 Task: Search one way flight ticket for 3 adults, 3 children in premium economy from Utqiagvik(barrow): Wiley Postwill Rogers Memorial Airport to Springfield: Abraham Lincoln Capital Airport on 5-2-2023. Choice of flights is Spirit. Number of bags: 9 checked bags. Price is upto 79000. Outbound departure time preference is 11:00.
Action: Mouse moved to (224, 262)
Screenshot: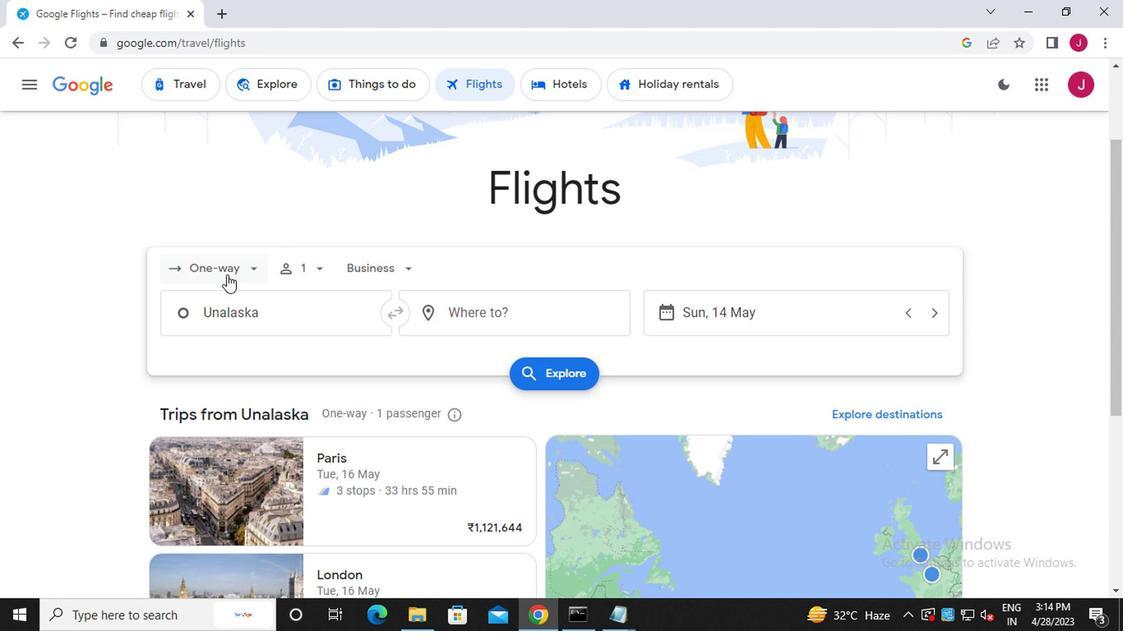 
Action: Mouse pressed left at (224, 262)
Screenshot: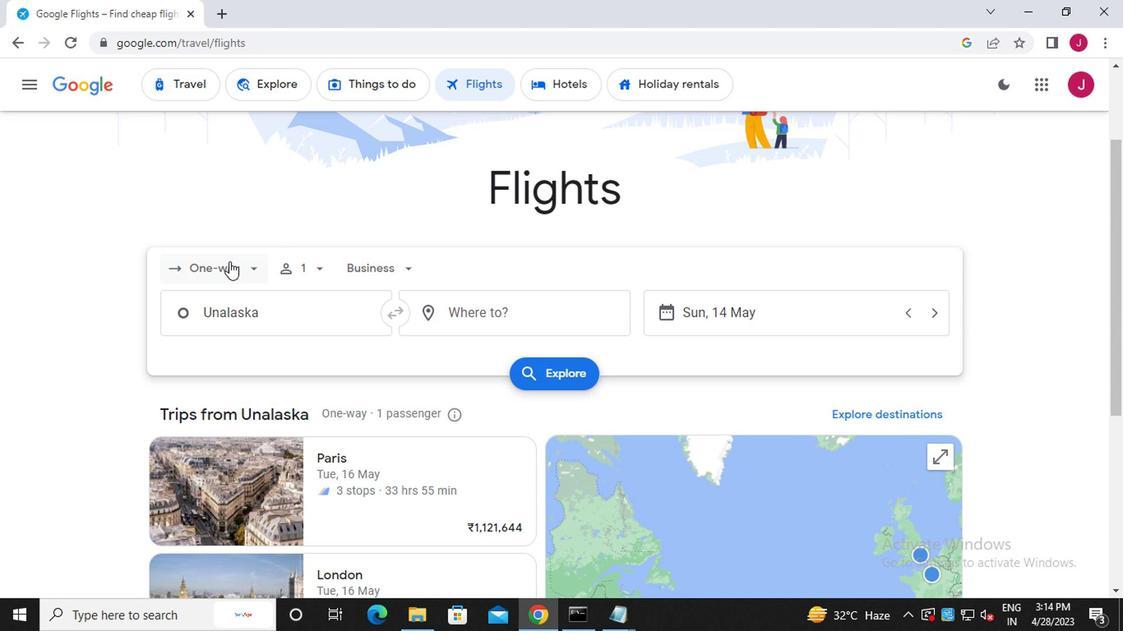 
Action: Mouse moved to (238, 344)
Screenshot: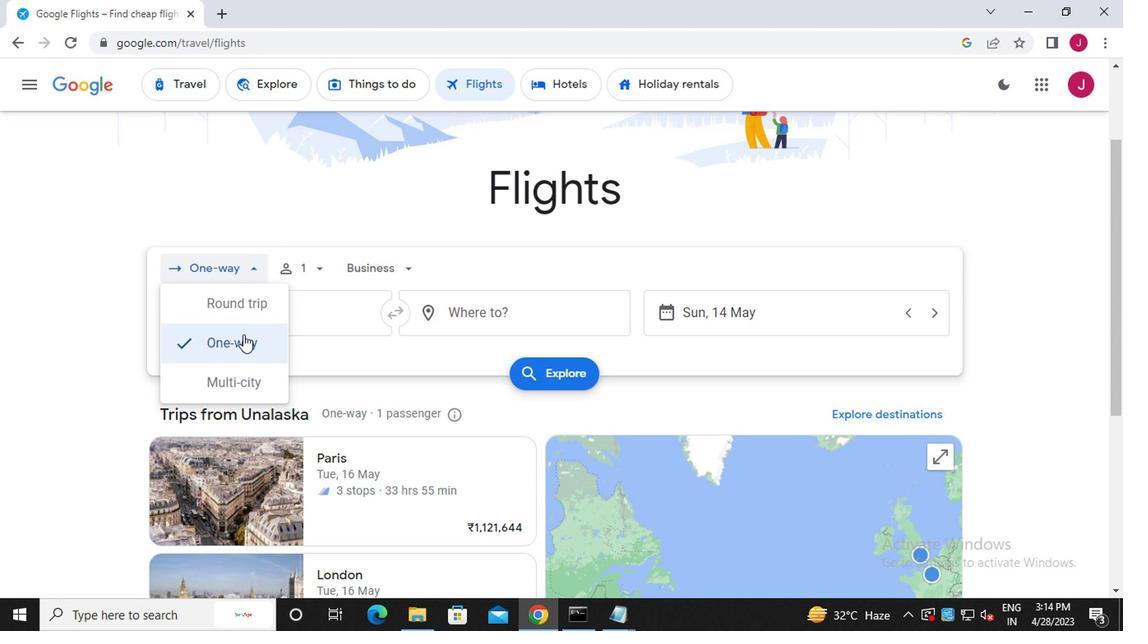
Action: Mouse pressed left at (238, 344)
Screenshot: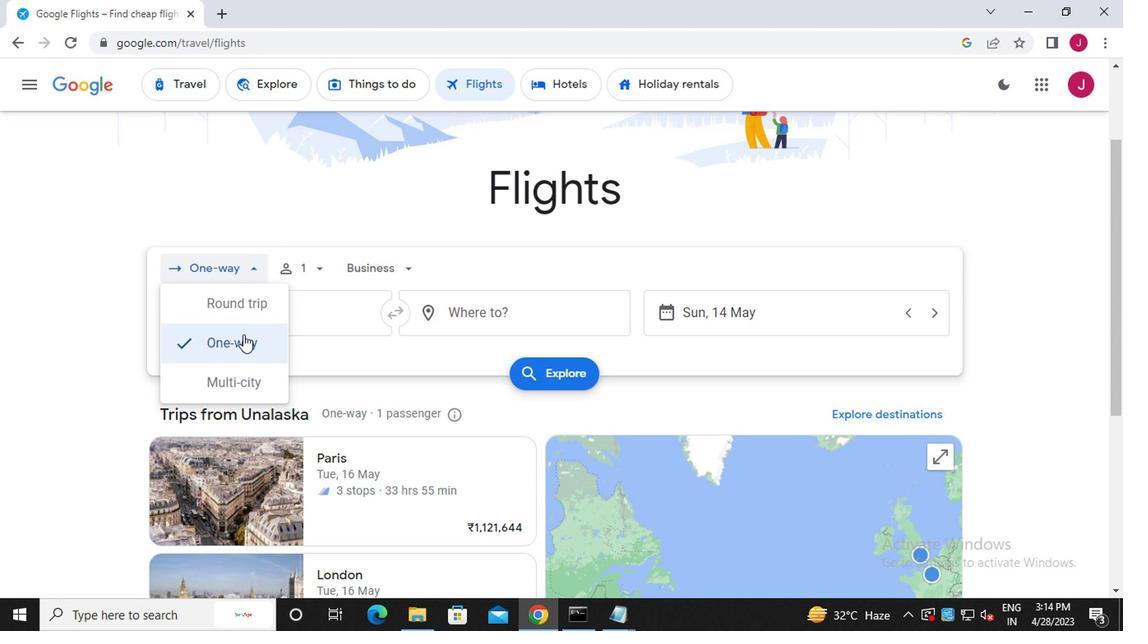 
Action: Mouse moved to (320, 270)
Screenshot: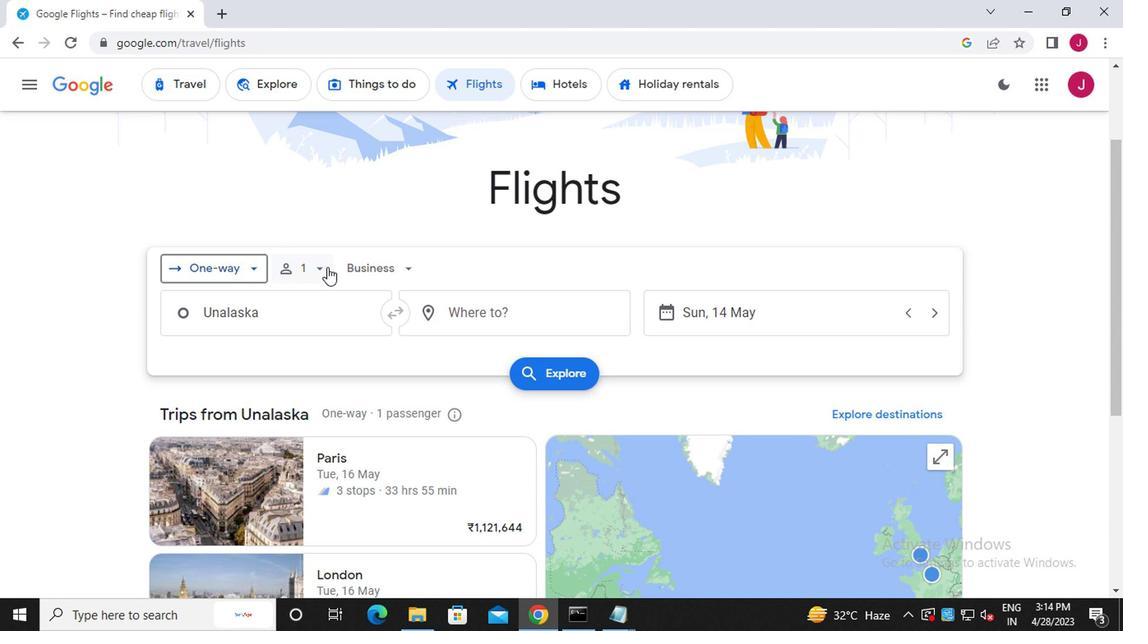 
Action: Mouse pressed left at (320, 270)
Screenshot: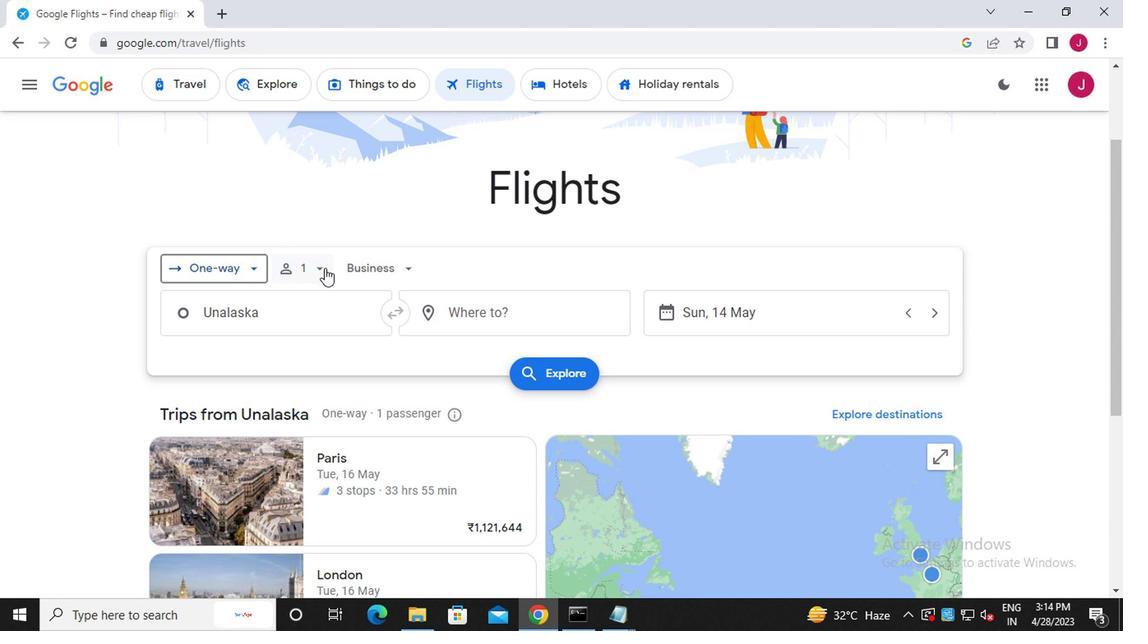 
Action: Mouse moved to (445, 315)
Screenshot: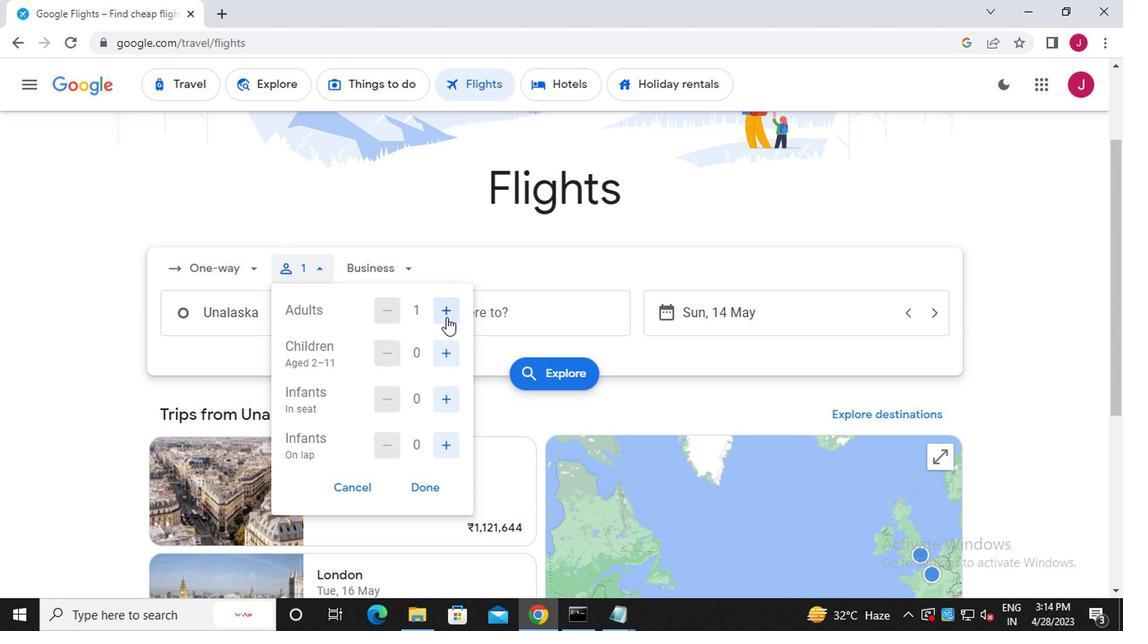 
Action: Mouse pressed left at (445, 315)
Screenshot: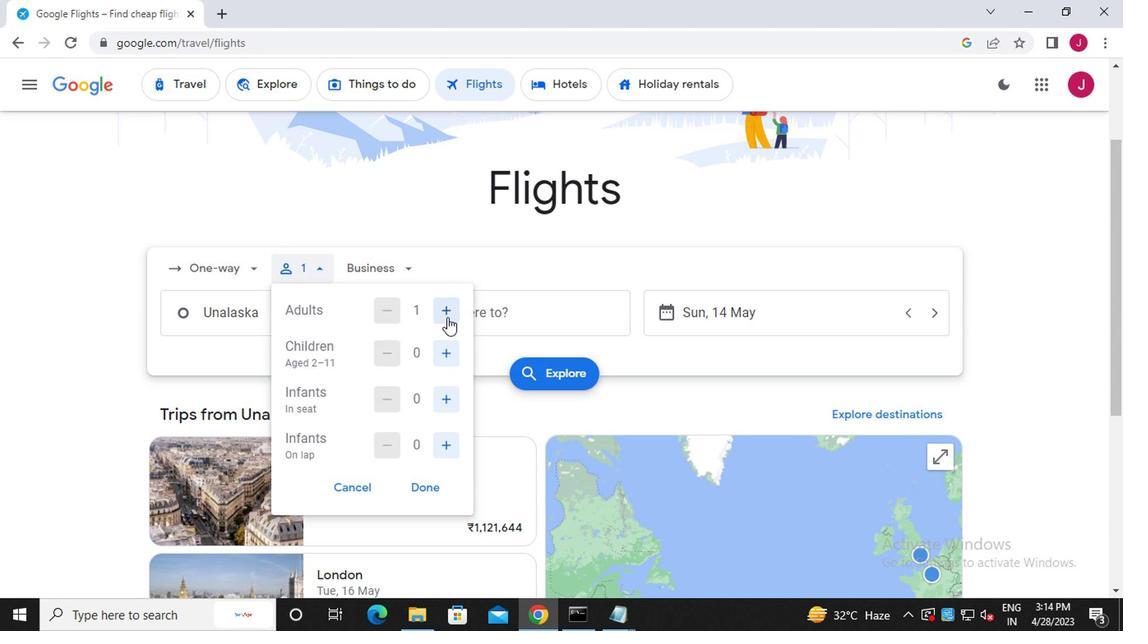 
Action: Mouse pressed left at (445, 315)
Screenshot: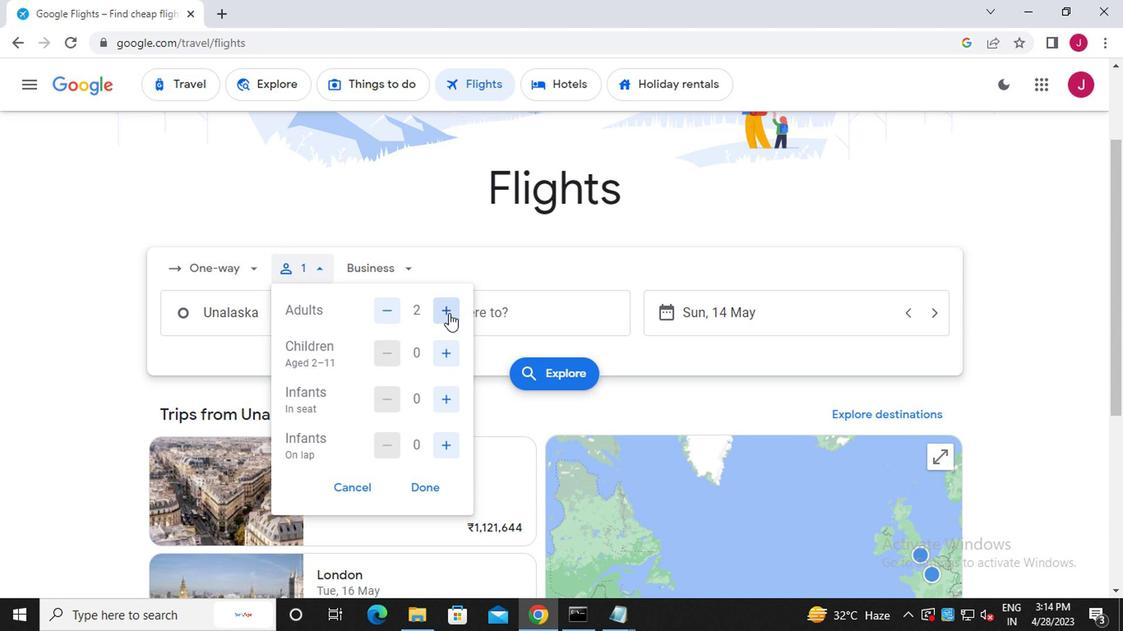 
Action: Mouse moved to (450, 352)
Screenshot: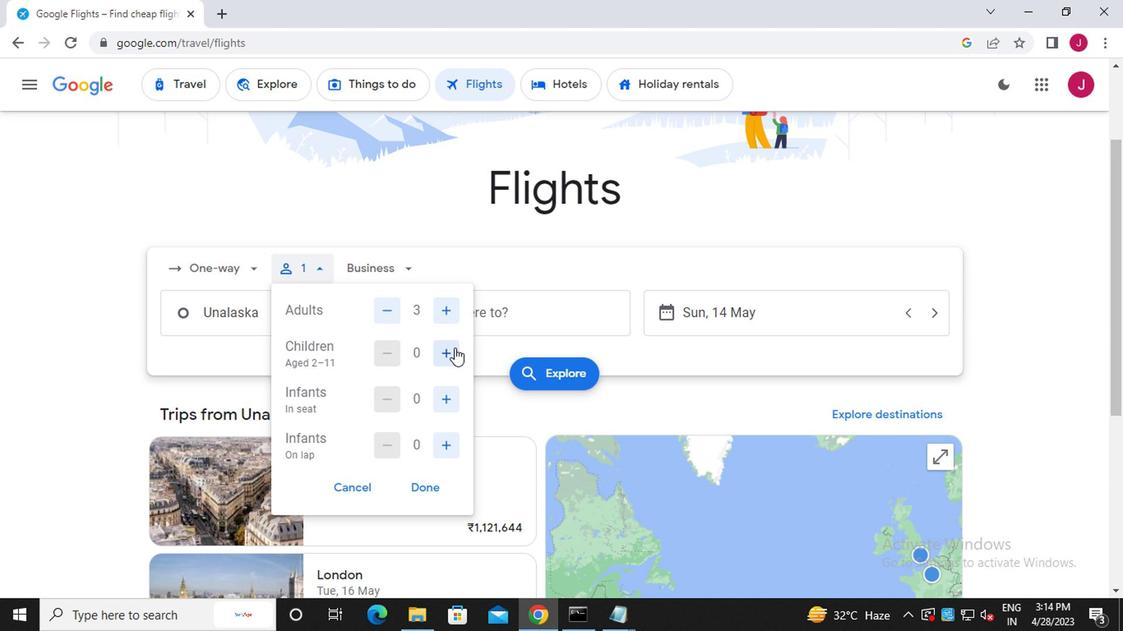
Action: Mouse pressed left at (450, 352)
Screenshot: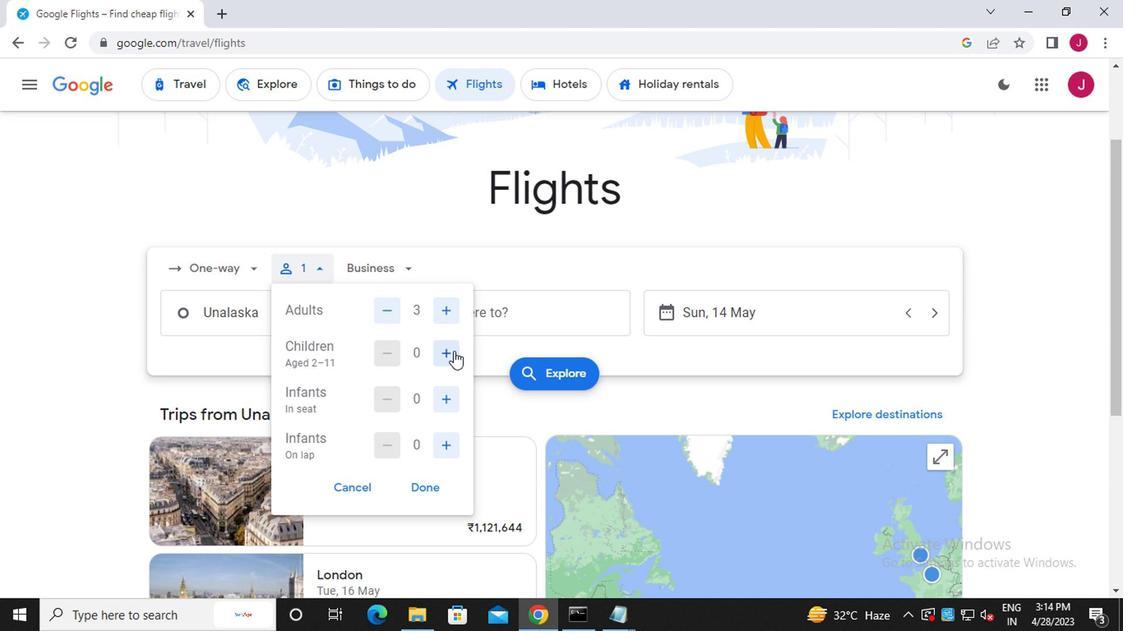 
Action: Mouse pressed left at (450, 352)
Screenshot: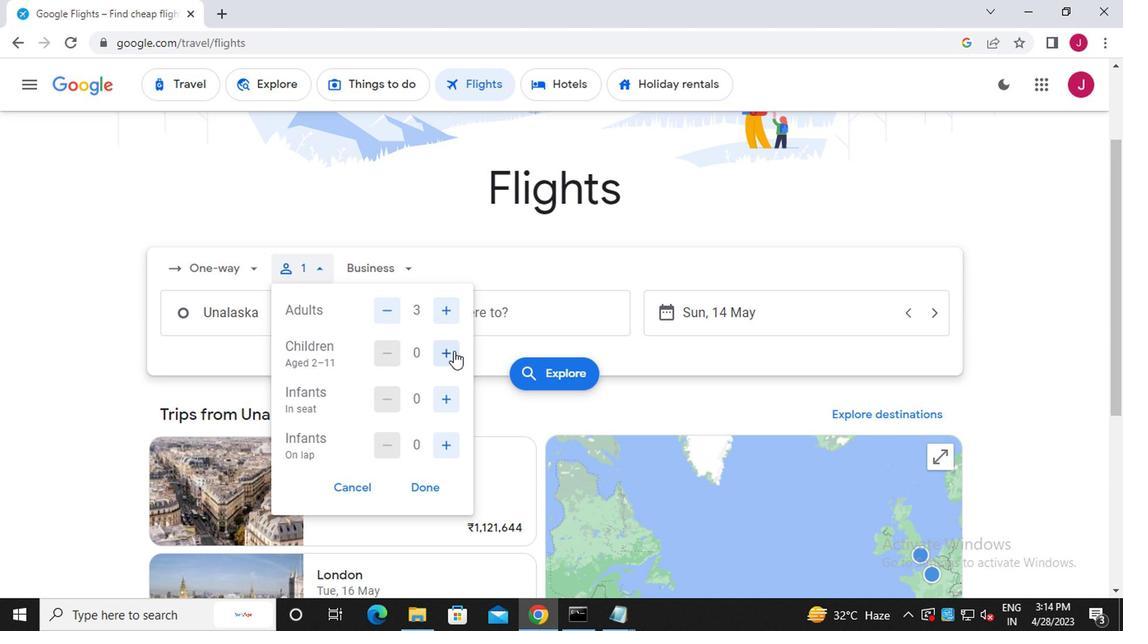 
Action: Mouse pressed left at (450, 352)
Screenshot: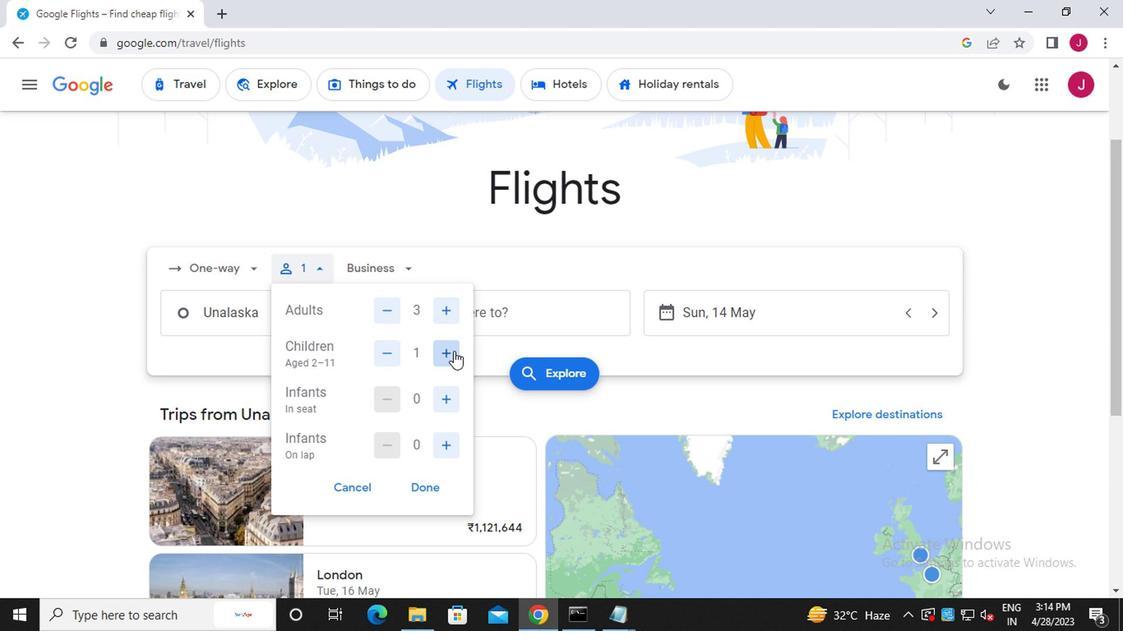 
Action: Mouse moved to (420, 487)
Screenshot: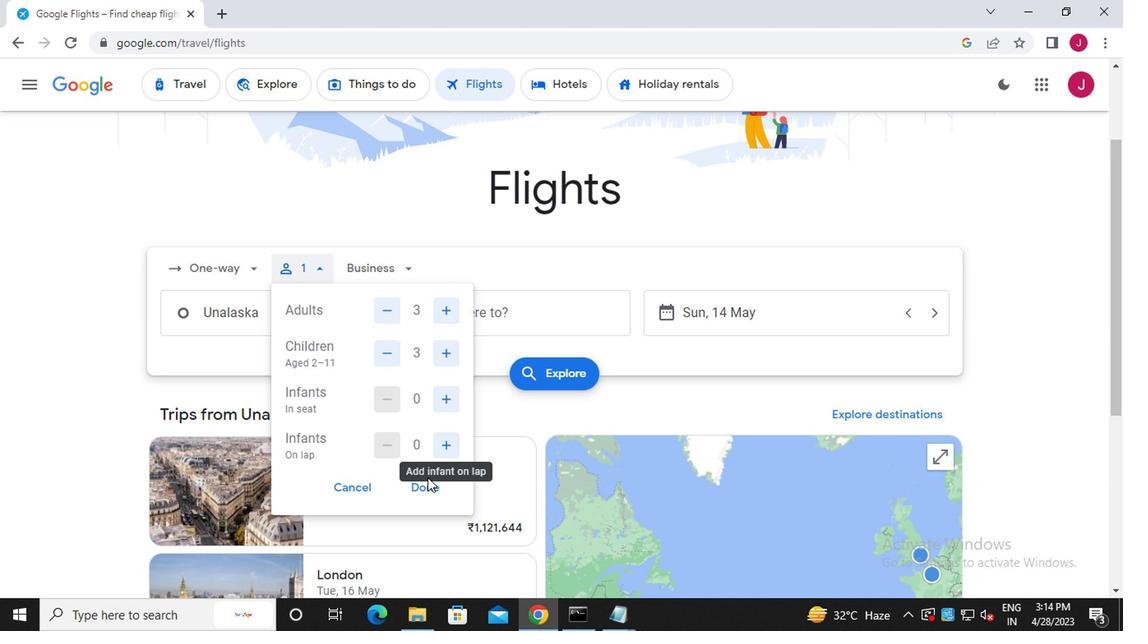
Action: Mouse pressed left at (420, 487)
Screenshot: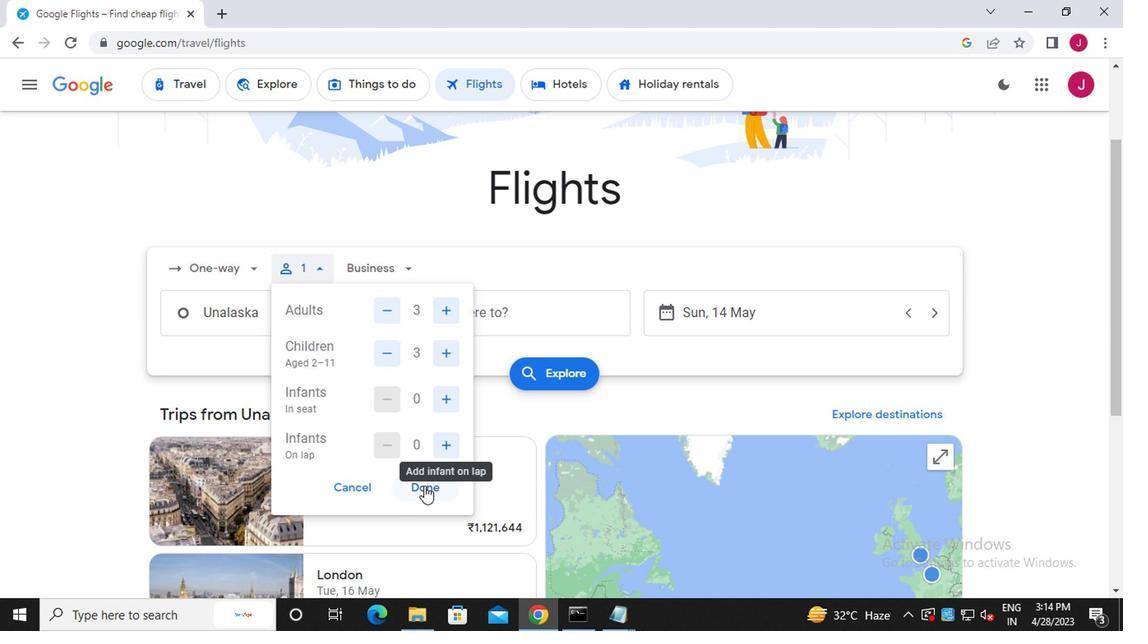 
Action: Mouse moved to (401, 277)
Screenshot: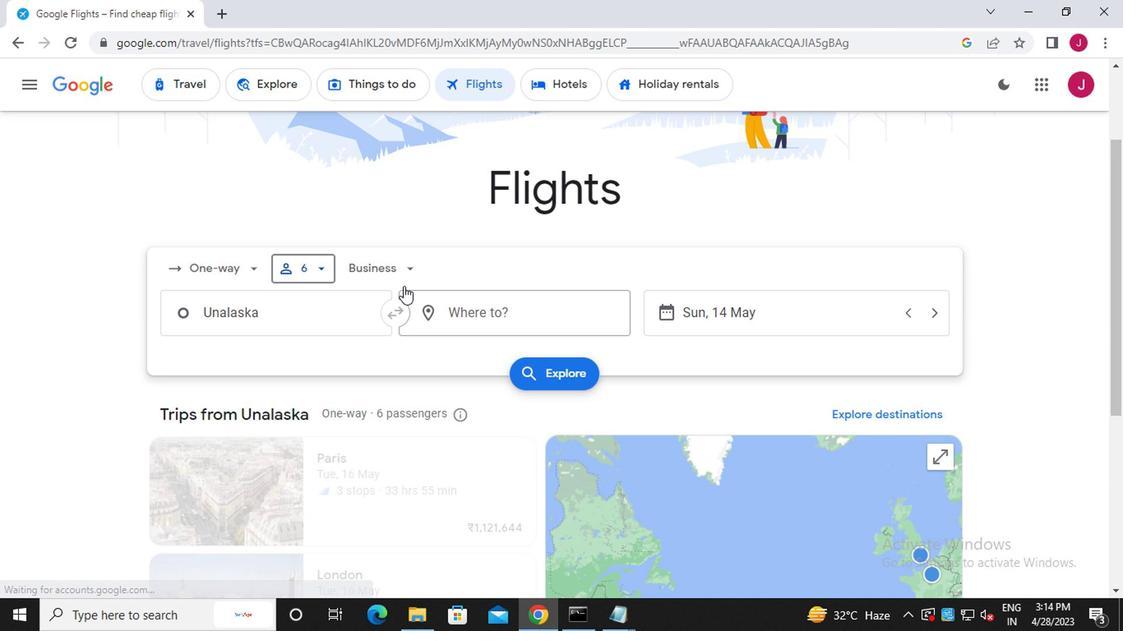 
Action: Mouse pressed left at (401, 277)
Screenshot: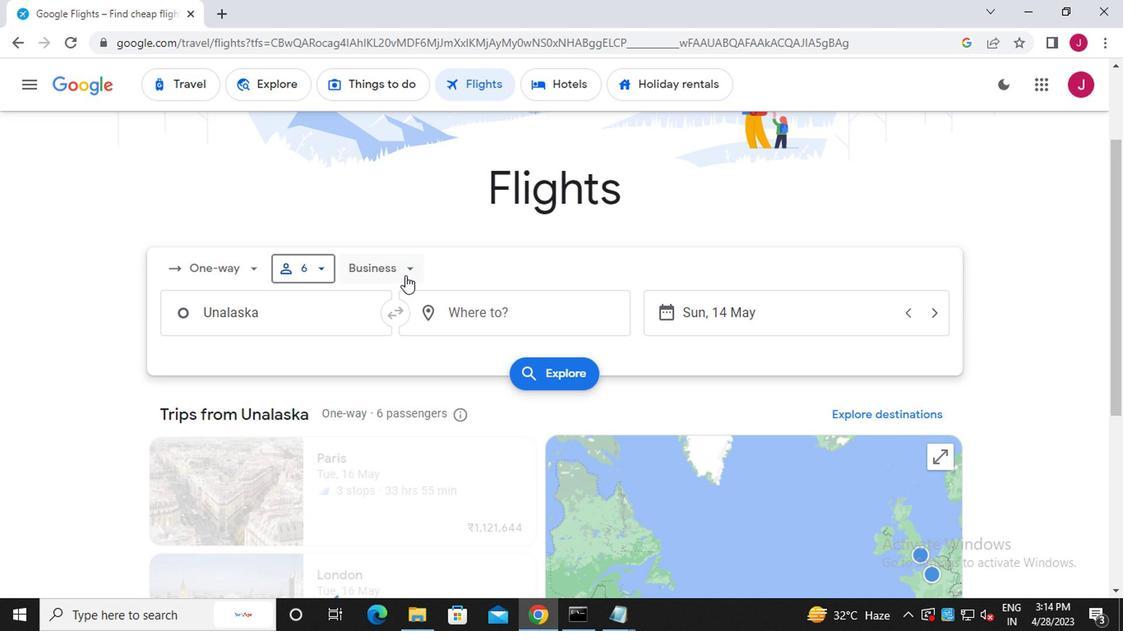 
Action: Mouse moved to (455, 349)
Screenshot: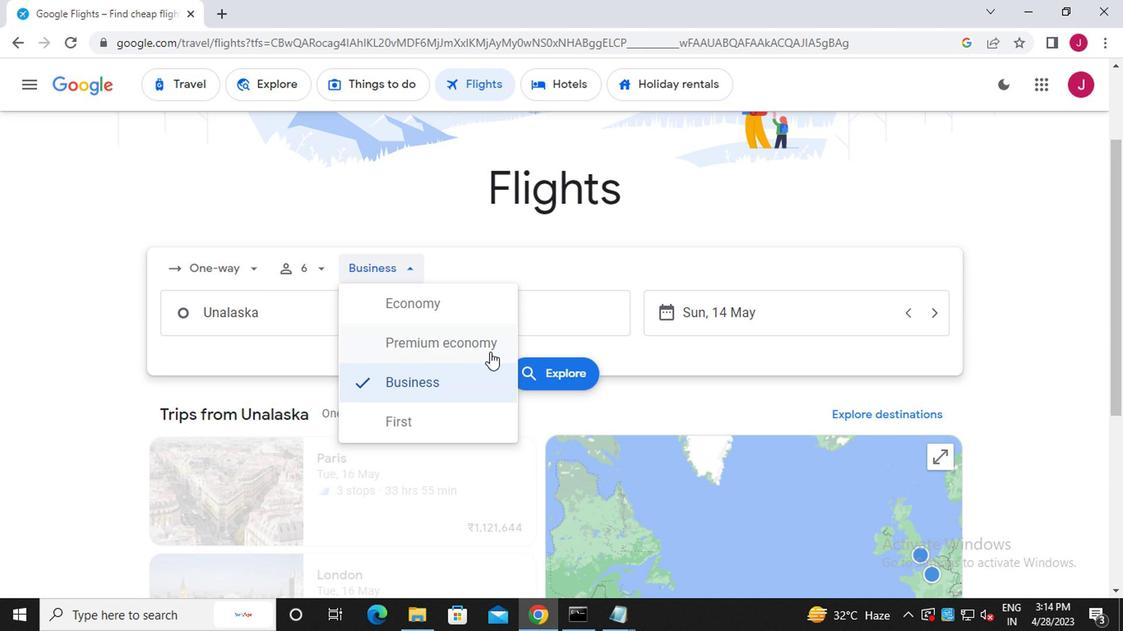 
Action: Mouse pressed left at (455, 349)
Screenshot: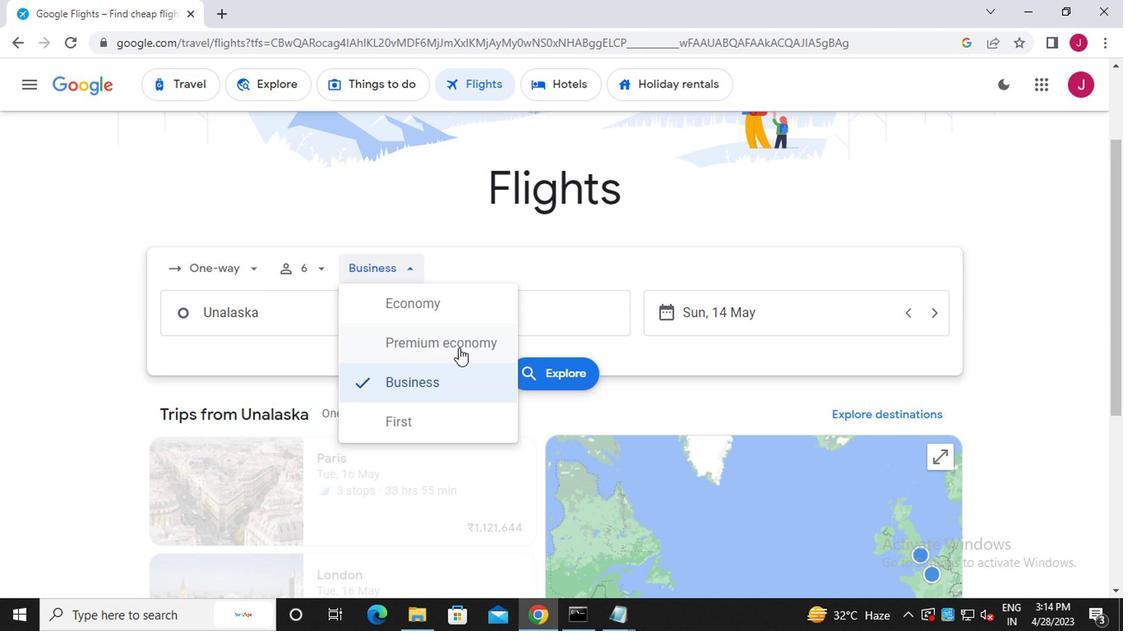 
Action: Mouse moved to (299, 325)
Screenshot: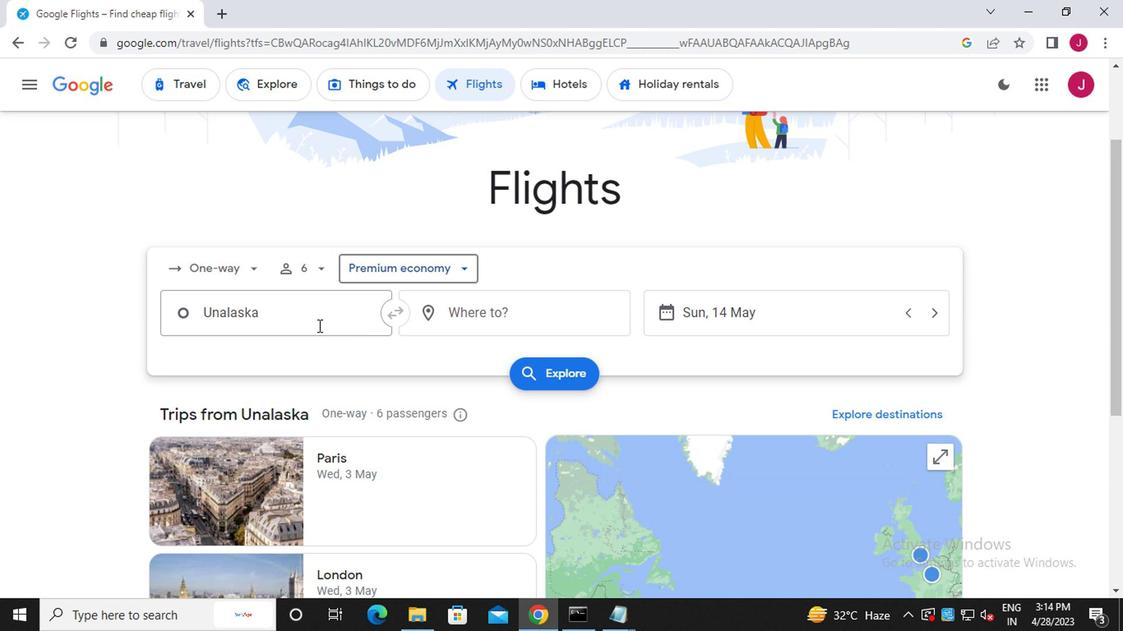 
Action: Mouse pressed left at (299, 325)
Screenshot: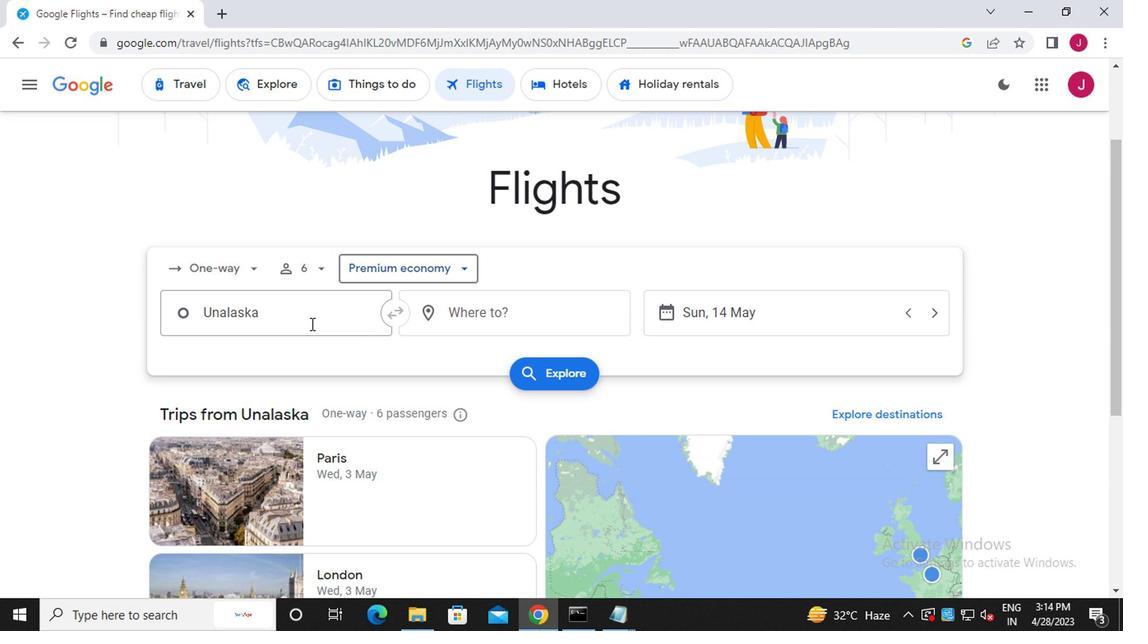 
Action: Mouse moved to (299, 325)
Screenshot: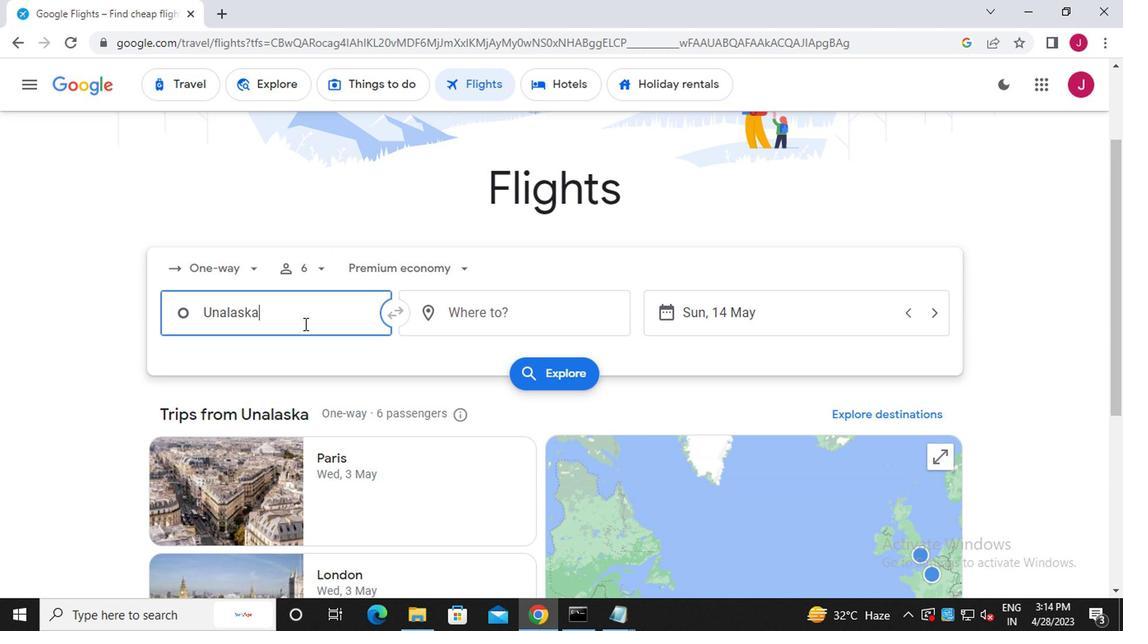 
Action: Key pressed <Key.backspace>utqiagvik<Key.backspace><Key.backspace><Key.backspace><Key.backspace><Key.backspace><Key.backspace><Key.backspace><Key.backspace><Key.backspace><Key.backspace><Key.backspace><Key.backspace><Key.backspace><Key.backspace><Key.backspace><Key.backspace><Key.backspace><Key.backspace><Key.backspace><Key.backspace><Key.backspace><Key.backspace>wiley
Screenshot: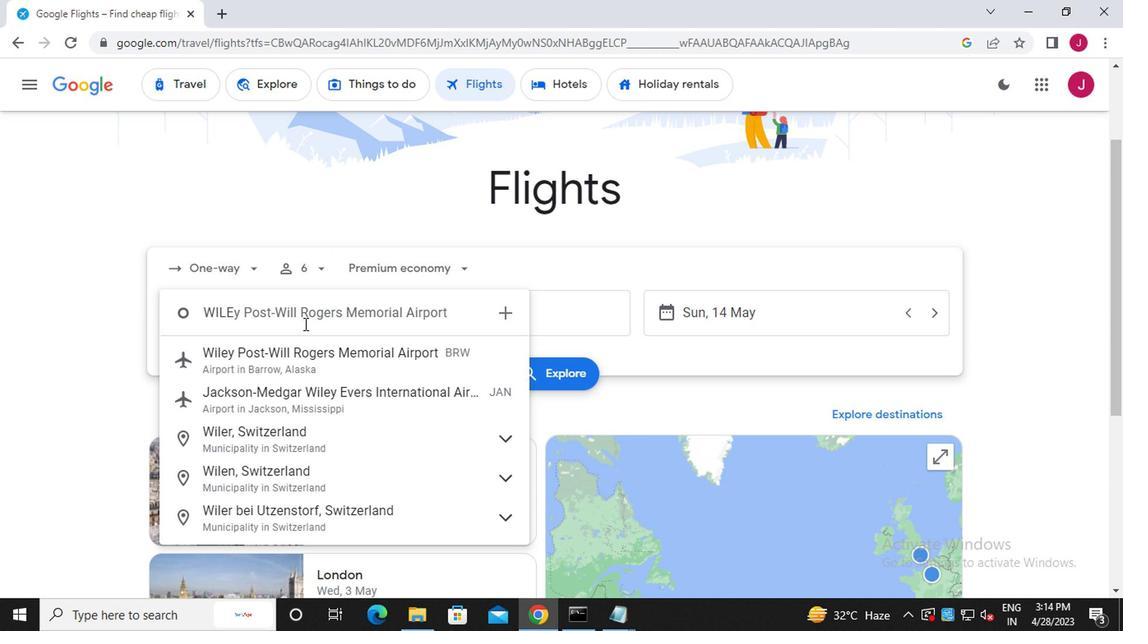 
Action: Mouse moved to (362, 363)
Screenshot: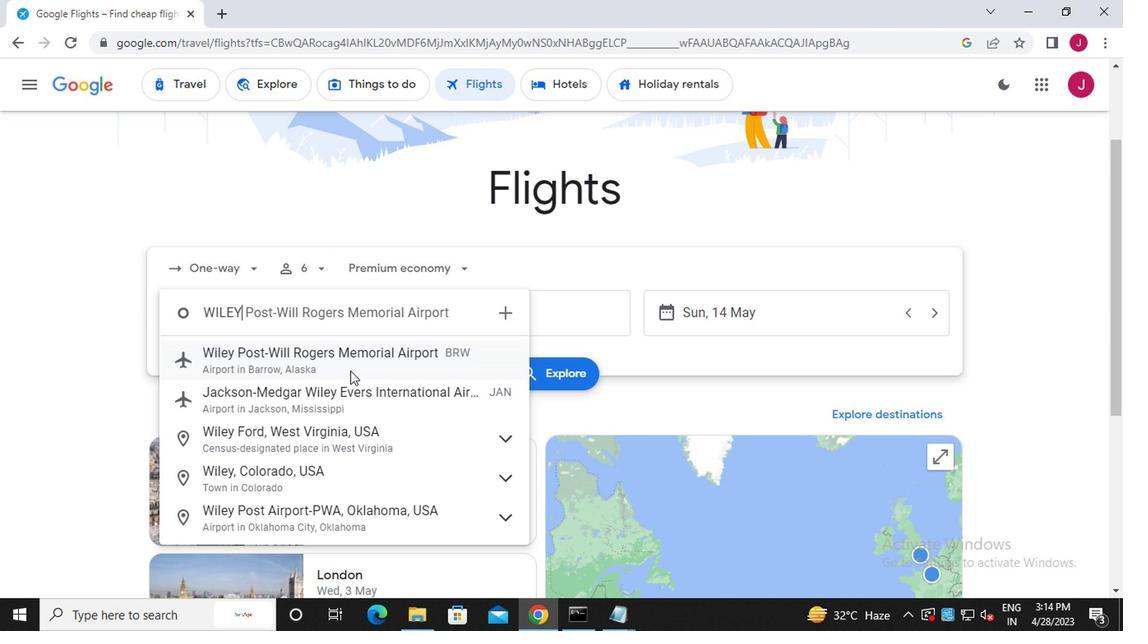 
Action: Mouse pressed left at (362, 363)
Screenshot: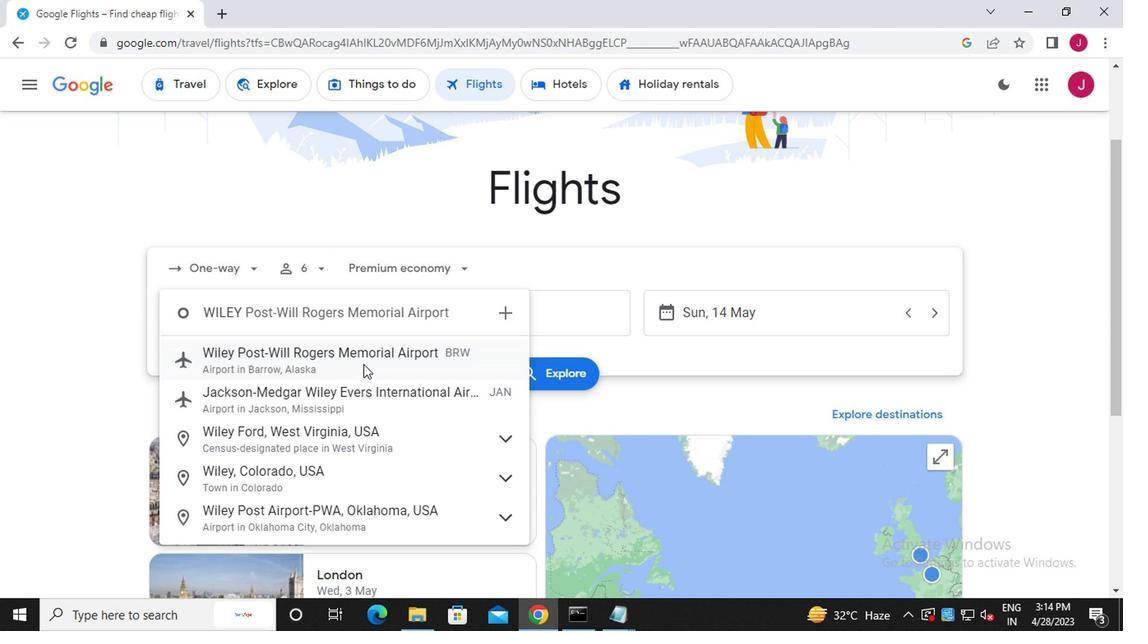 
Action: Mouse moved to (496, 319)
Screenshot: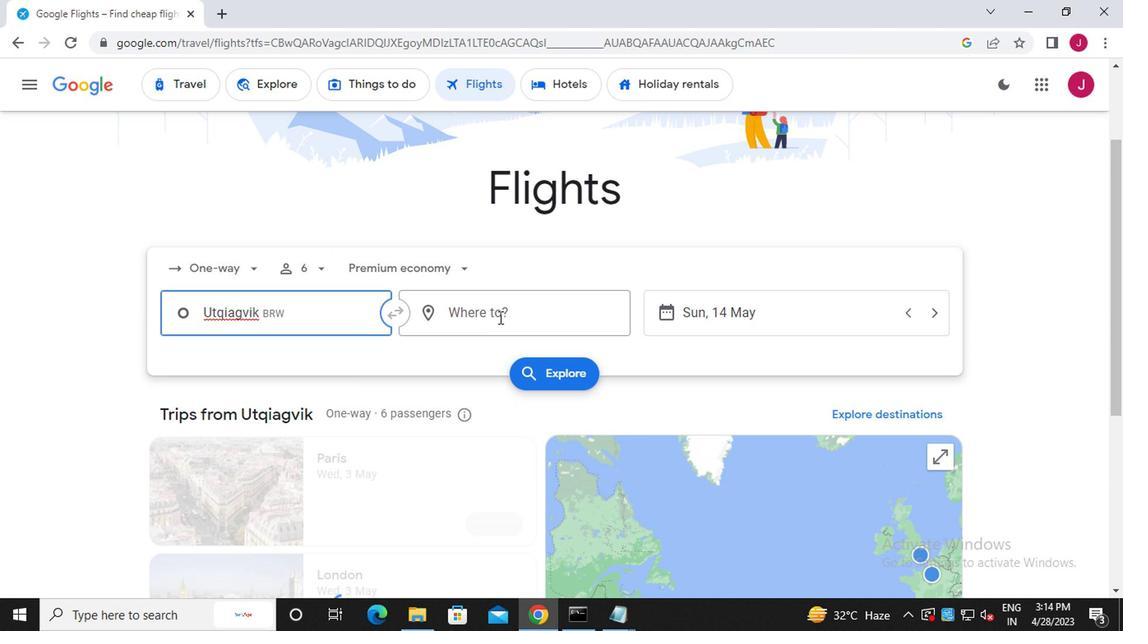
Action: Mouse pressed left at (496, 319)
Screenshot: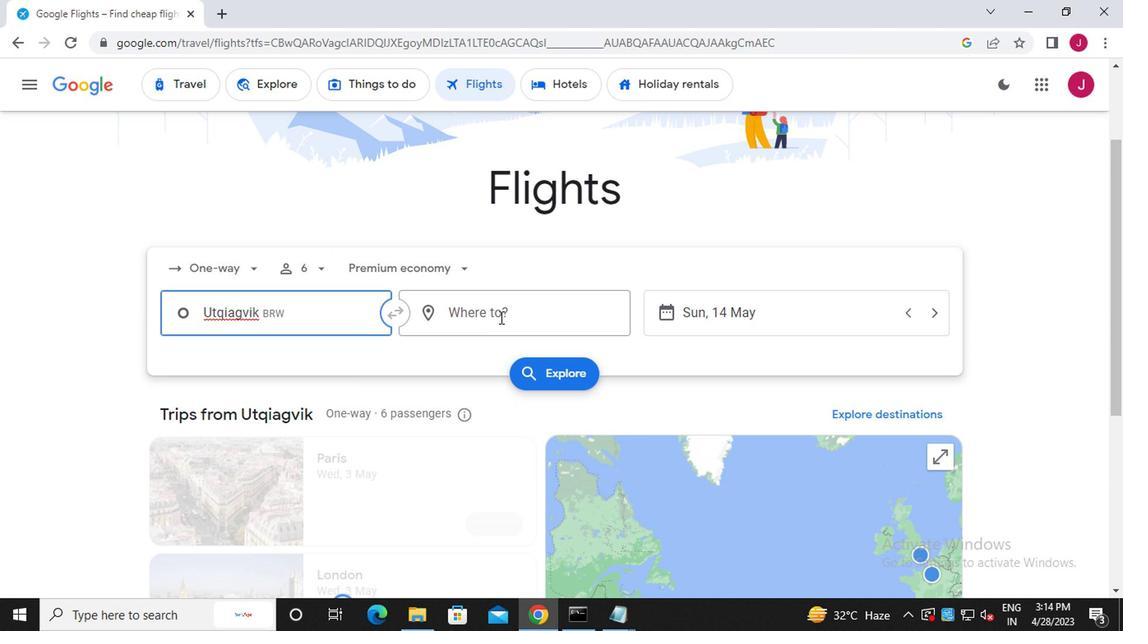 
Action: Key pressed springfield<Key.space>
Screenshot: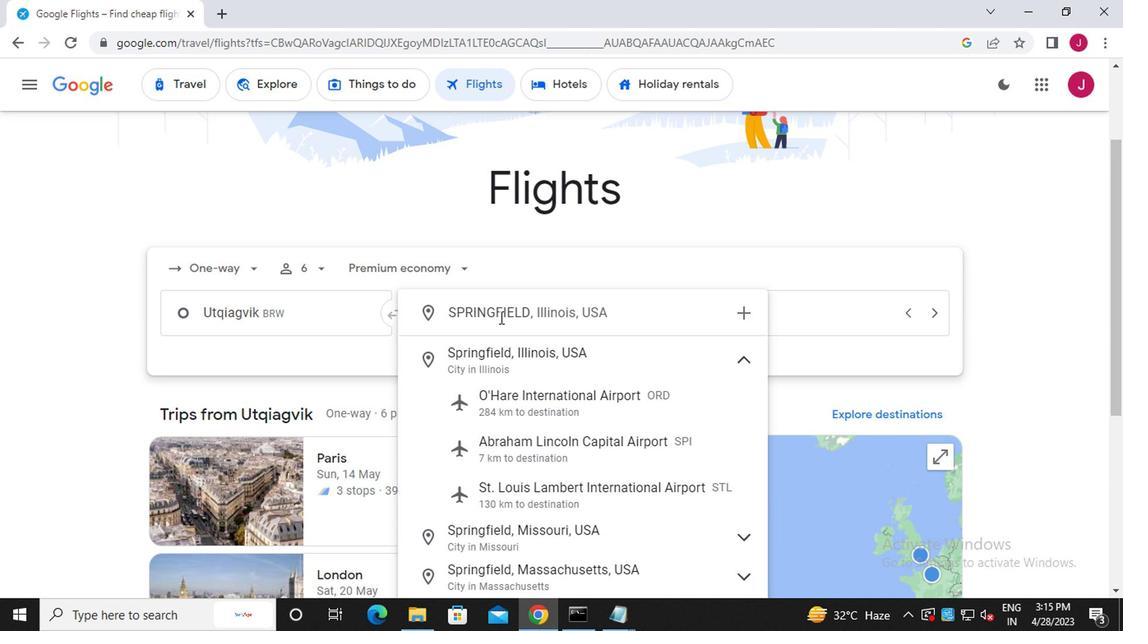 
Action: Mouse moved to (574, 447)
Screenshot: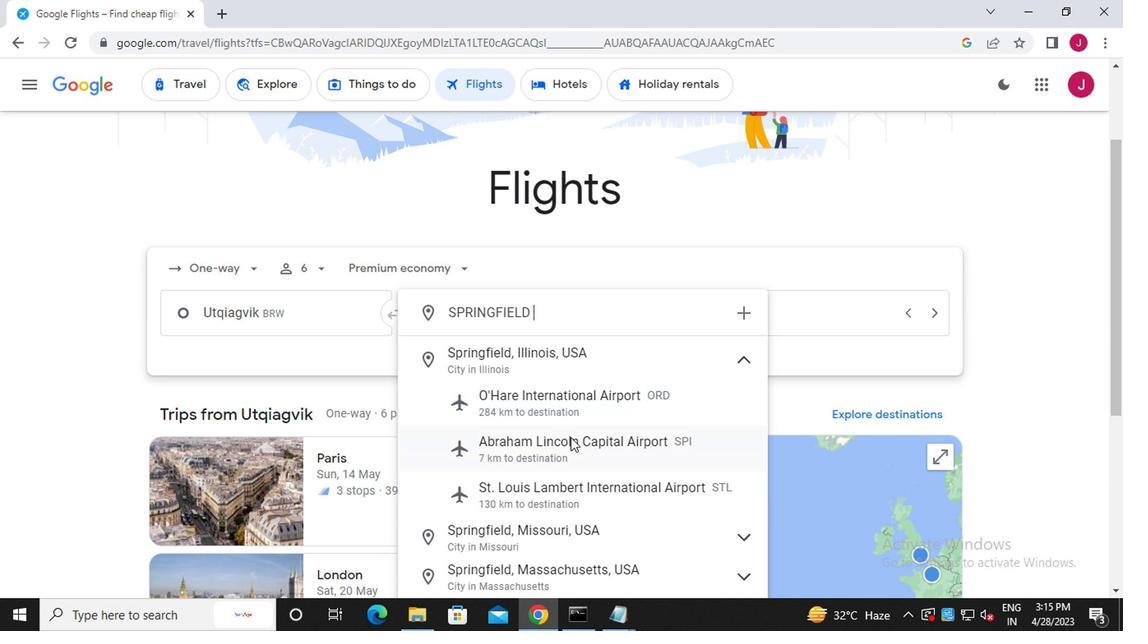 
Action: Mouse pressed left at (574, 447)
Screenshot: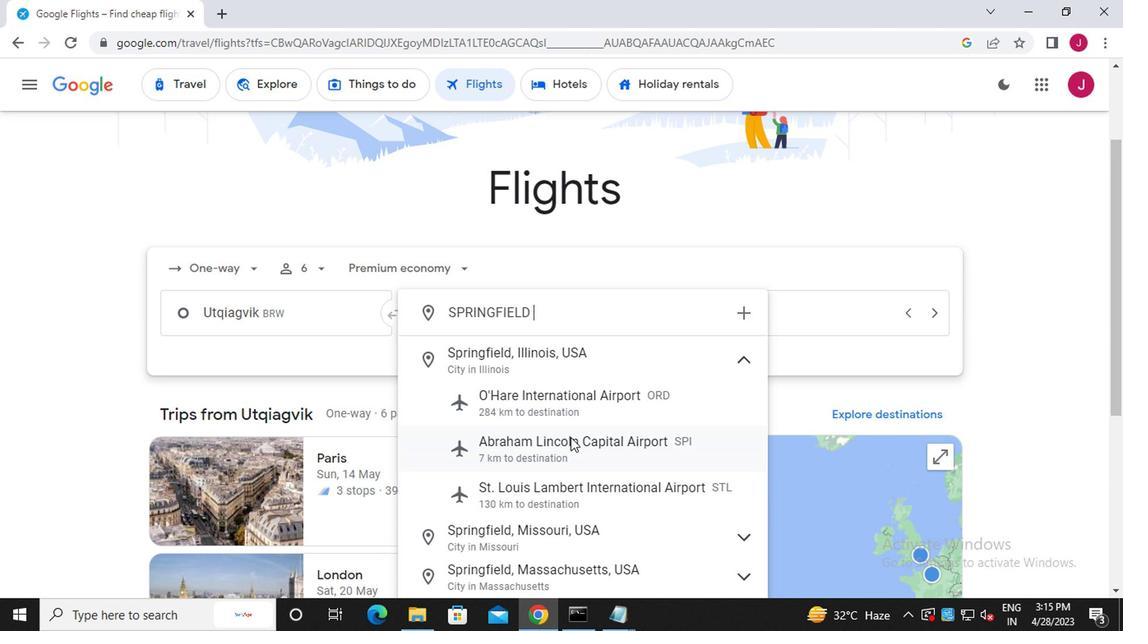 
Action: Mouse moved to (758, 318)
Screenshot: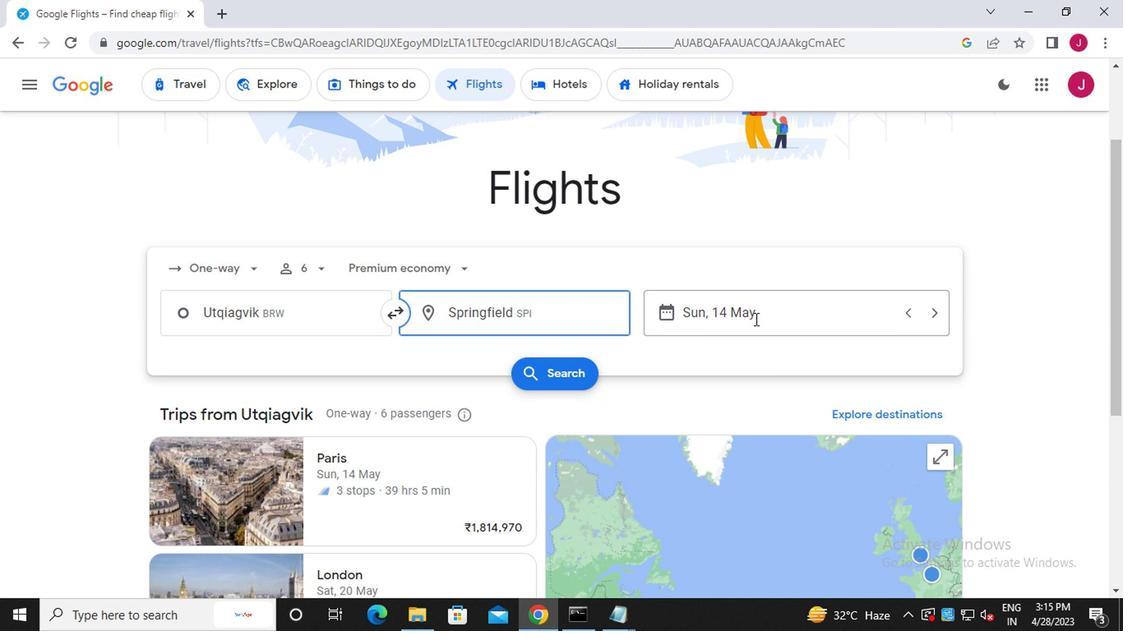 
Action: Mouse pressed left at (758, 318)
Screenshot: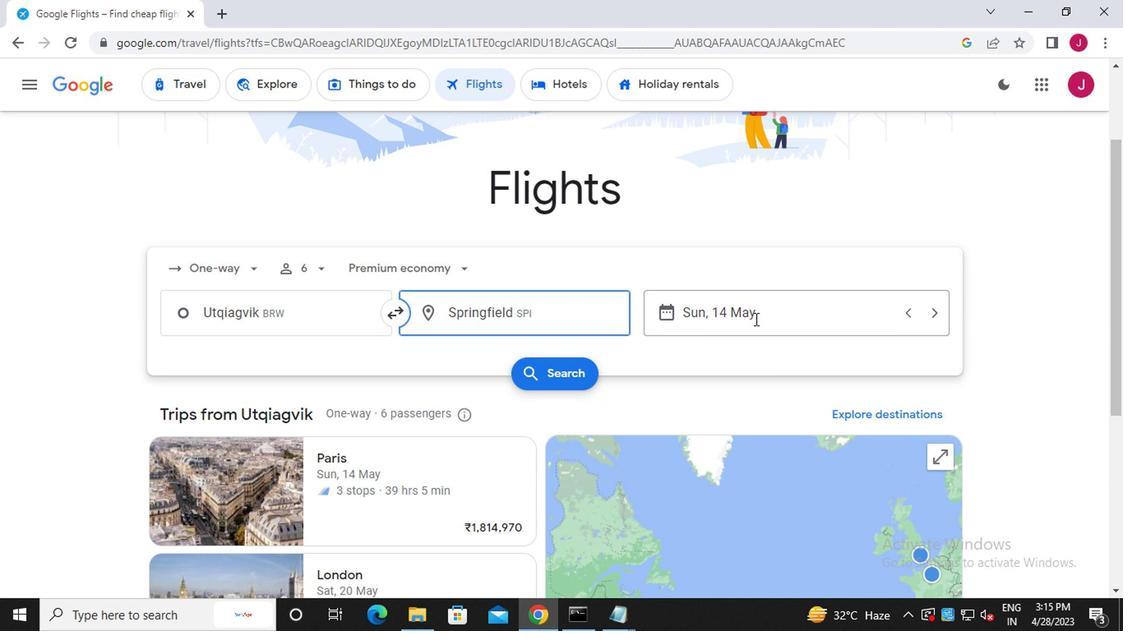 
Action: Mouse moved to (872, 287)
Screenshot: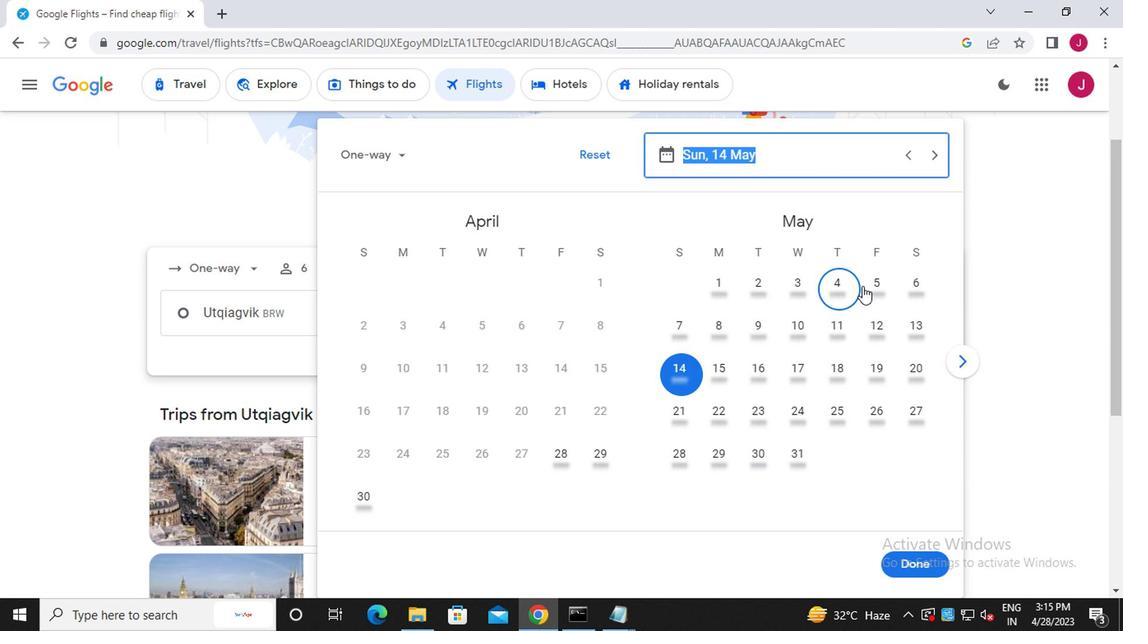 
Action: Mouse pressed left at (872, 287)
Screenshot: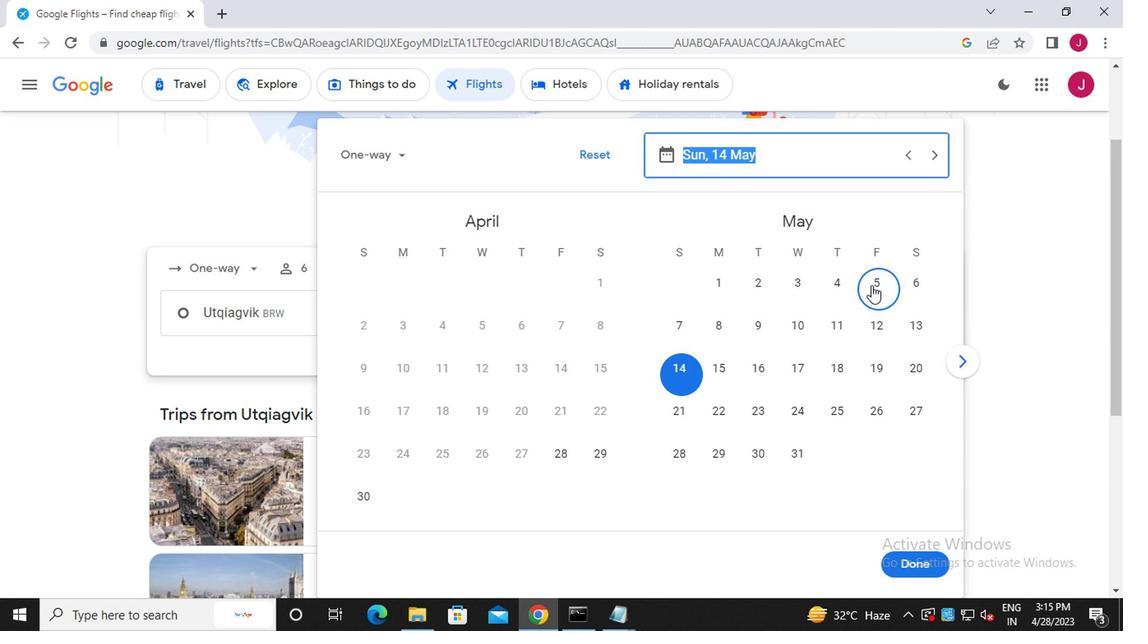
Action: Mouse moved to (765, 285)
Screenshot: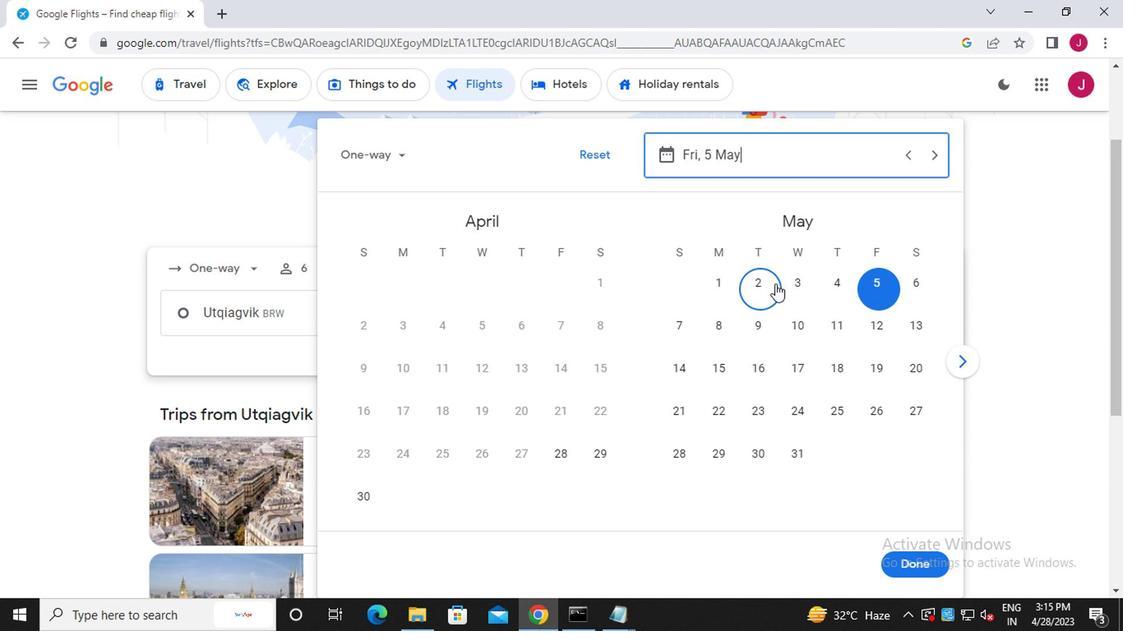 
Action: Mouse pressed left at (765, 285)
Screenshot: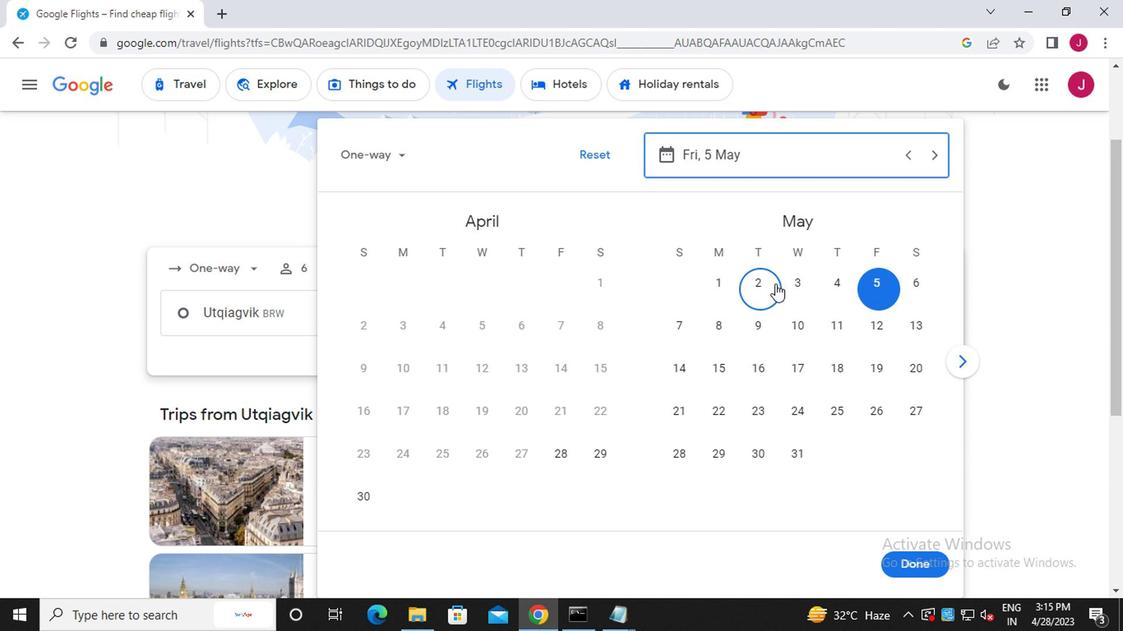 
Action: Mouse moved to (911, 567)
Screenshot: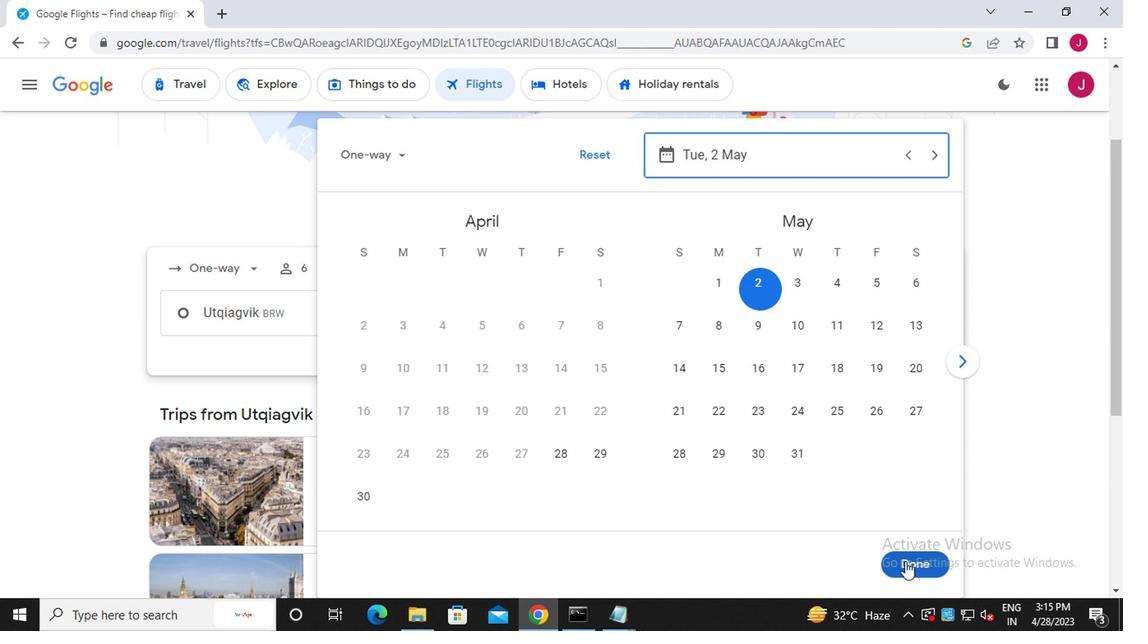 
Action: Mouse pressed left at (911, 567)
Screenshot: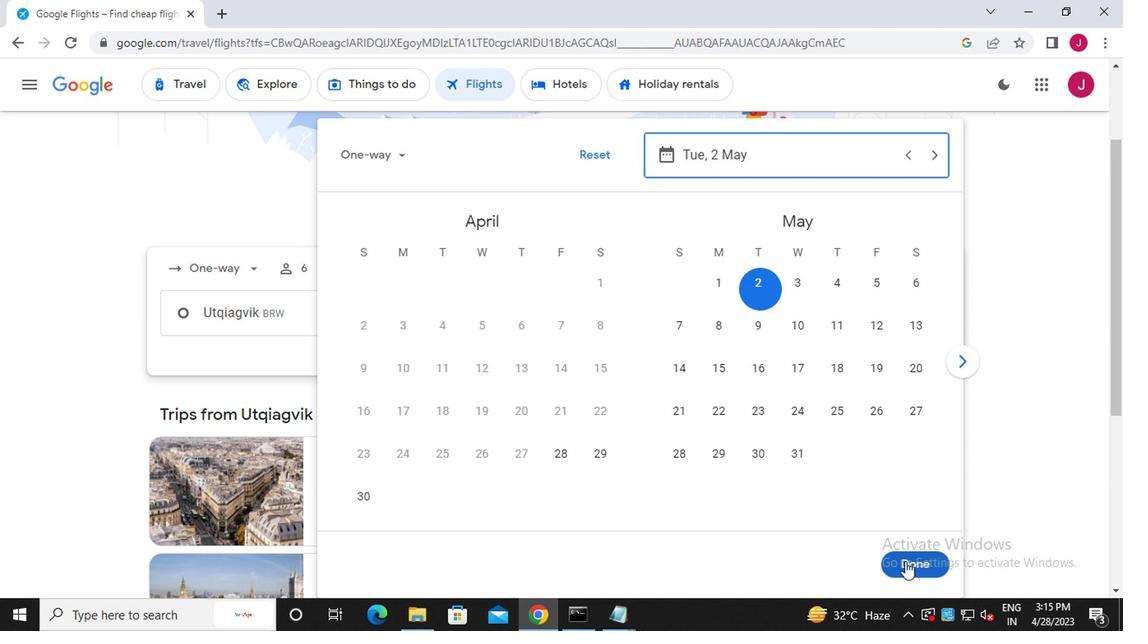 
Action: Mouse moved to (563, 373)
Screenshot: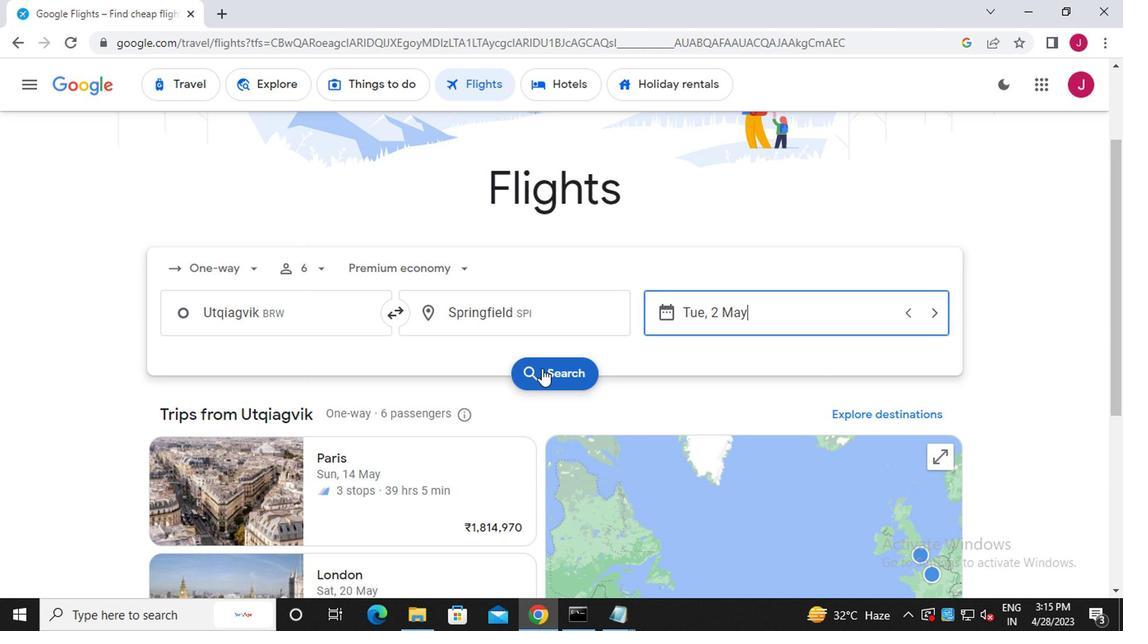 
Action: Mouse scrolled (563, 372) with delta (0, 0)
Screenshot: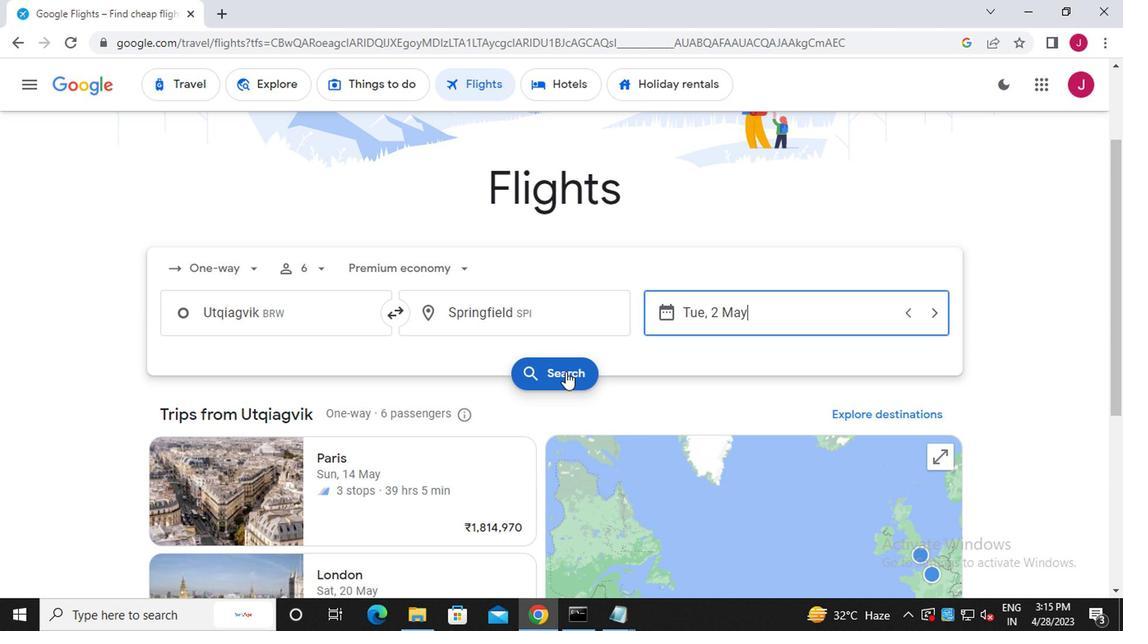 
Action: Mouse moved to (558, 297)
Screenshot: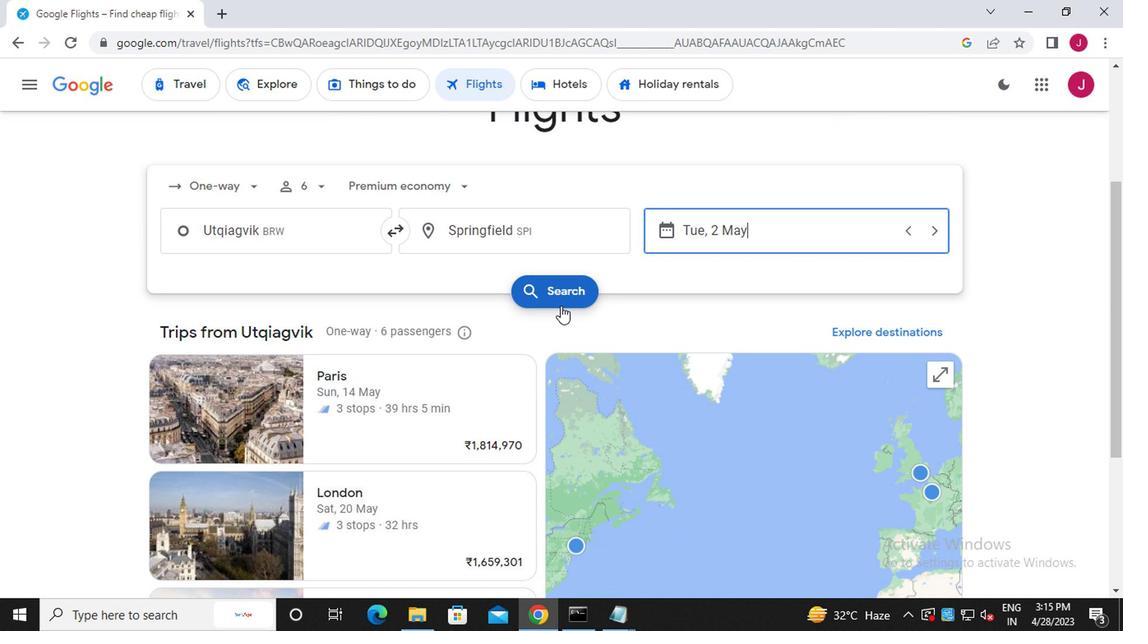 
Action: Mouse pressed left at (558, 297)
Screenshot: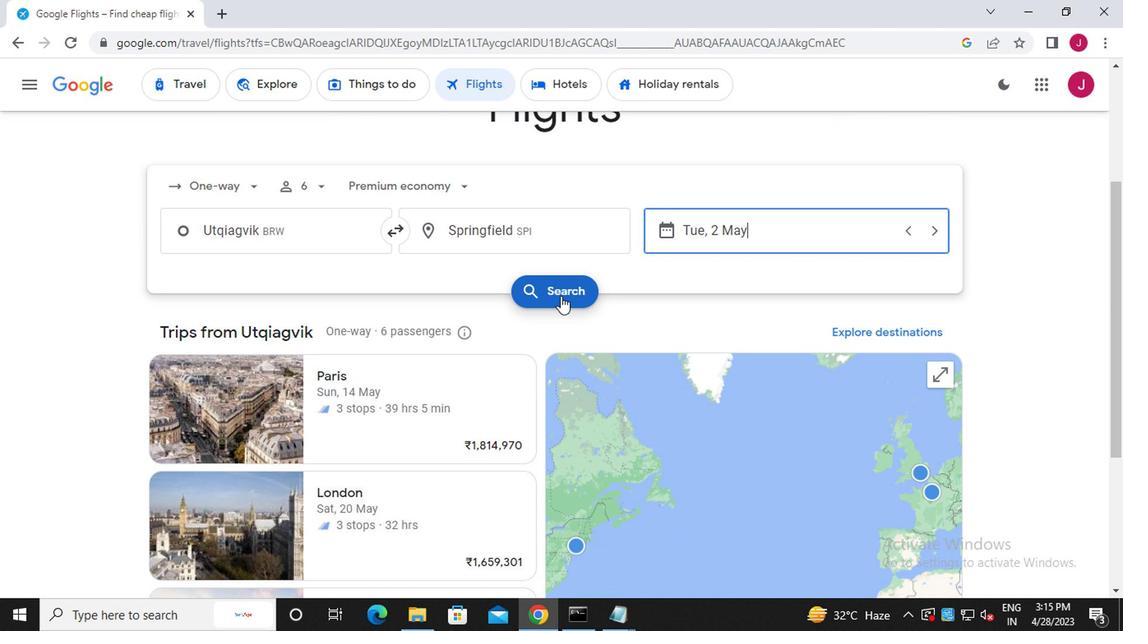
Action: Mouse moved to (194, 235)
Screenshot: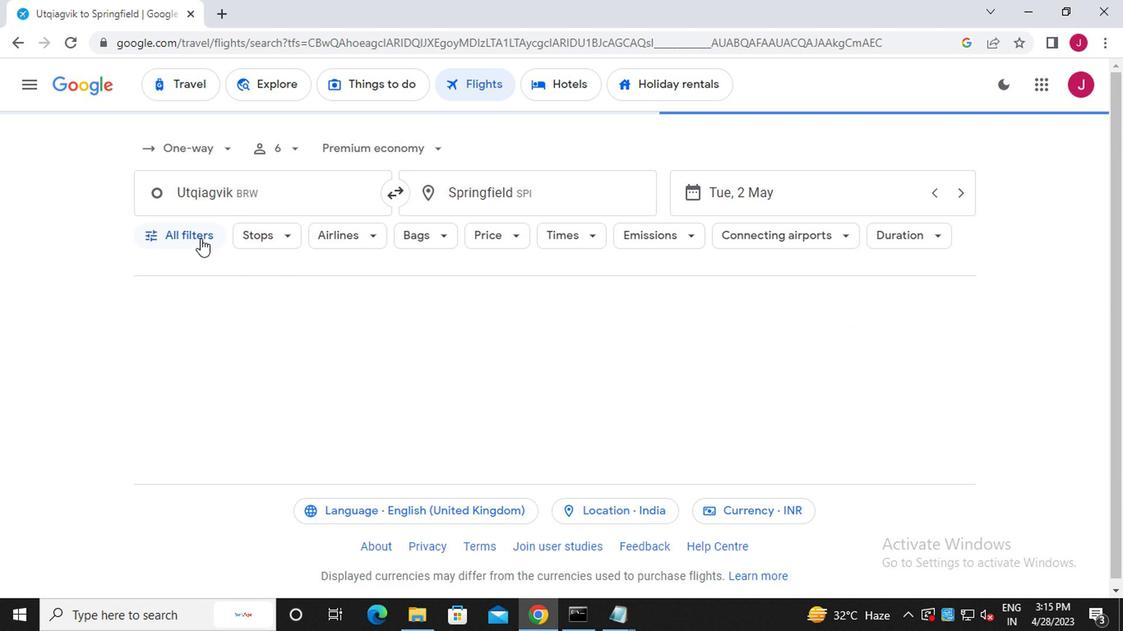
Action: Mouse pressed left at (194, 235)
Screenshot: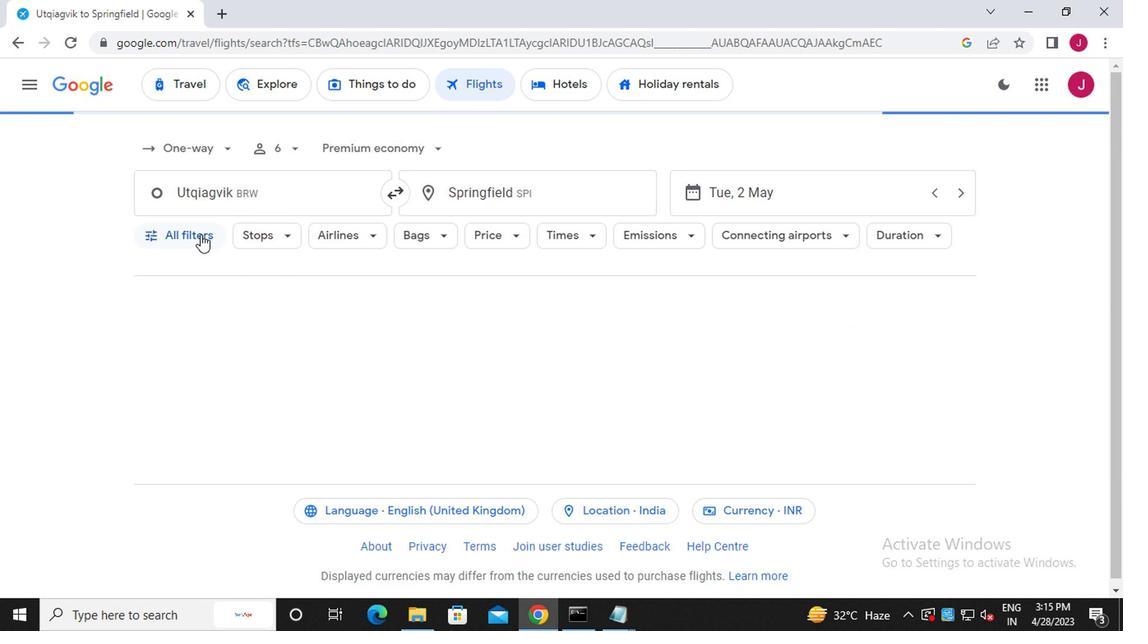 
Action: Mouse moved to (248, 362)
Screenshot: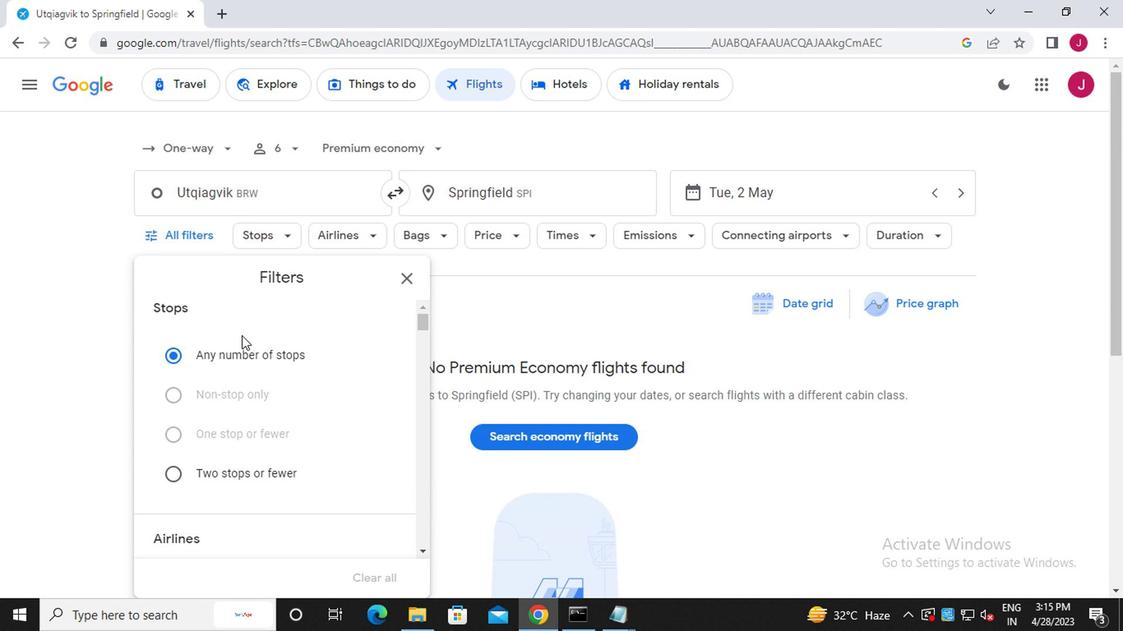 
Action: Mouse scrolled (248, 361) with delta (0, -1)
Screenshot: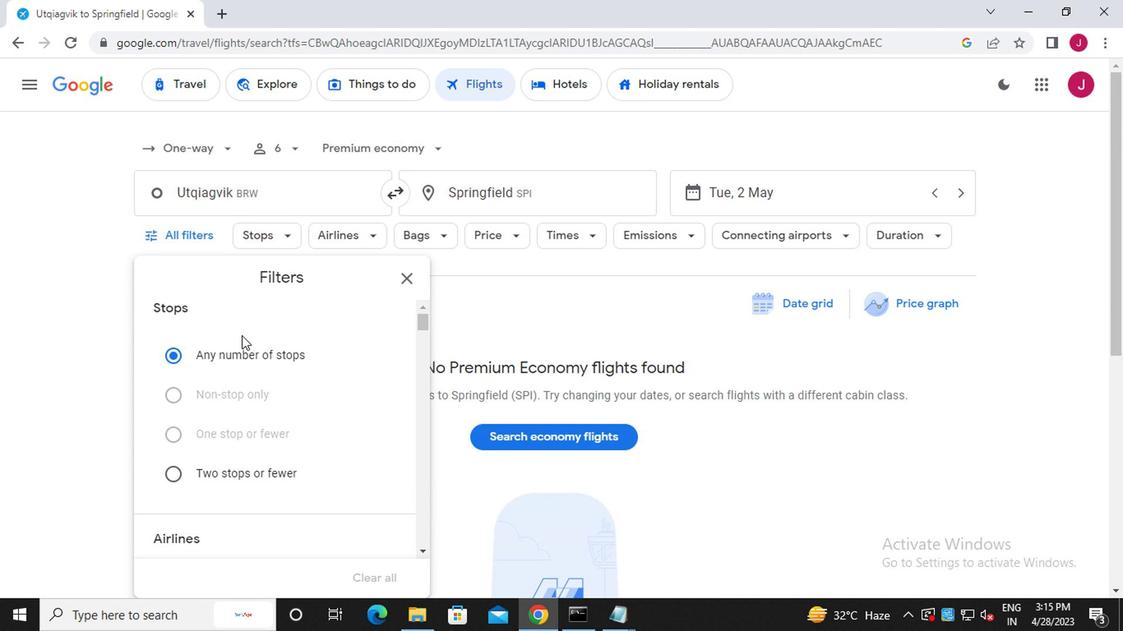 
Action: Mouse scrolled (248, 361) with delta (0, -1)
Screenshot: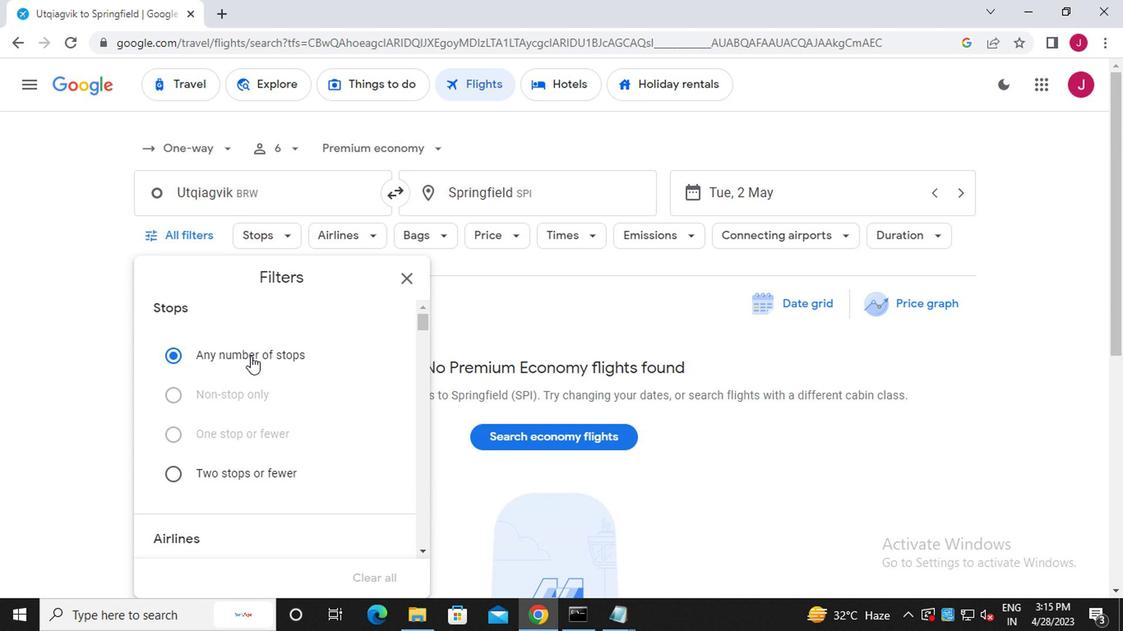 
Action: Mouse scrolled (248, 361) with delta (0, -1)
Screenshot: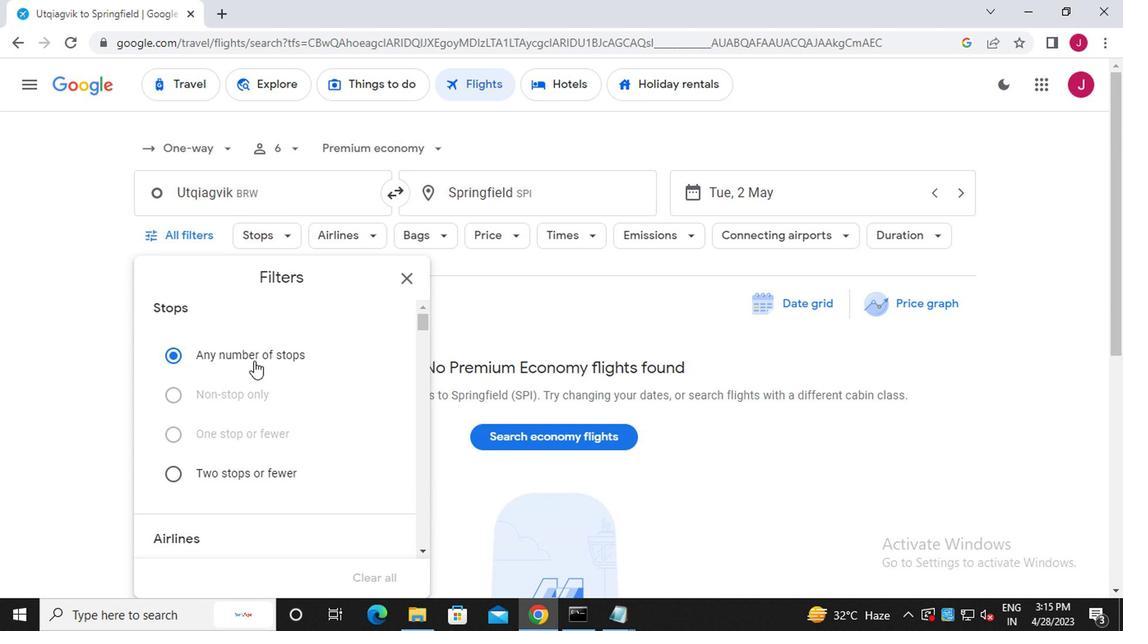 
Action: Mouse moved to (270, 375)
Screenshot: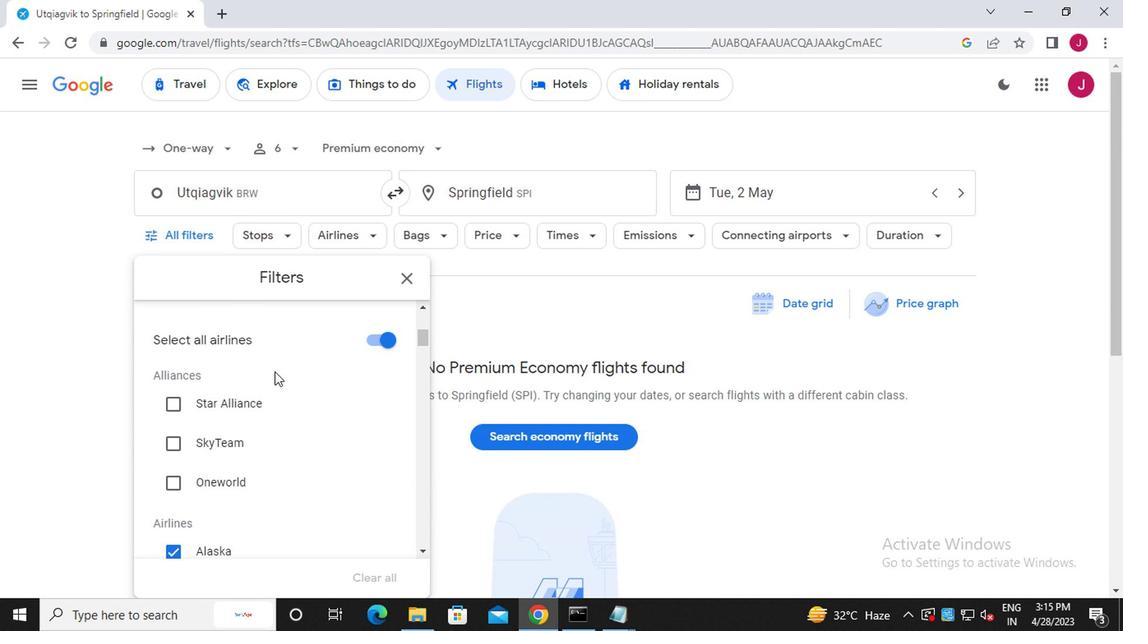 
Action: Mouse scrolled (270, 373) with delta (0, -1)
Screenshot: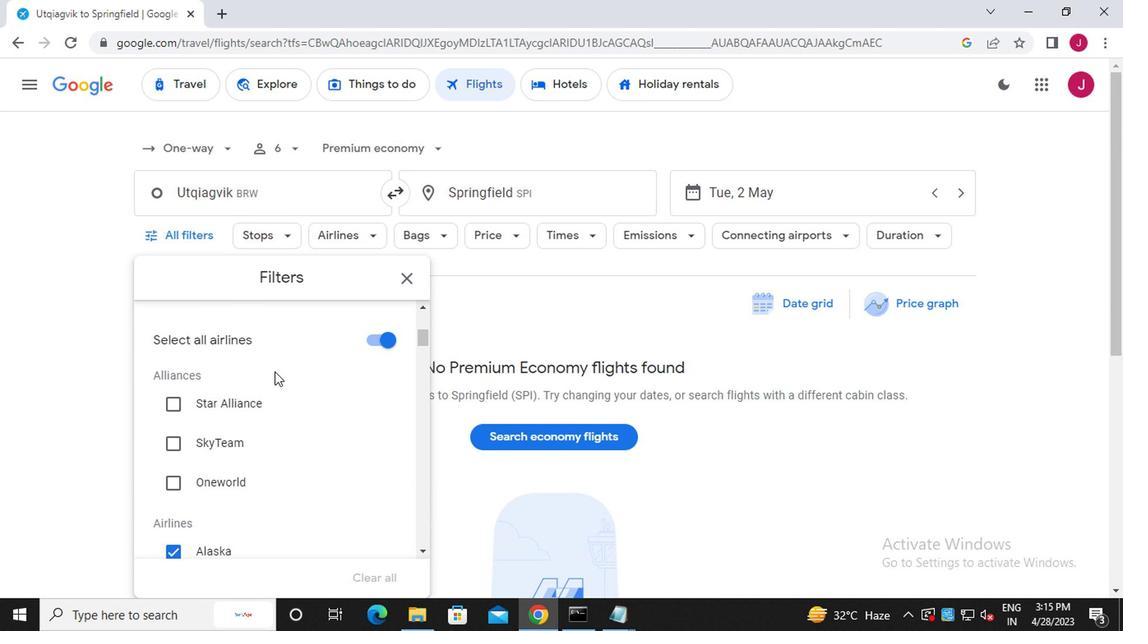 
Action: Mouse scrolled (270, 373) with delta (0, -1)
Screenshot: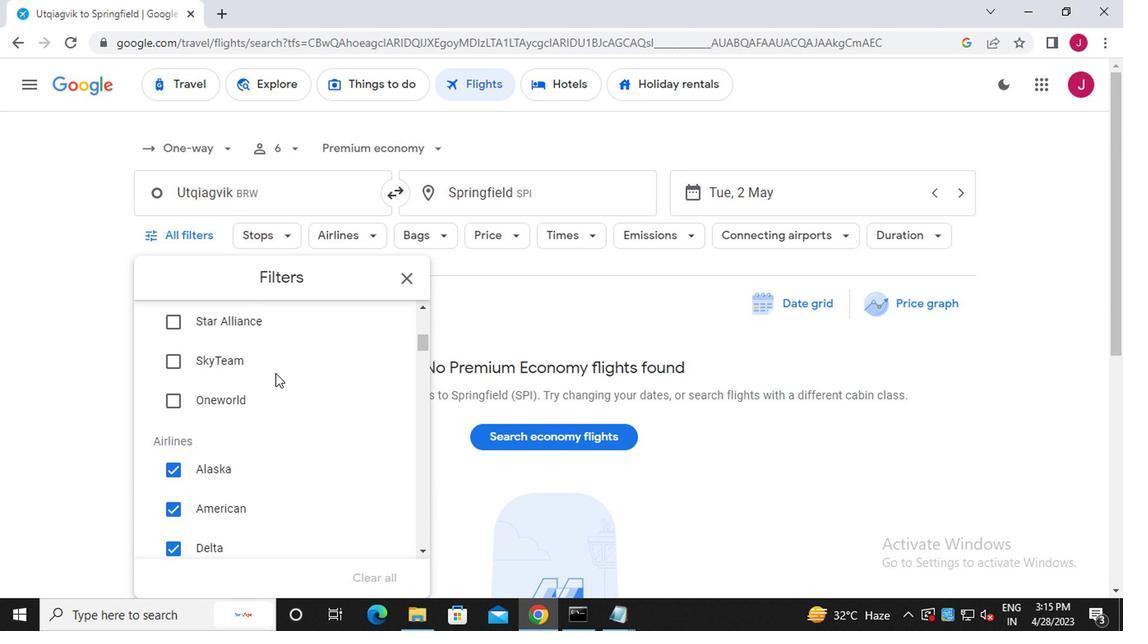 
Action: Mouse moved to (299, 390)
Screenshot: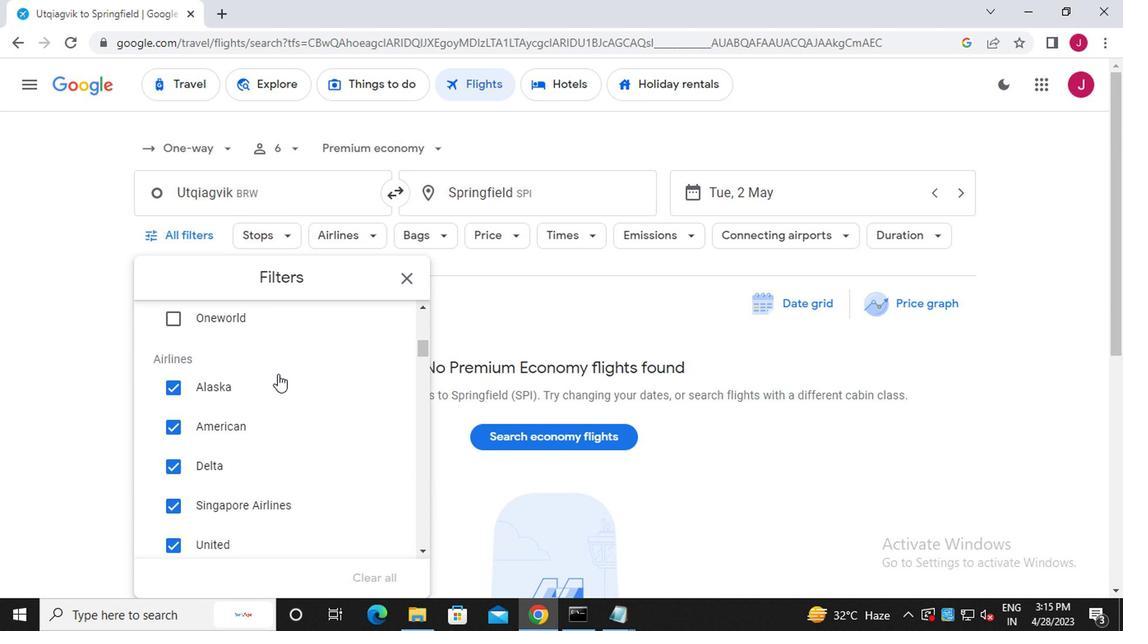 
Action: Mouse scrolled (299, 391) with delta (0, 1)
Screenshot: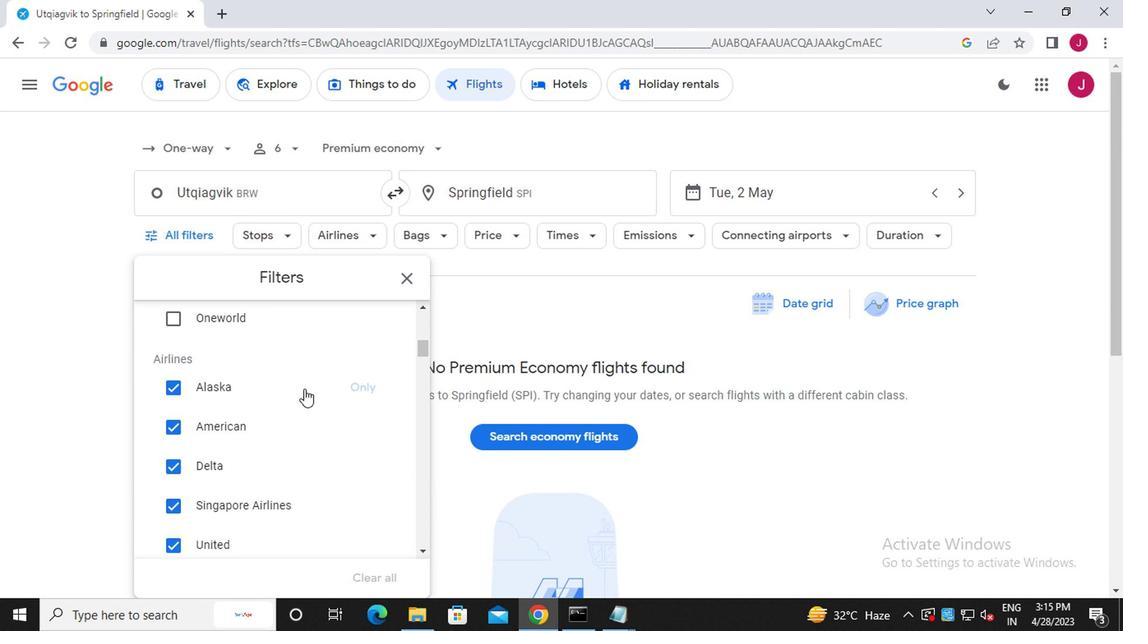 
Action: Mouse moved to (299, 391)
Screenshot: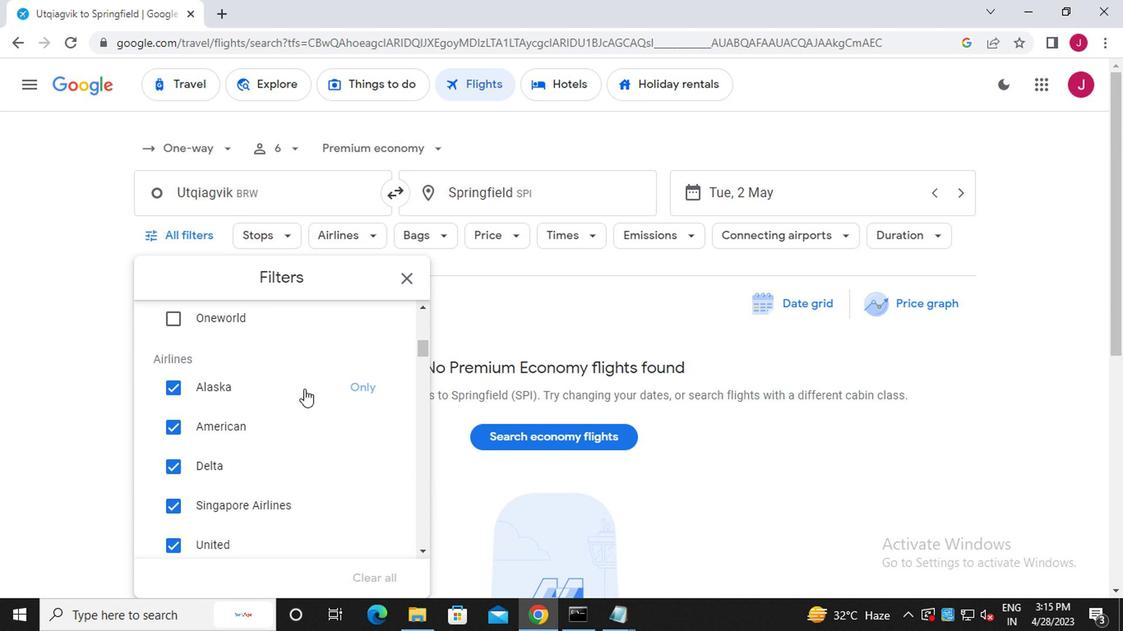 
Action: Mouse scrolled (299, 392) with delta (0, 0)
Screenshot: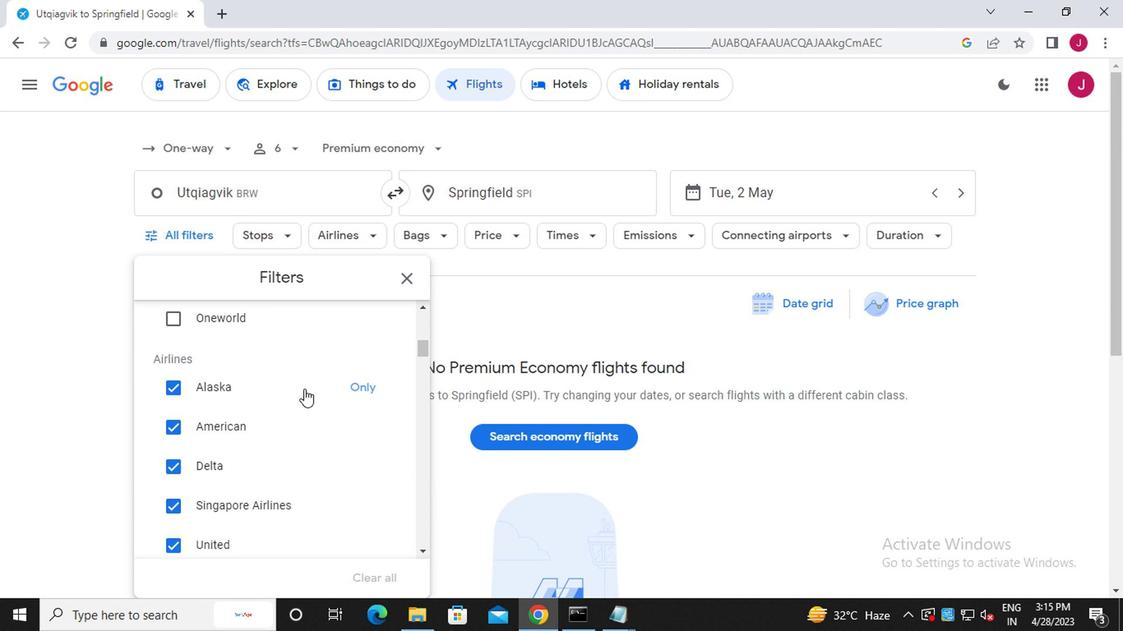 
Action: Mouse moved to (300, 391)
Screenshot: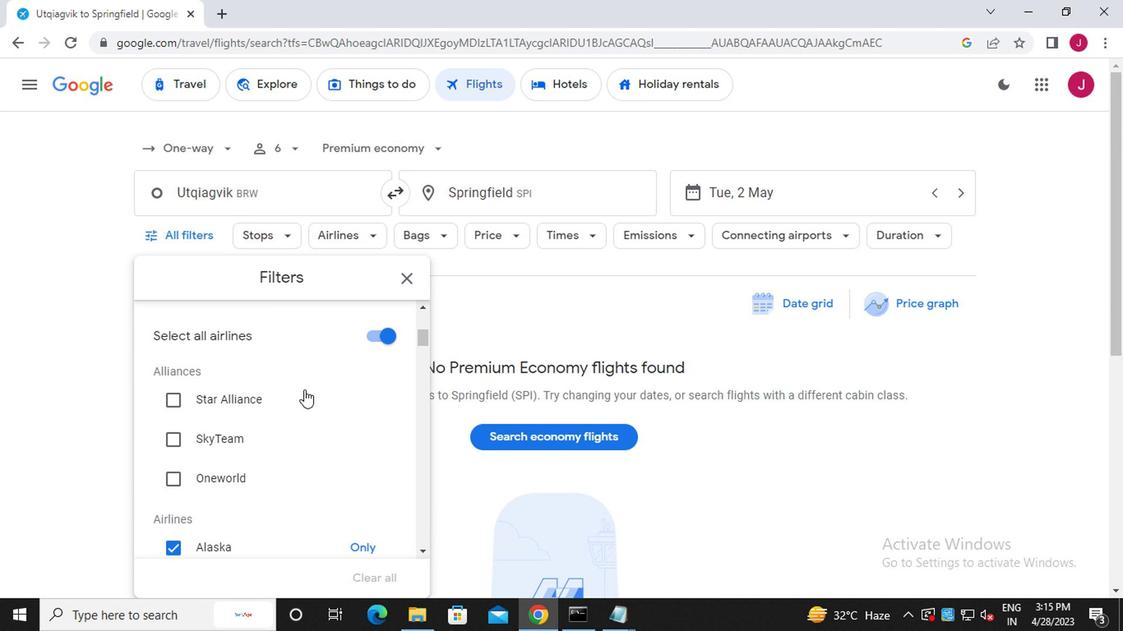 
Action: Mouse scrolled (300, 392) with delta (0, 0)
Screenshot: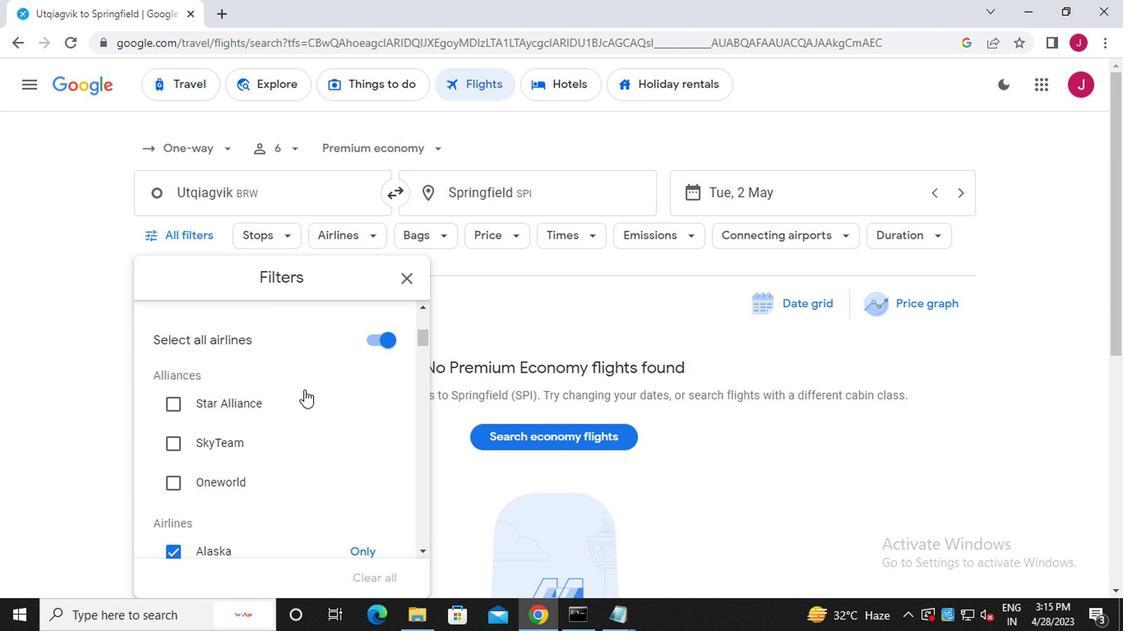 
Action: Mouse moved to (370, 424)
Screenshot: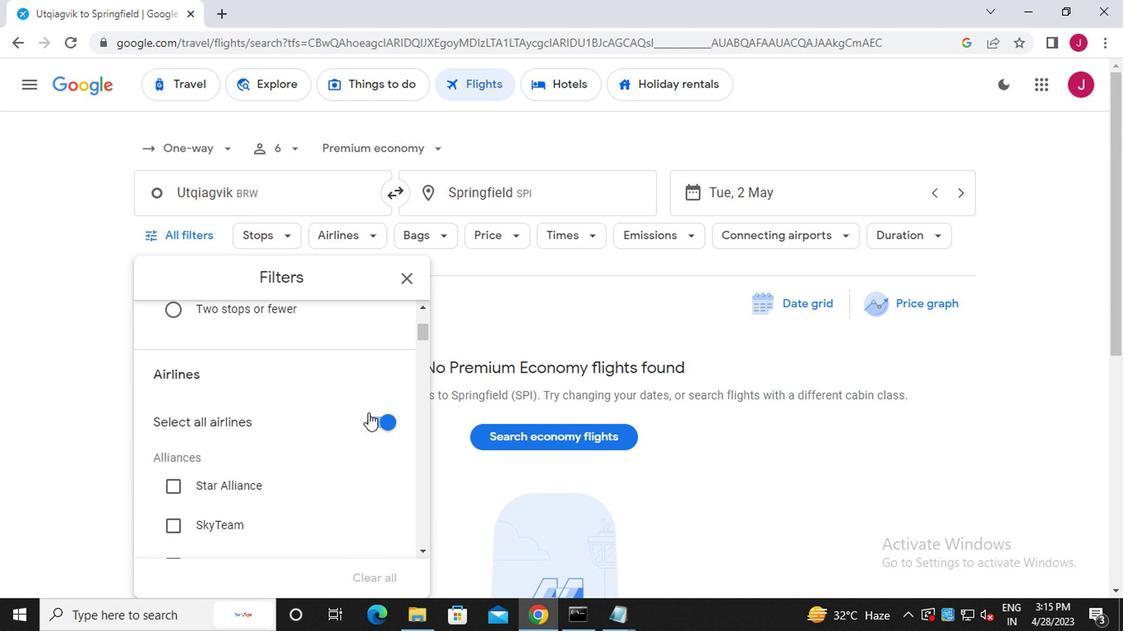 
Action: Mouse pressed left at (370, 424)
Screenshot: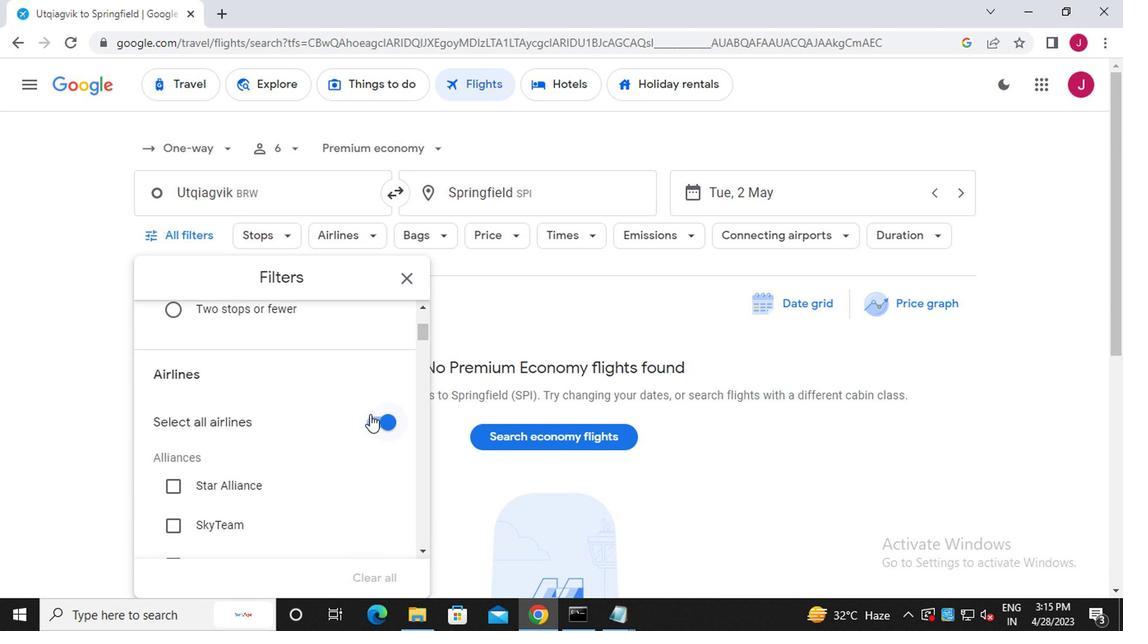 
Action: Mouse moved to (262, 422)
Screenshot: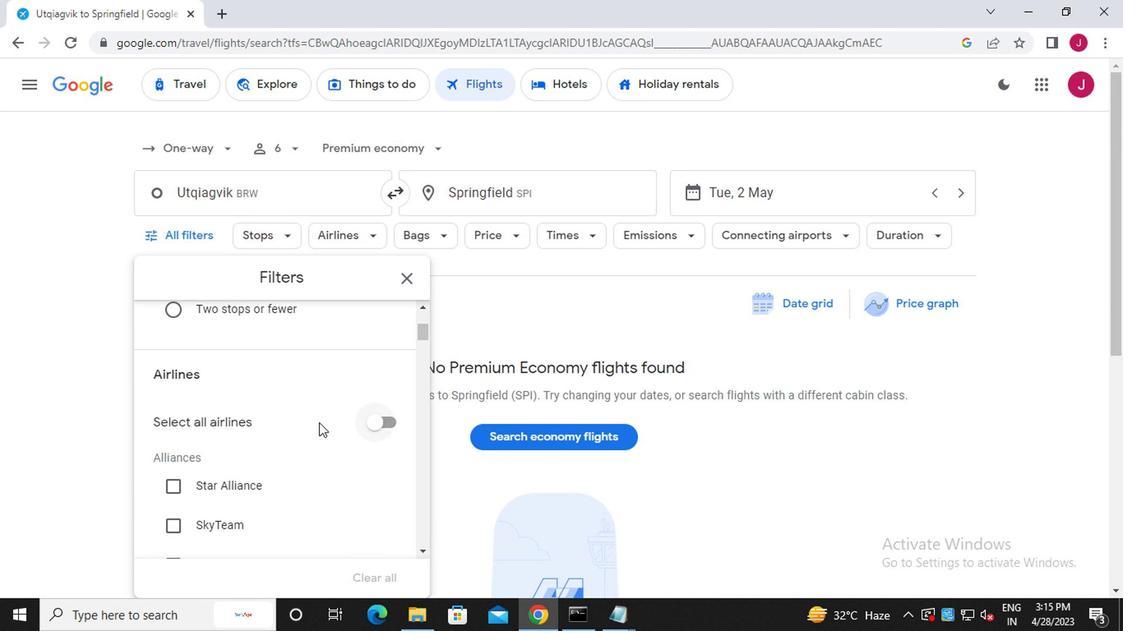 
Action: Mouse scrolled (262, 421) with delta (0, 0)
Screenshot: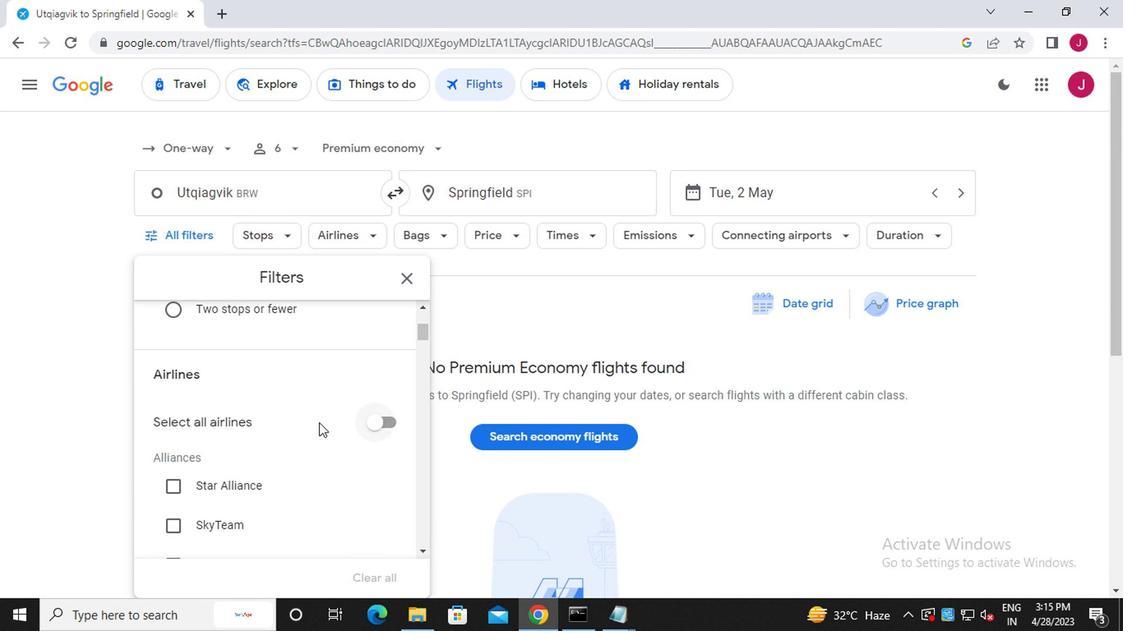 
Action: Mouse scrolled (262, 421) with delta (0, 0)
Screenshot: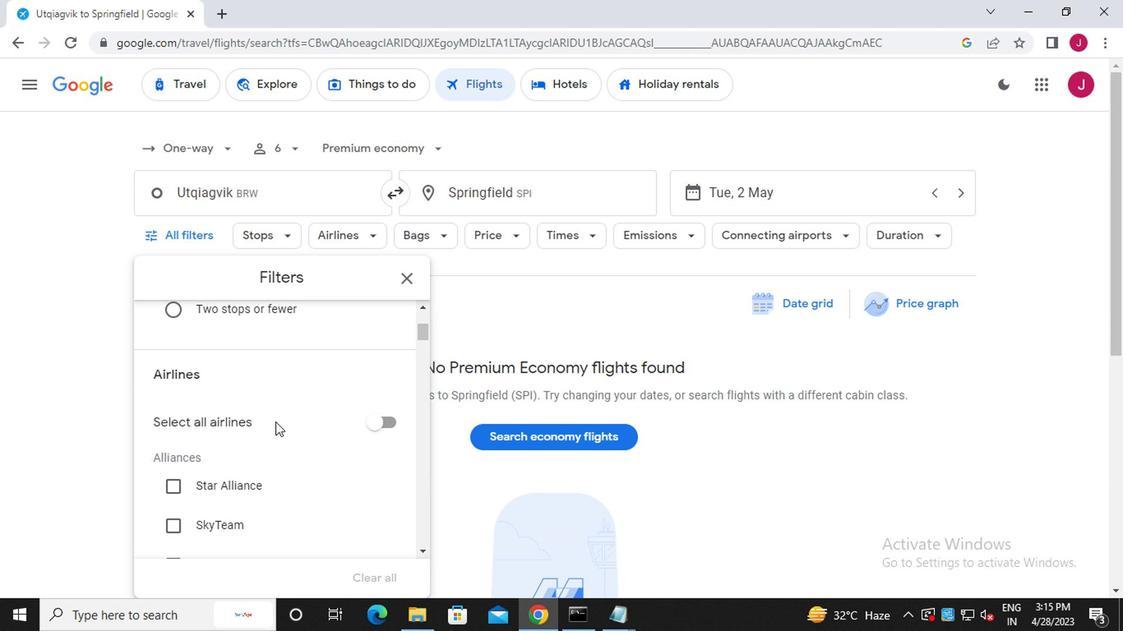 
Action: Mouse moved to (261, 422)
Screenshot: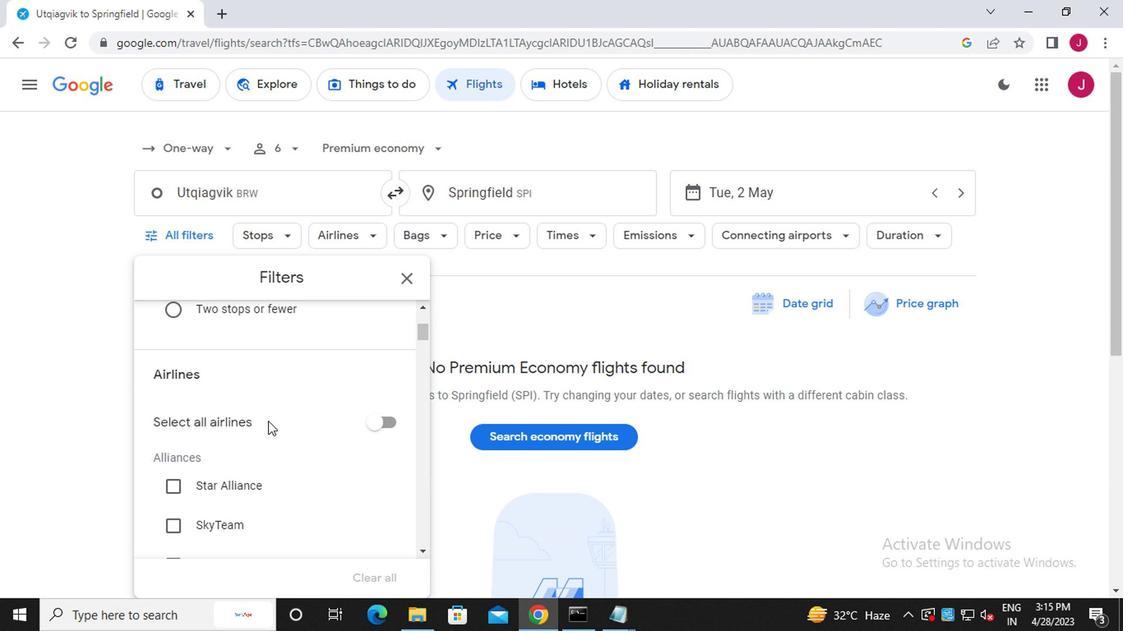 
Action: Mouse scrolled (261, 421) with delta (0, 0)
Screenshot: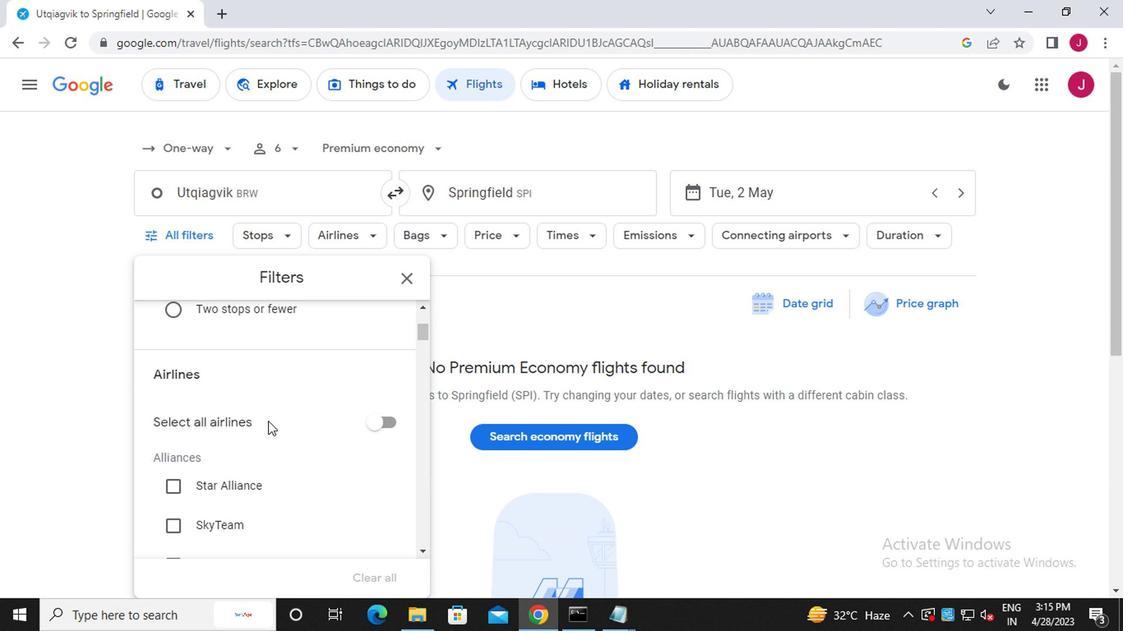 
Action: Mouse moved to (260, 420)
Screenshot: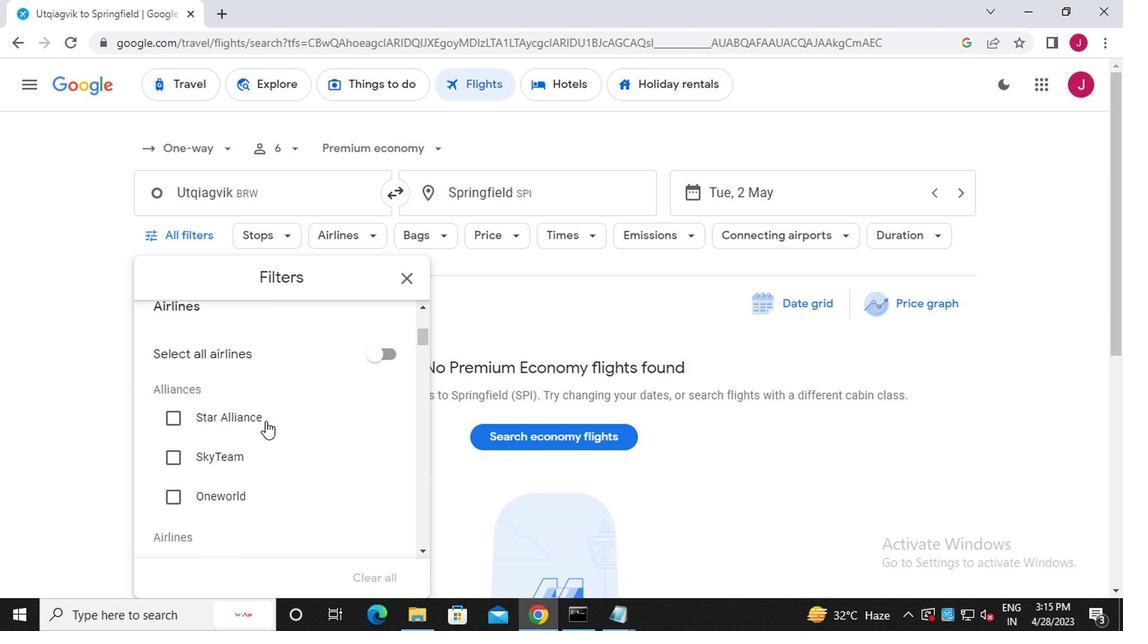 
Action: Mouse scrolled (260, 420) with delta (0, 0)
Screenshot: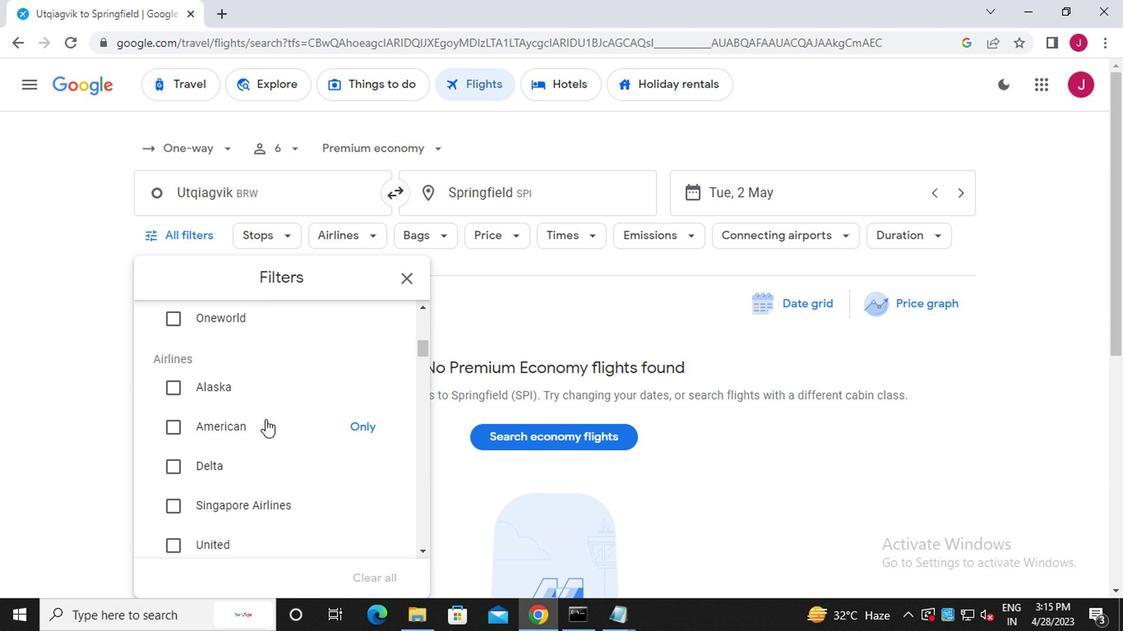 
Action: Mouse scrolled (260, 420) with delta (0, 0)
Screenshot: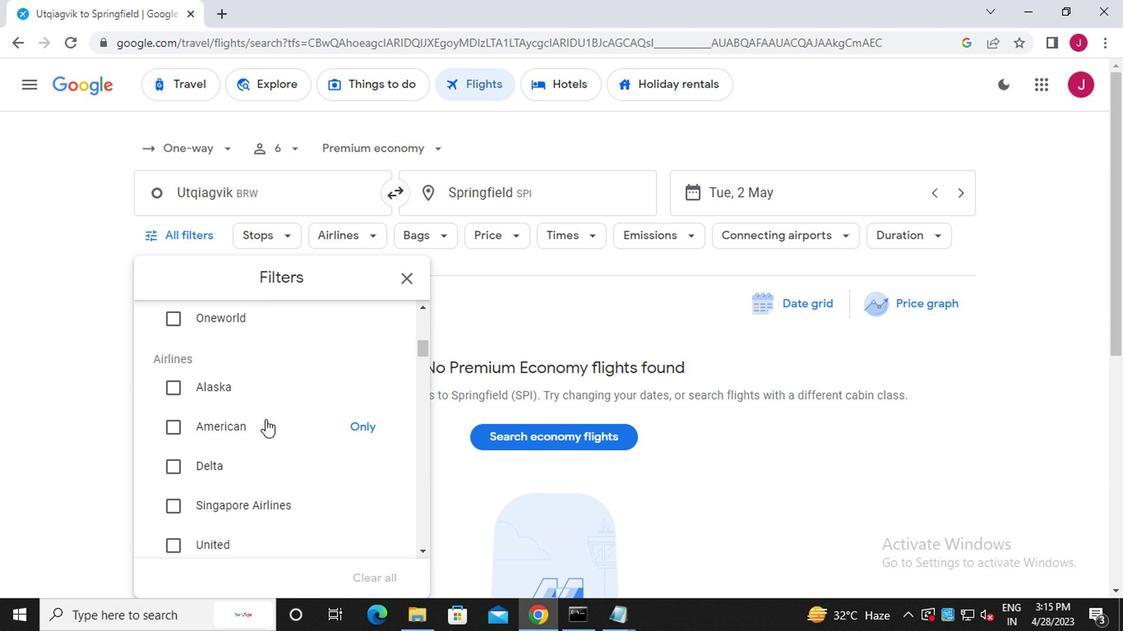 
Action: Mouse scrolled (260, 421) with delta (0, 1)
Screenshot: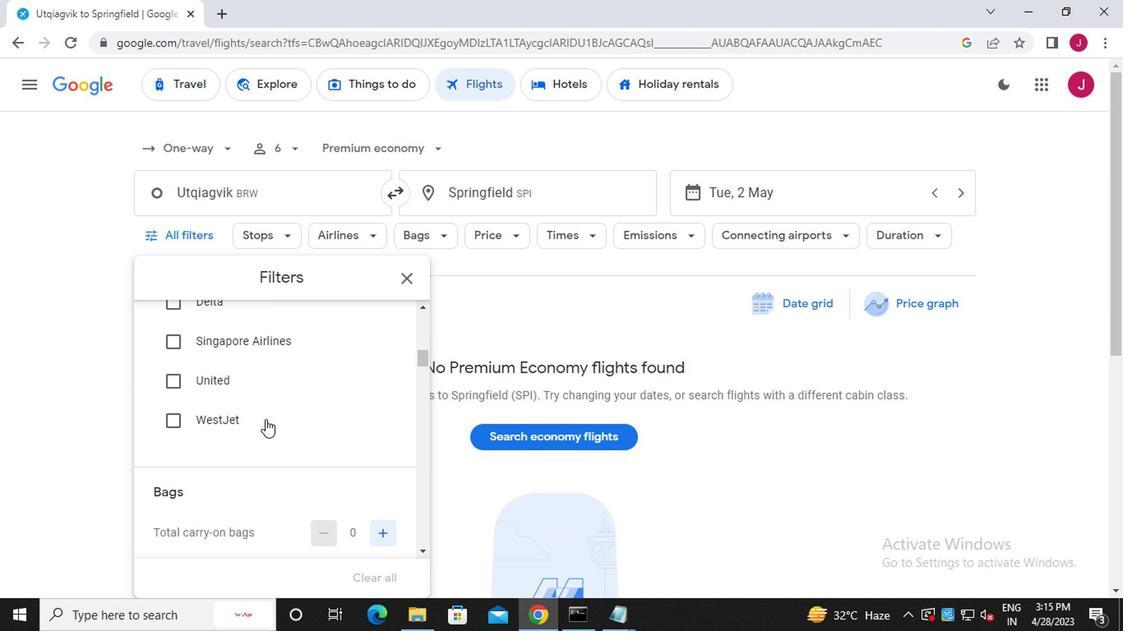 
Action: Mouse scrolled (260, 421) with delta (0, 1)
Screenshot: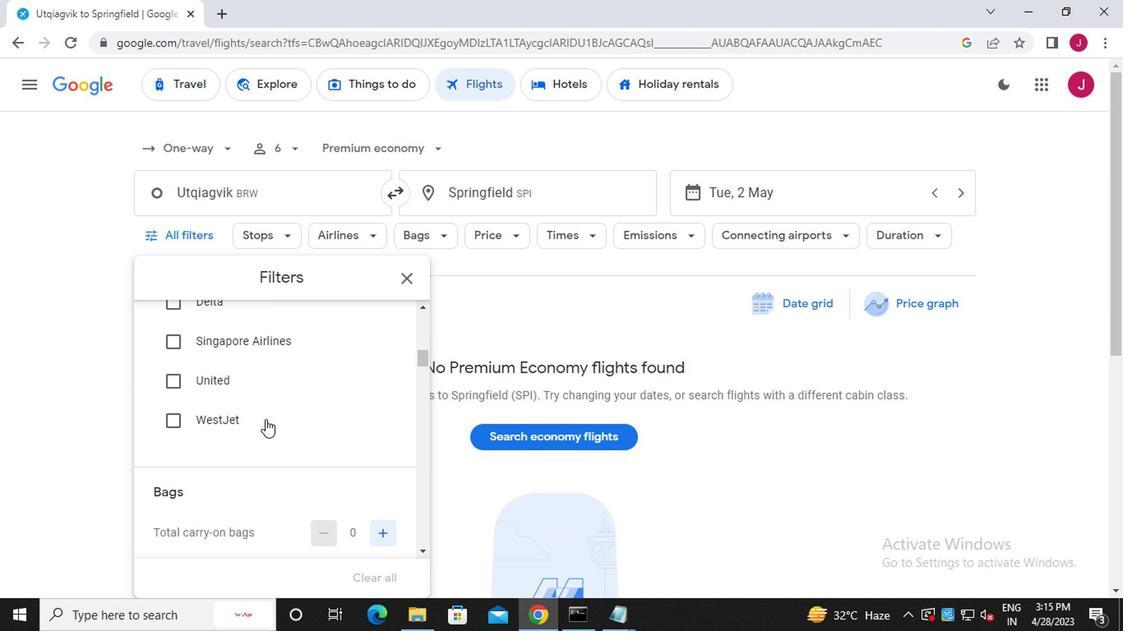 
Action: Mouse scrolled (260, 421) with delta (0, 1)
Screenshot: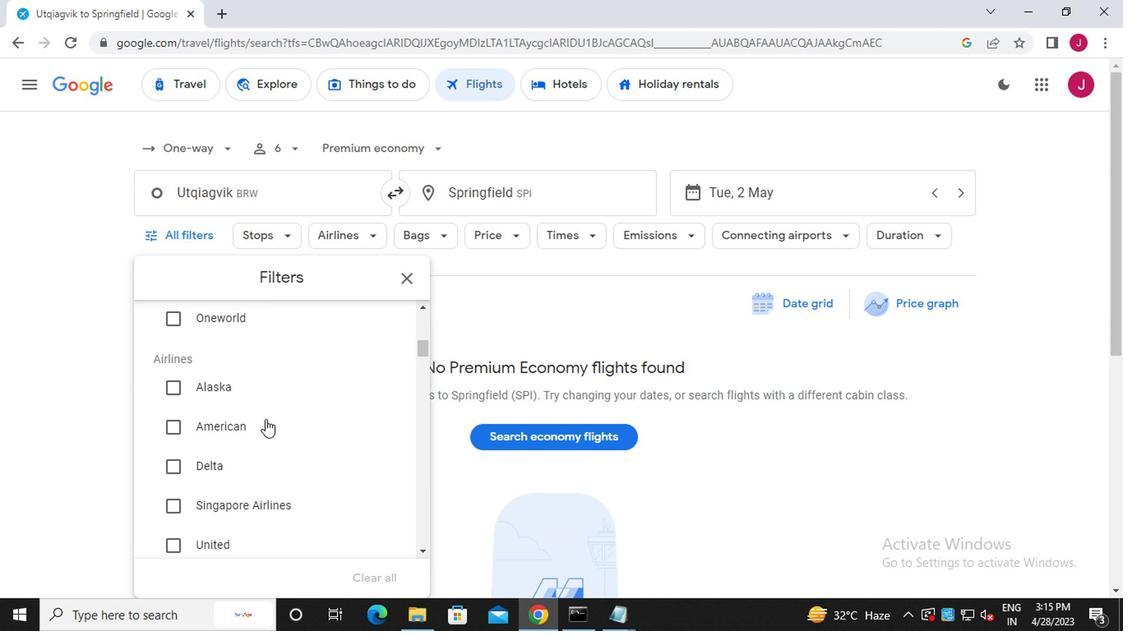 
Action: Mouse scrolled (260, 421) with delta (0, 1)
Screenshot: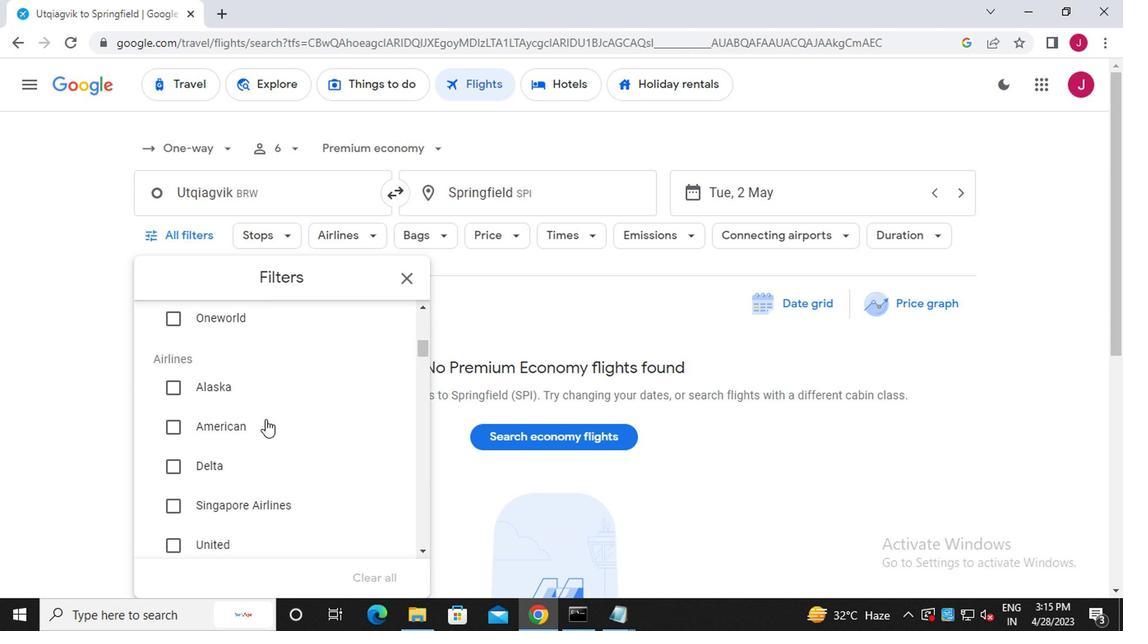 
Action: Mouse scrolled (260, 420) with delta (0, 0)
Screenshot: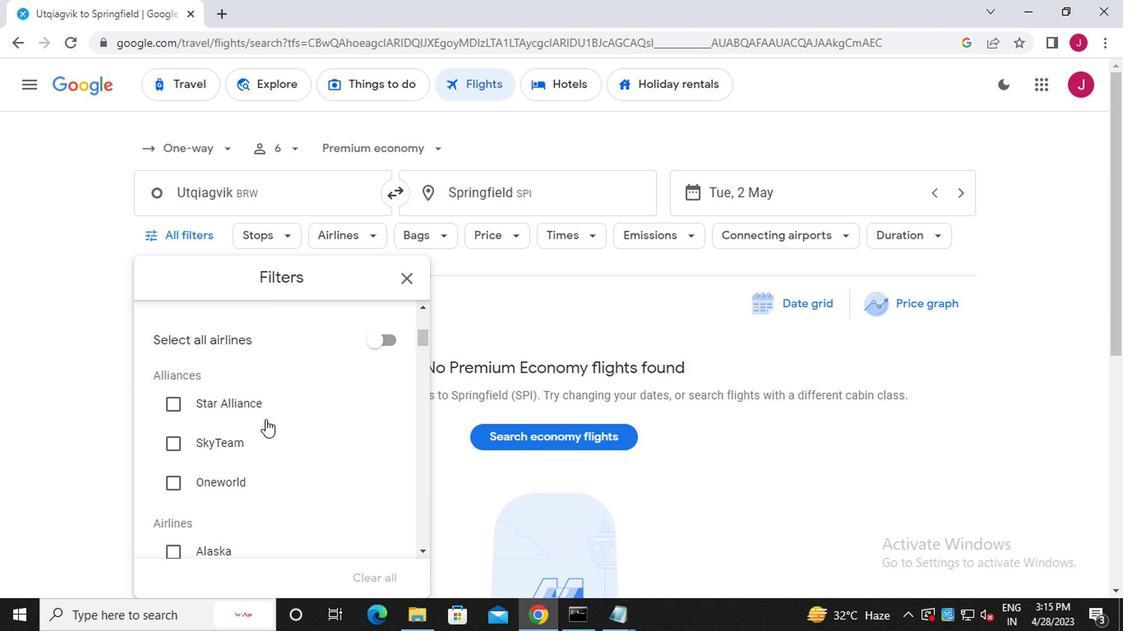
Action: Mouse scrolled (260, 420) with delta (0, 0)
Screenshot: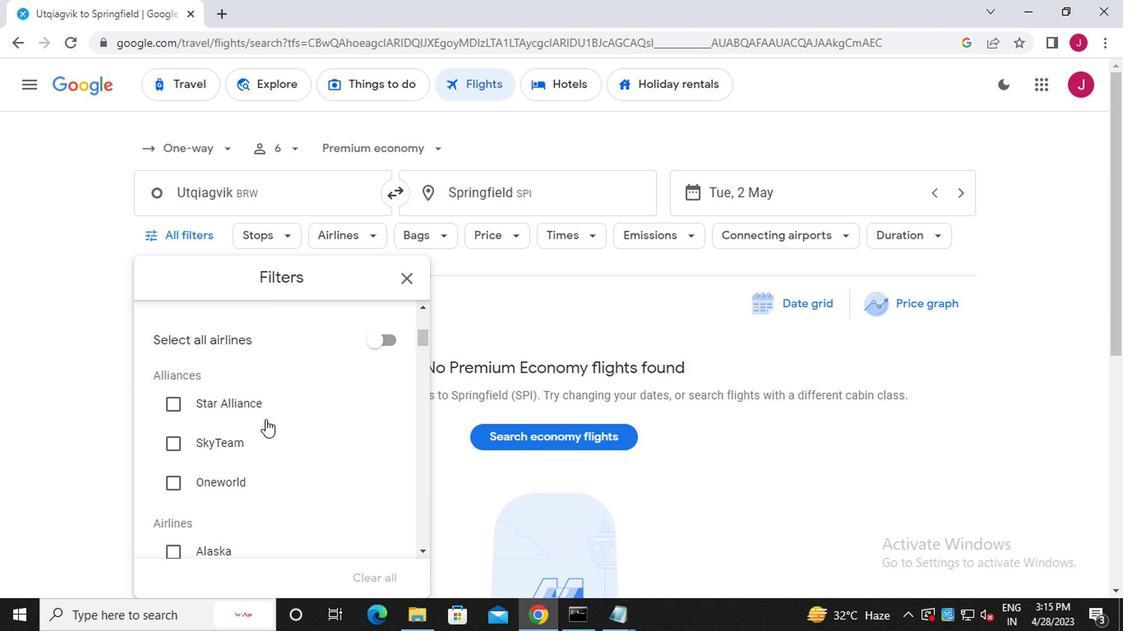 
Action: Mouse scrolled (260, 420) with delta (0, 0)
Screenshot: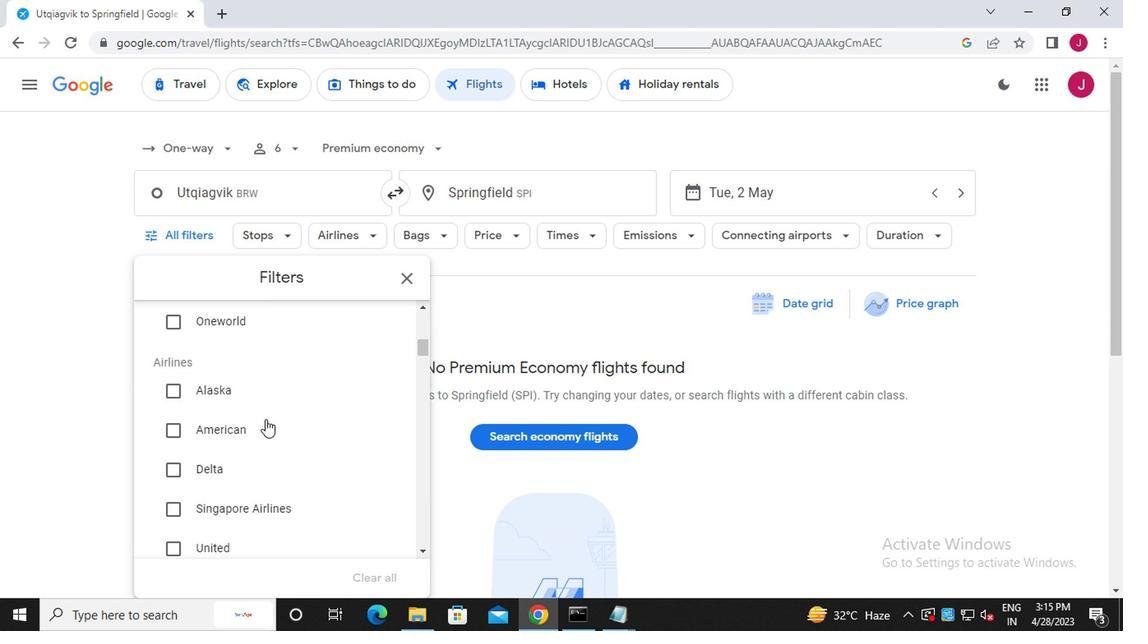 
Action: Mouse scrolled (260, 420) with delta (0, 0)
Screenshot: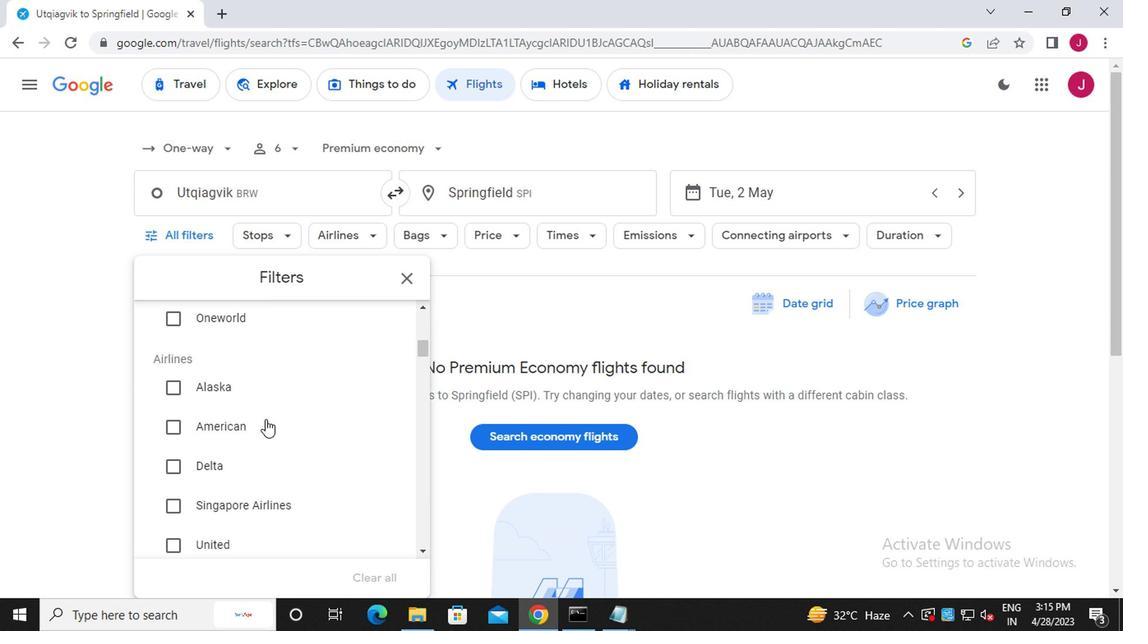 
Action: Mouse scrolled (260, 420) with delta (0, 0)
Screenshot: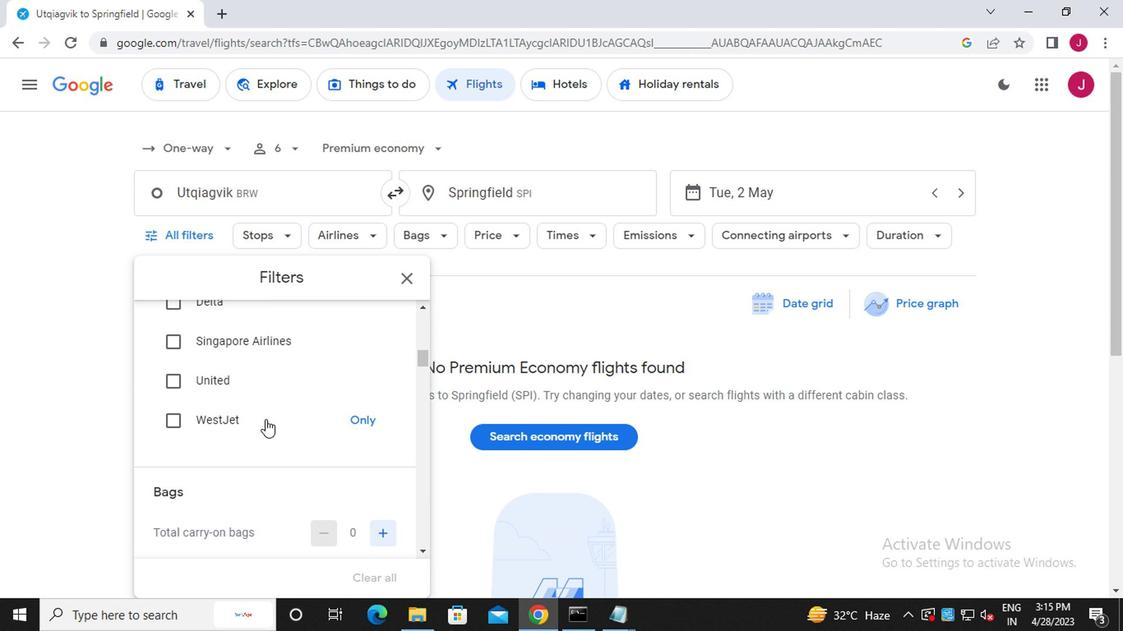 
Action: Mouse scrolled (260, 420) with delta (0, 0)
Screenshot: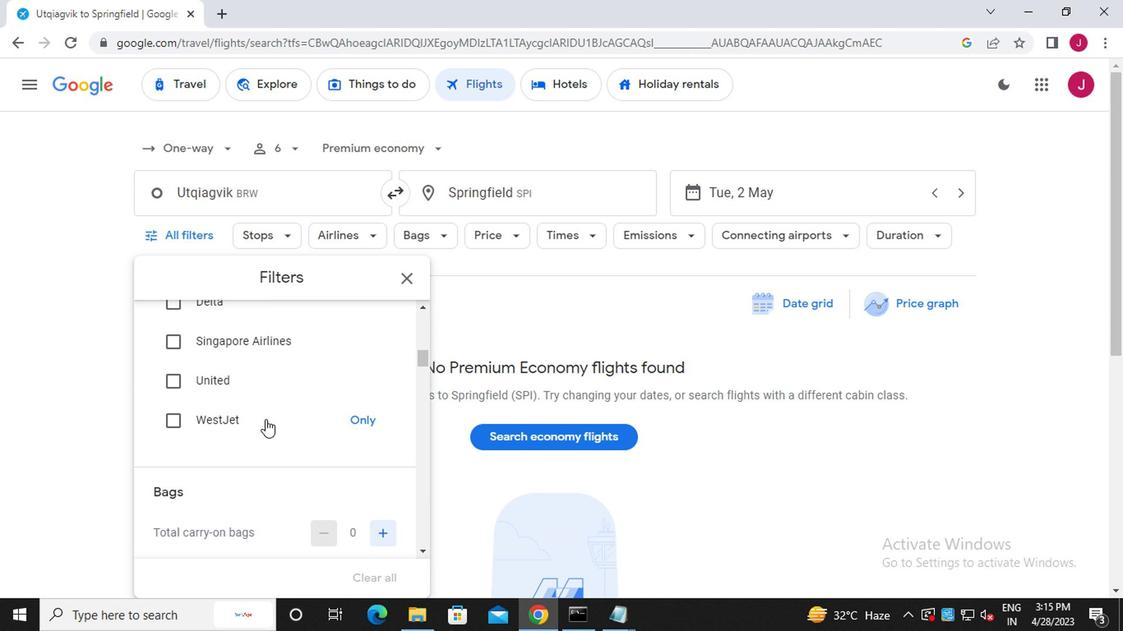 
Action: Mouse moved to (377, 410)
Screenshot: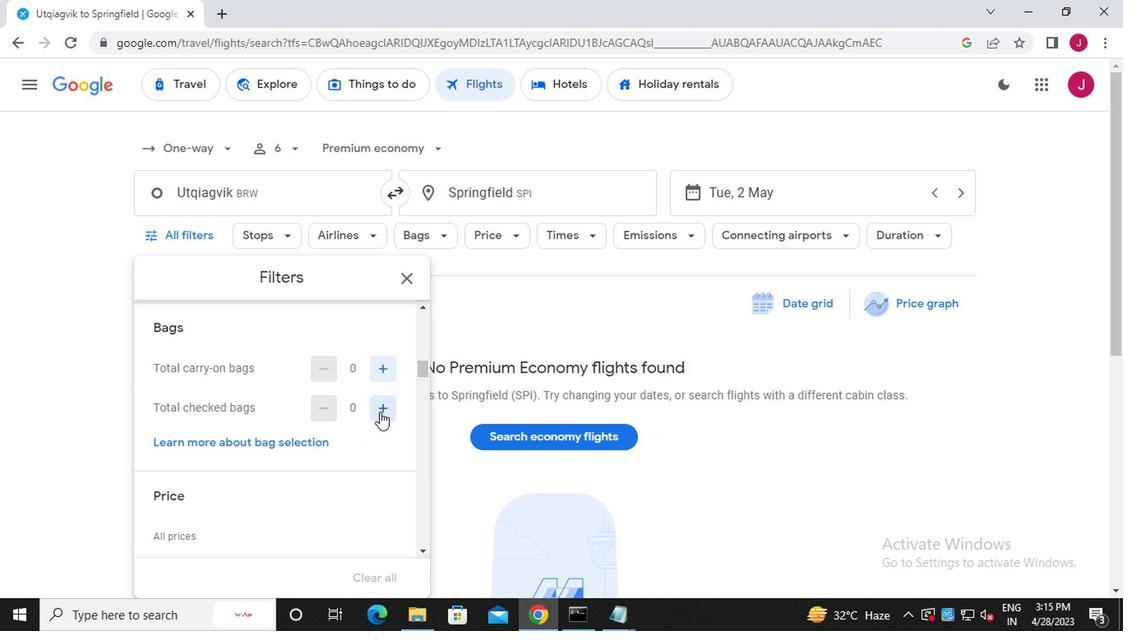 
Action: Mouse pressed left at (377, 410)
Screenshot: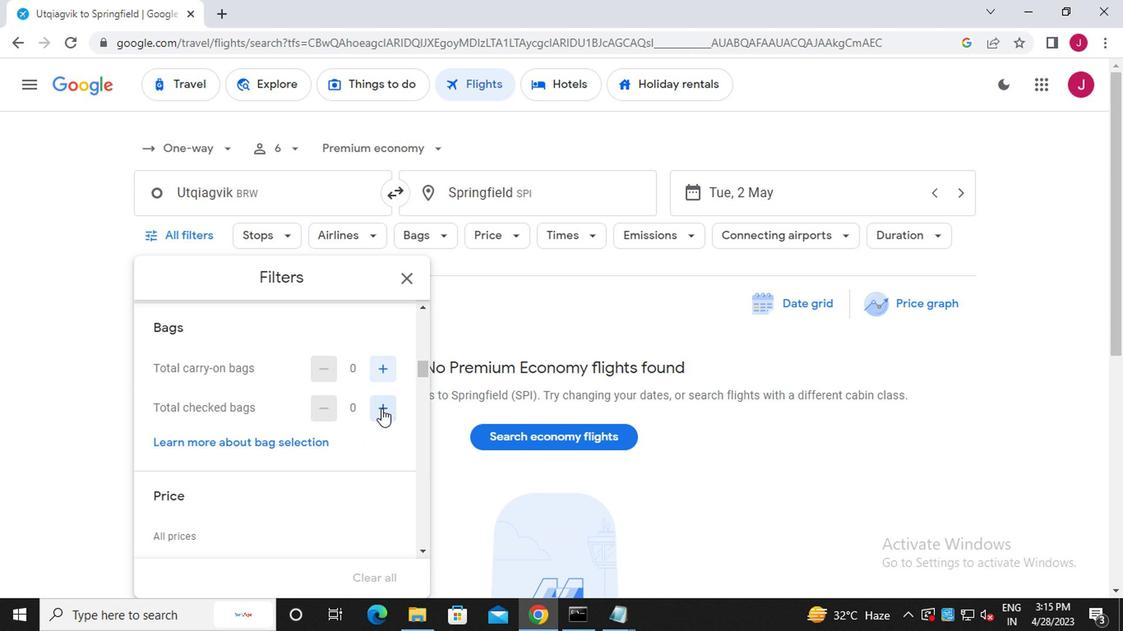 
Action: Mouse pressed left at (377, 410)
Screenshot: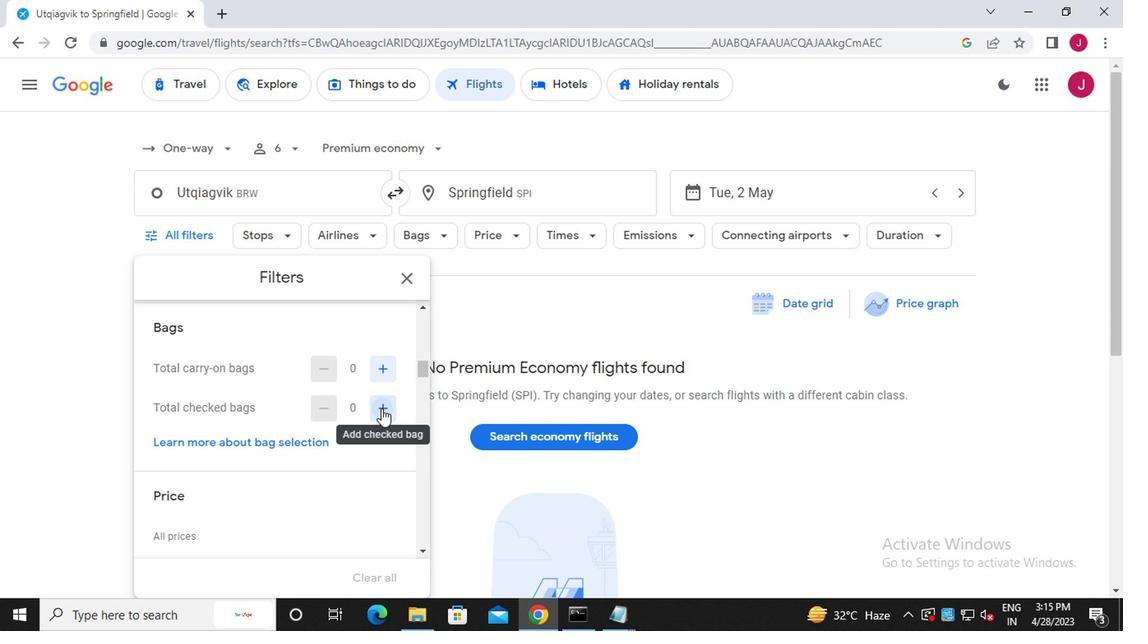 
Action: Mouse pressed left at (377, 410)
Screenshot: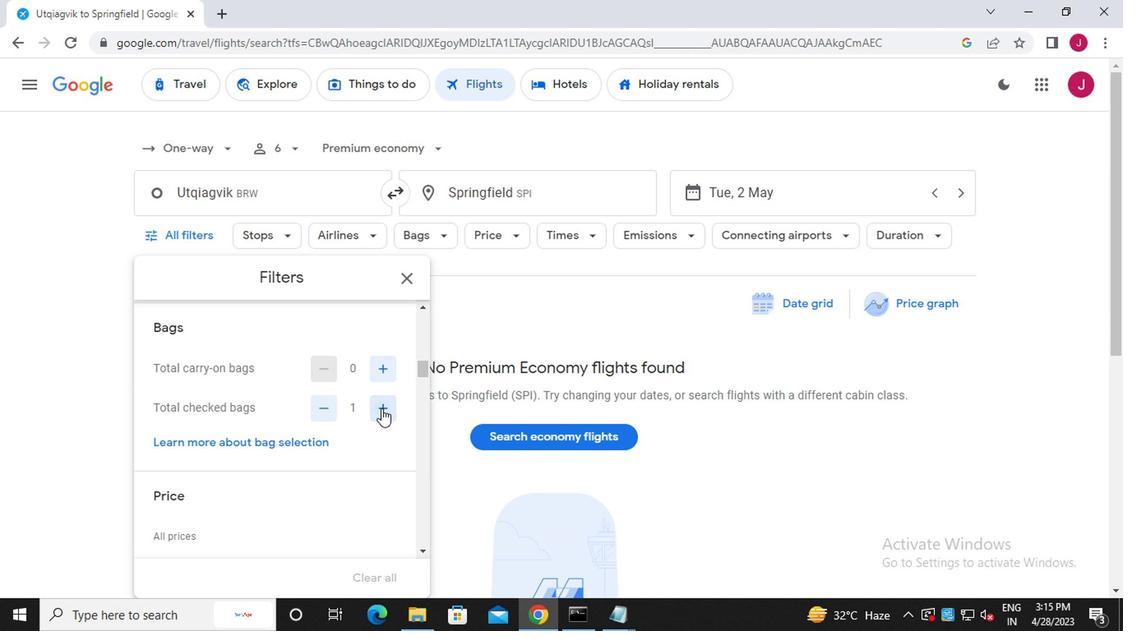 
Action: Mouse pressed left at (377, 410)
Screenshot: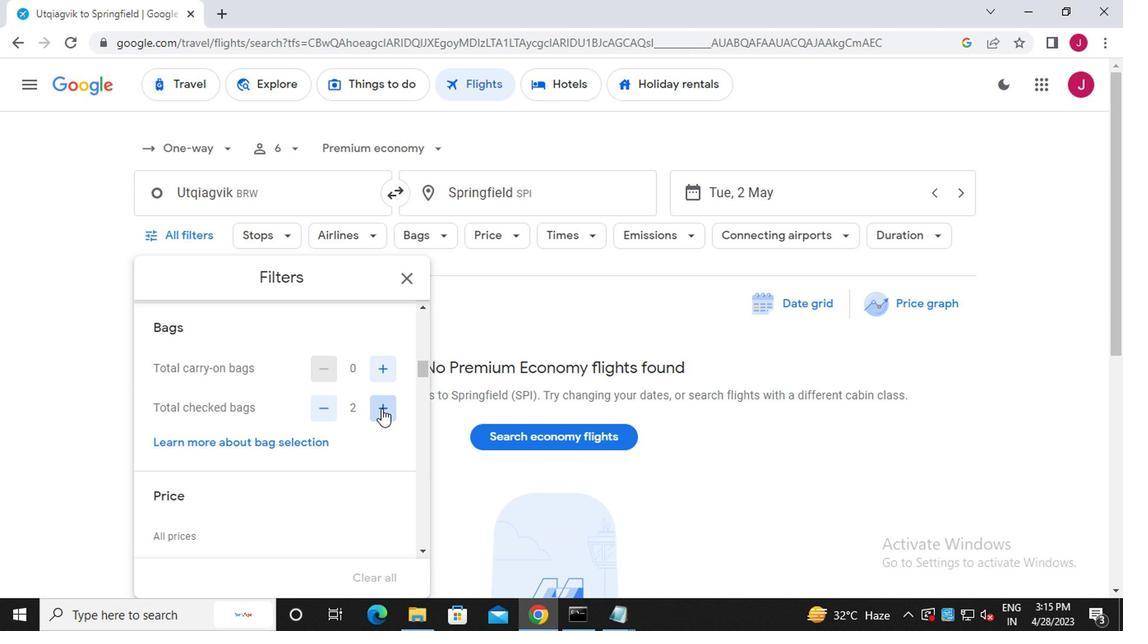 
Action: Mouse pressed left at (377, 410)
Screenshot: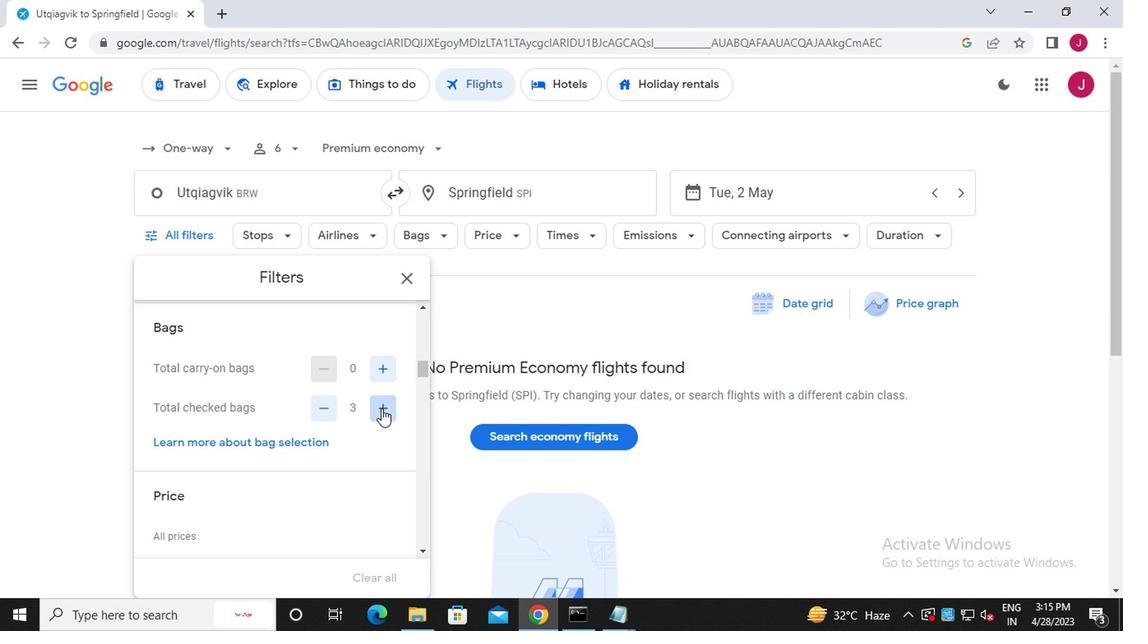 
Action: Mouse pressed left at (377, 410)
Screenshot: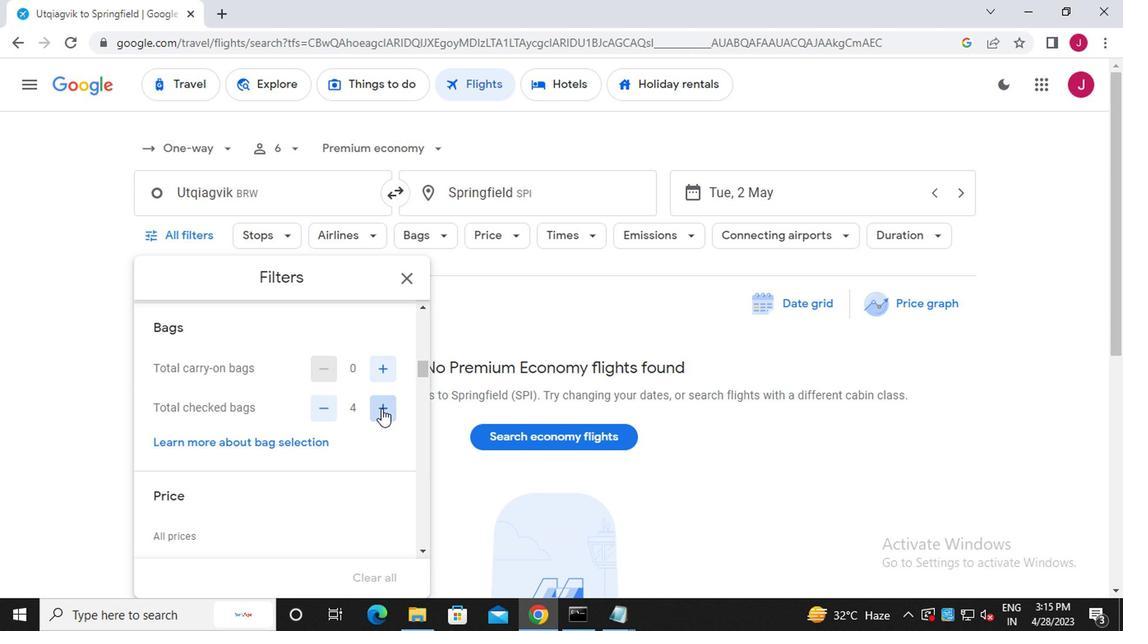 
Action: Mouse pressed left at (377, 410)
Screenshot: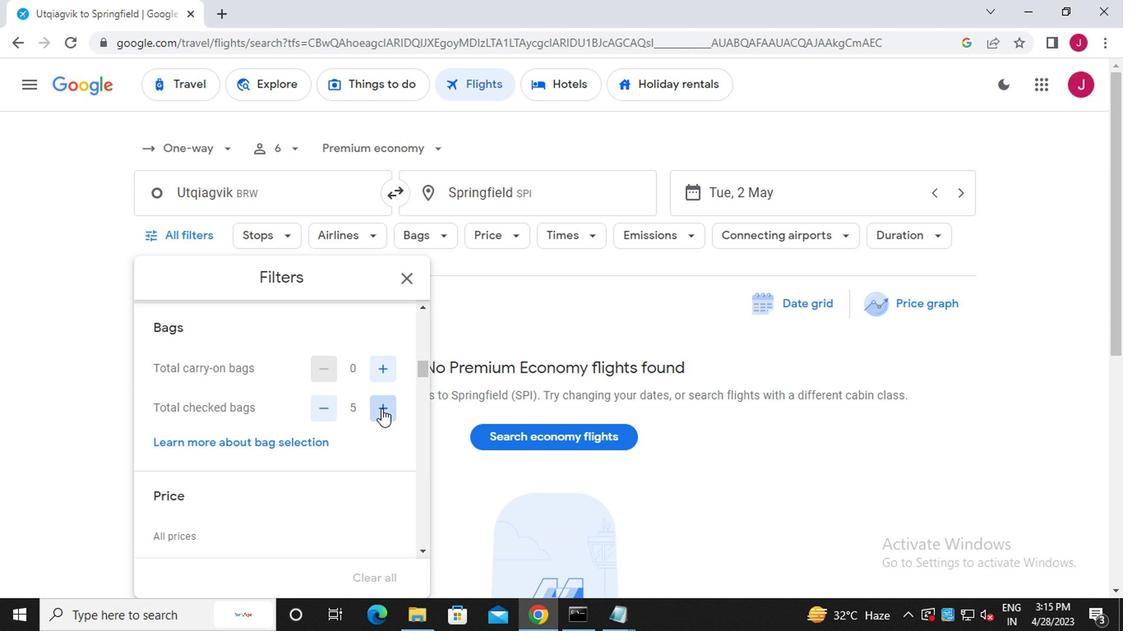 
Action: Mouse pressed left at (377, 410)
Screenshot: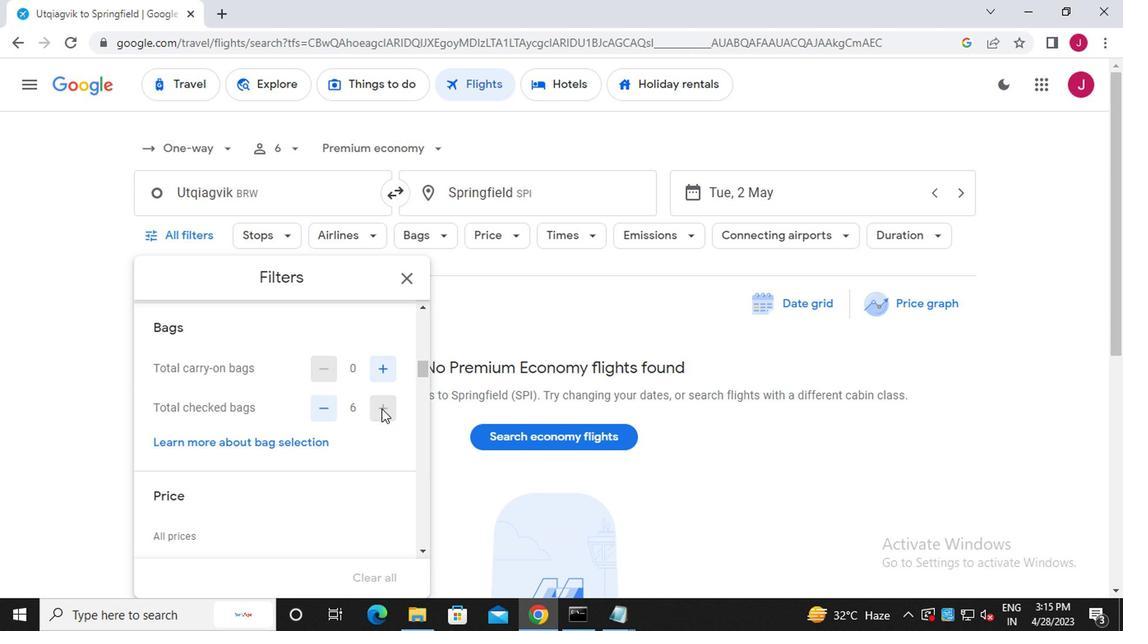 
Action: Mouse pressed left at (377, 410)
Screenshot: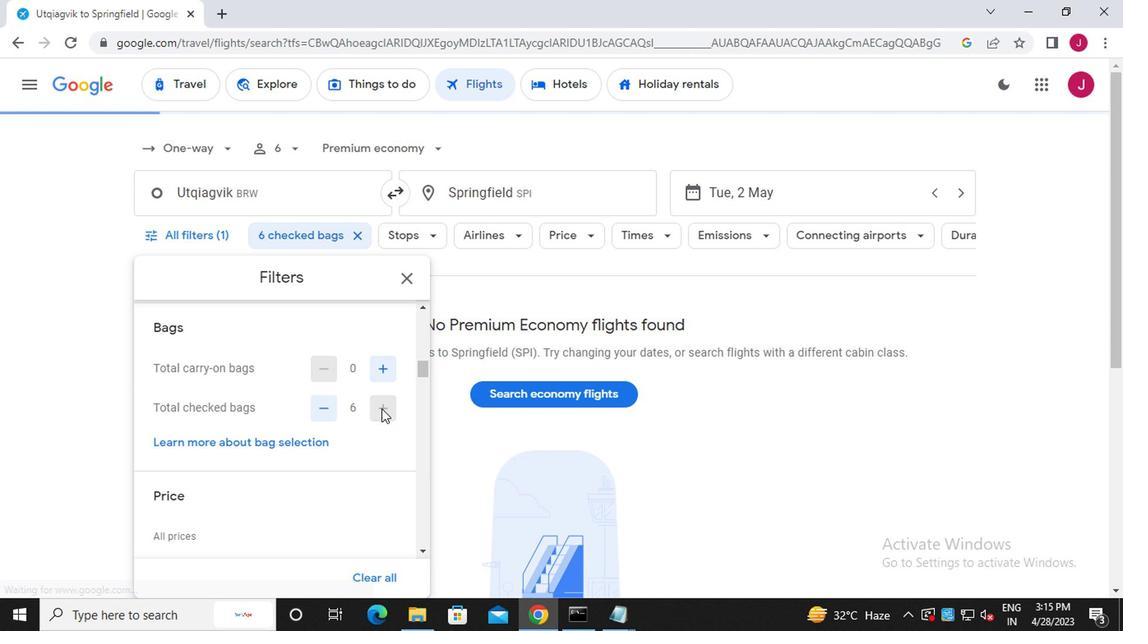 
Action: Mouse moved to (368, 410)
Screenshot: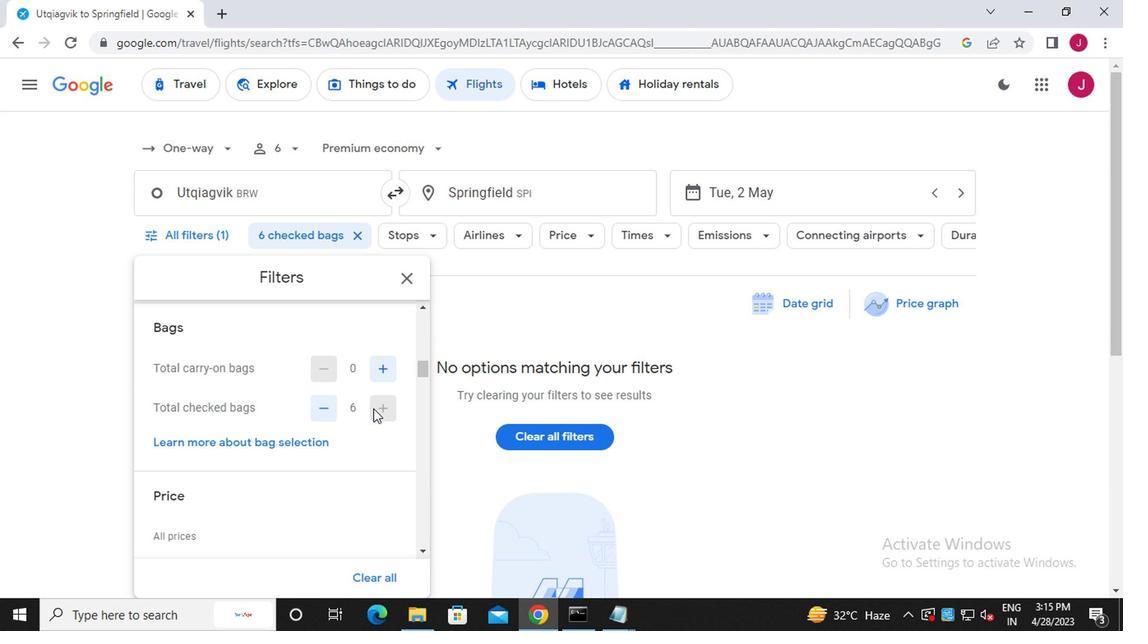 
Action: Mouse scrolled (368, 409) with delta (0, 0)
Screenshot: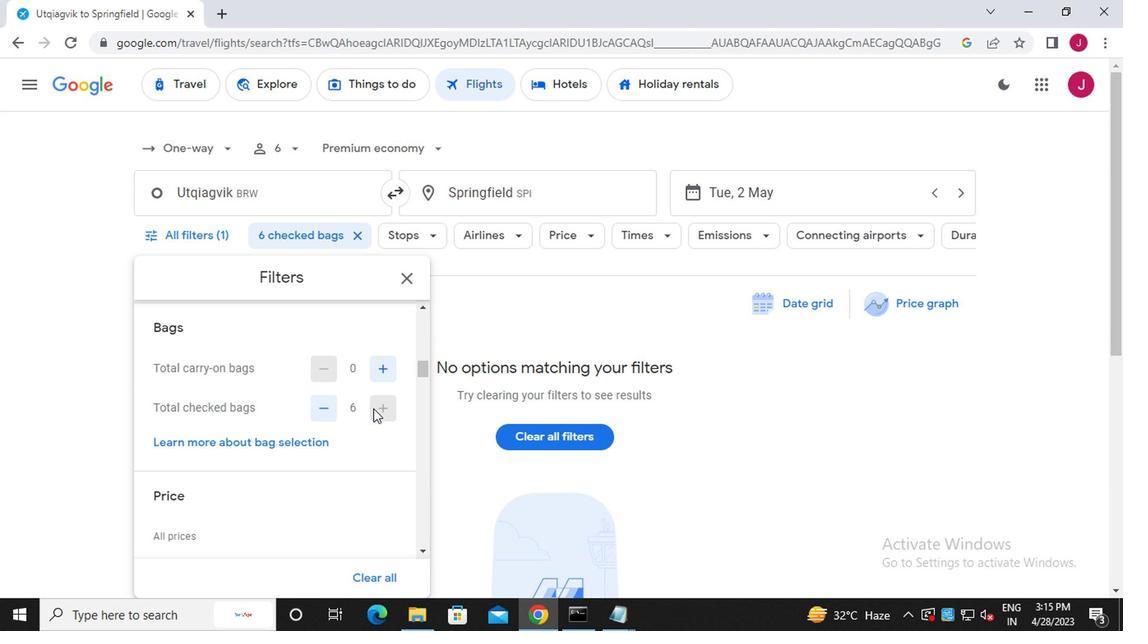 
Action: Mouse moved to (367, 410)
Screenshot: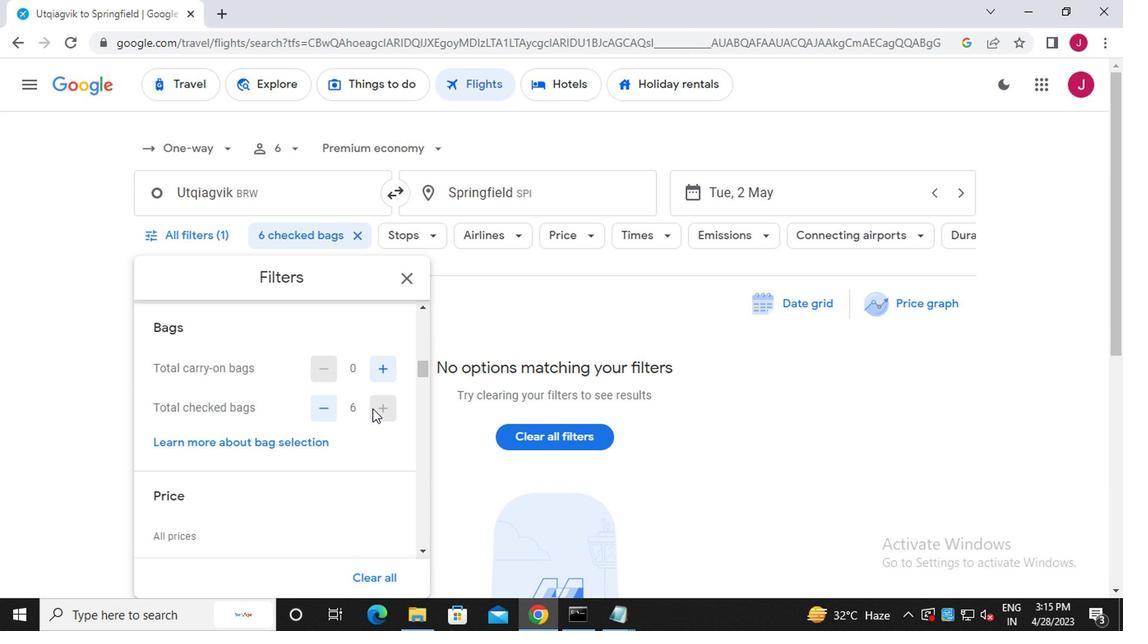 
Action: Mouse scrolled (367, 409) with delta (0, 0)
Screenshot: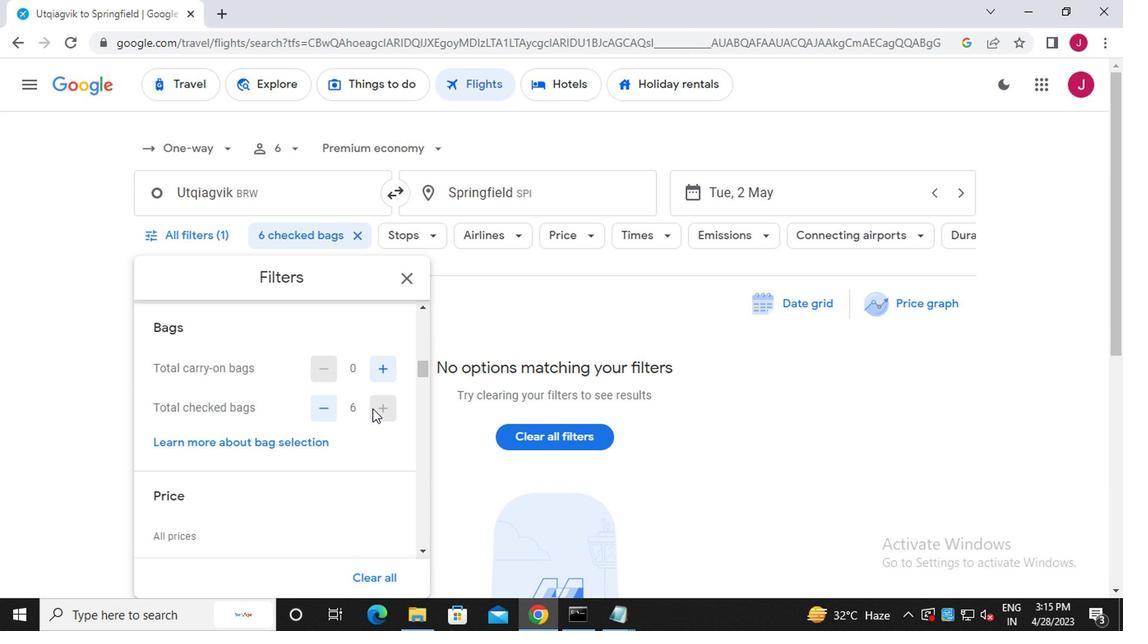 
Action: Mouse moved to (387, 406)
Screenshot: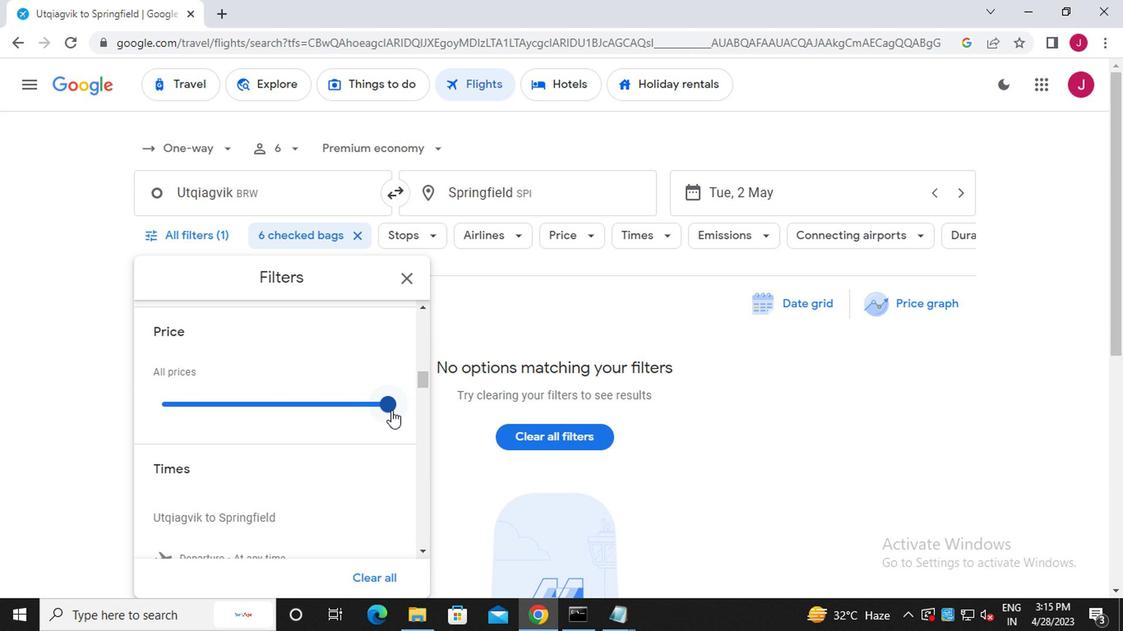 
Action: Mouse pressed left at (387, 406)
Screenshot: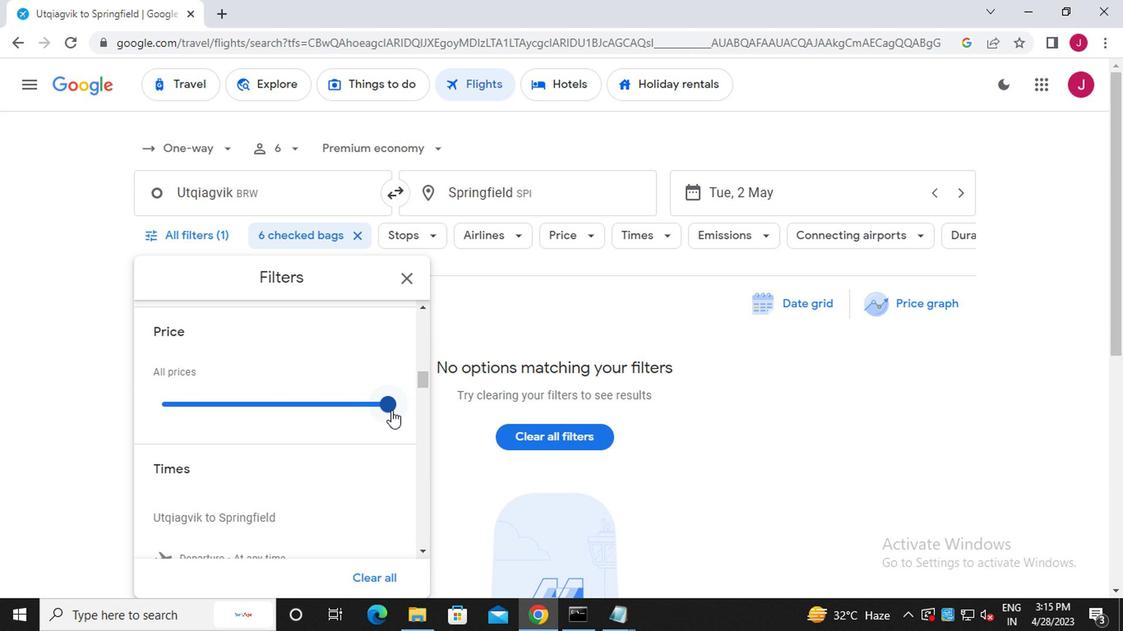 
Action: Mouse scrolled (387, 406) with delta (0, 0)
Screenshot: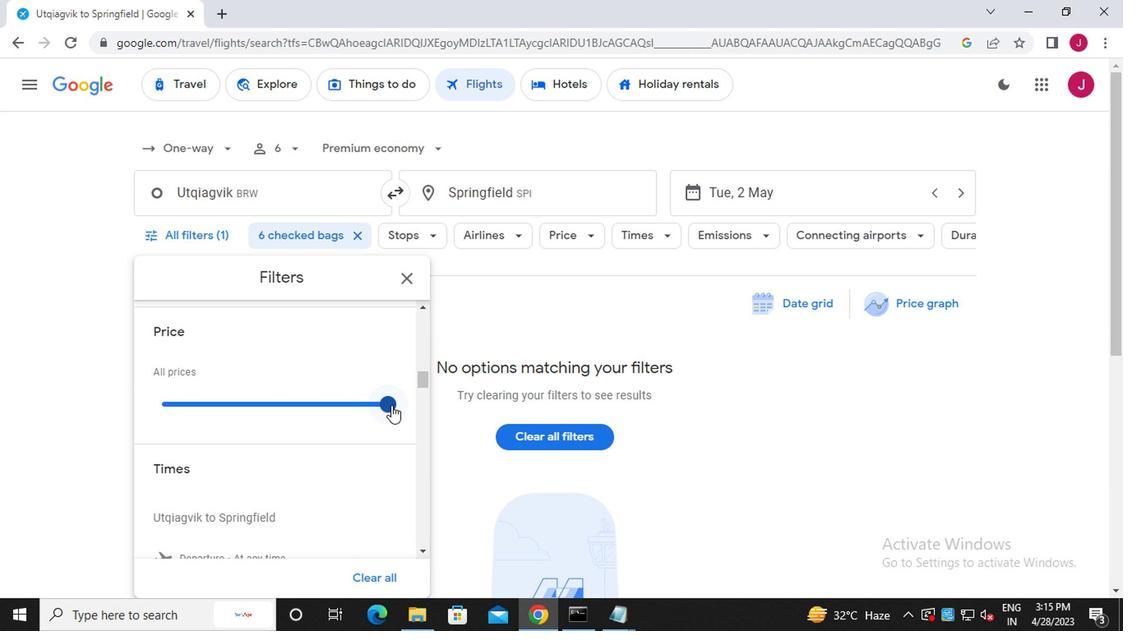 
Action: Mouse scrolled (387, 406) with delta (0, 0)
Screenshot: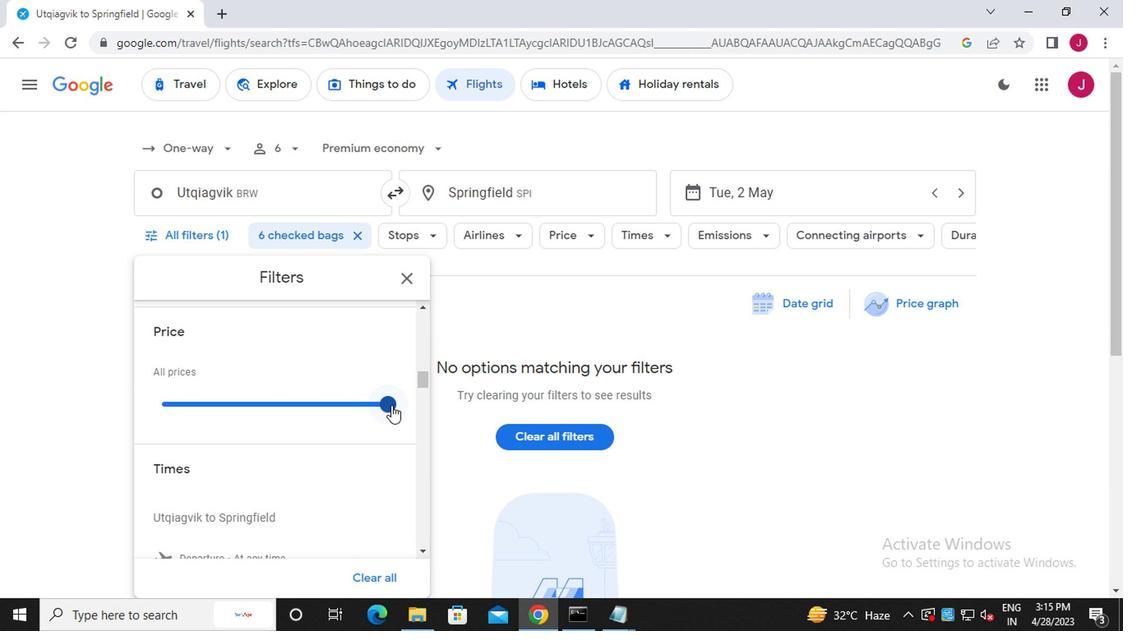 
Action: Mouse scrolled (387, 406) with delta (0, 0)
Screenshot: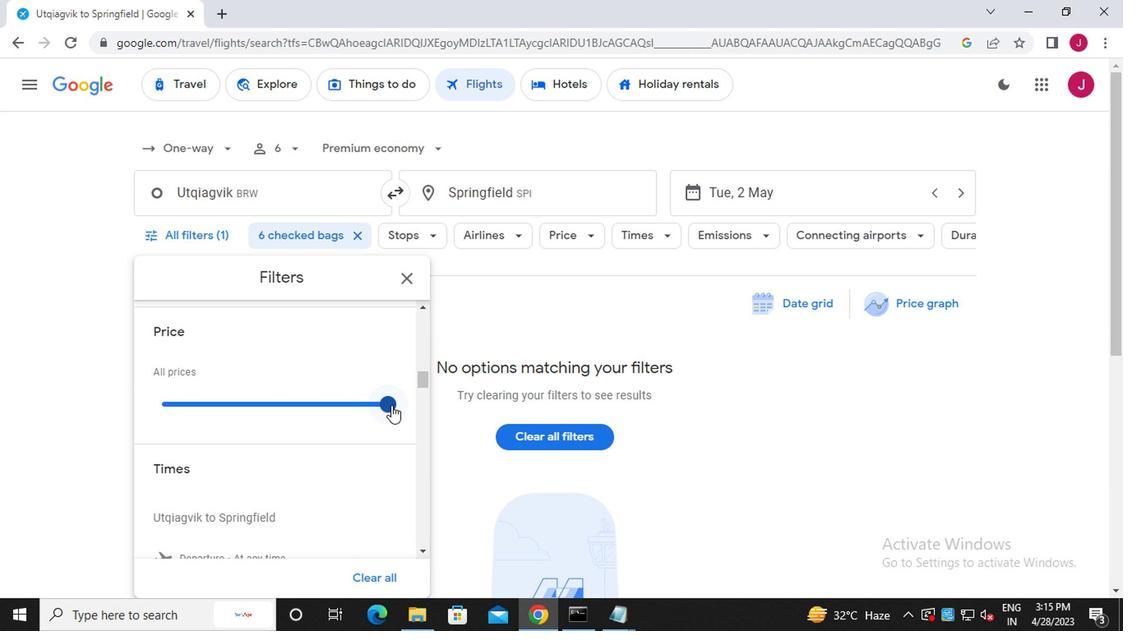 
Action: Mouse moved to (152, 345)
Screenshot: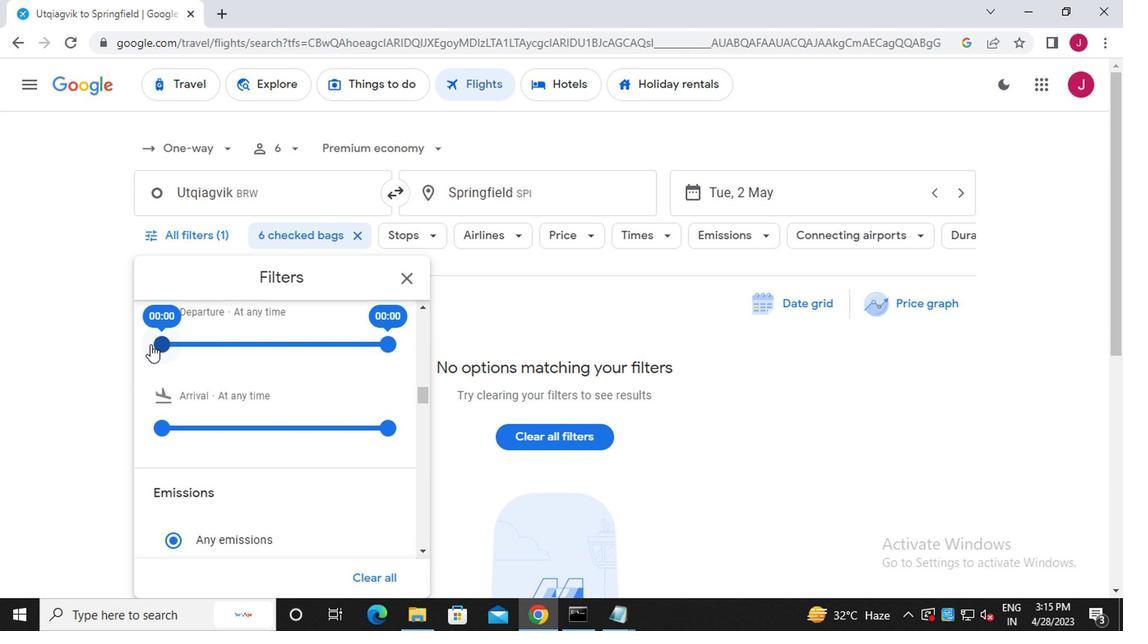 
Action: Mouse pressed left at (152, 345)
Screenshot: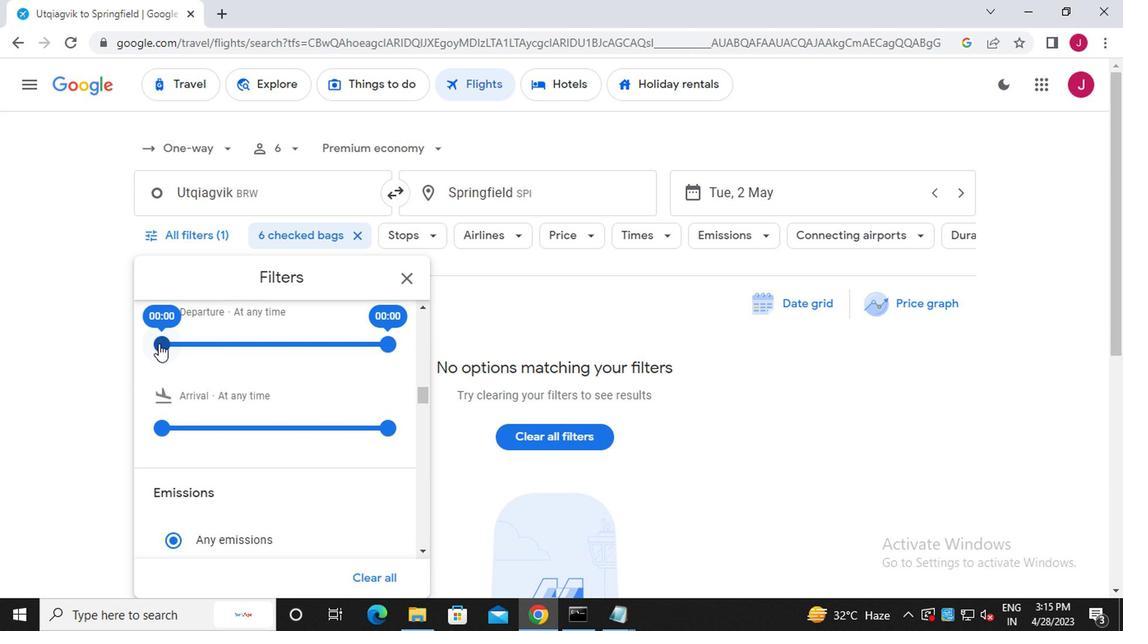 
Action: Mouse moved to (381, 345)
Screenshot: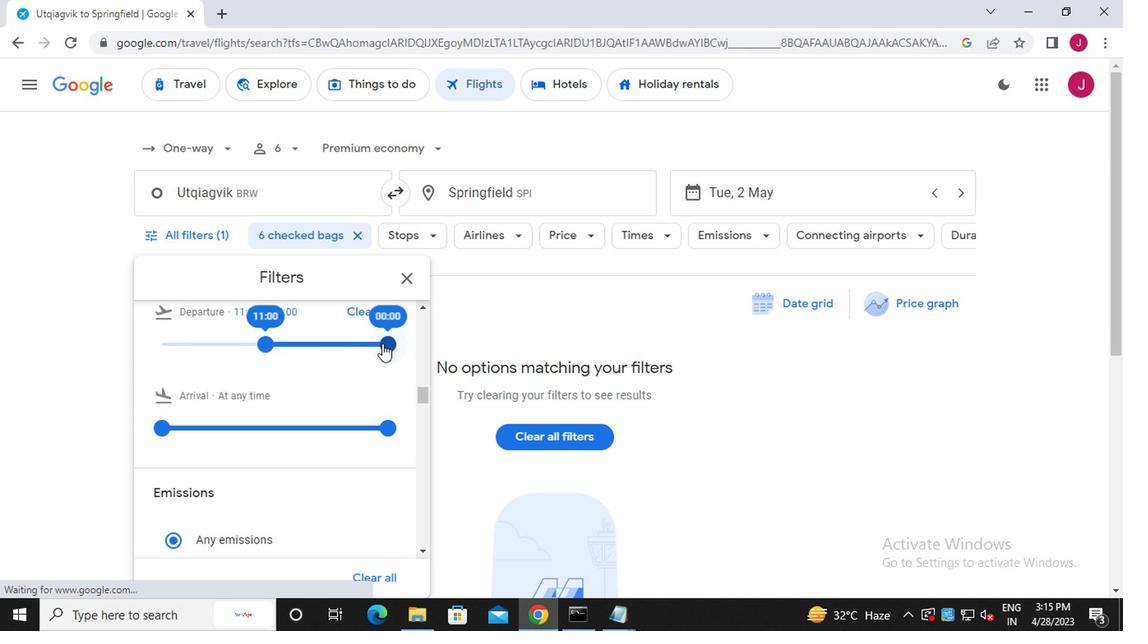 
Action: Mouse pressed left at (381, 345)
Screenshot: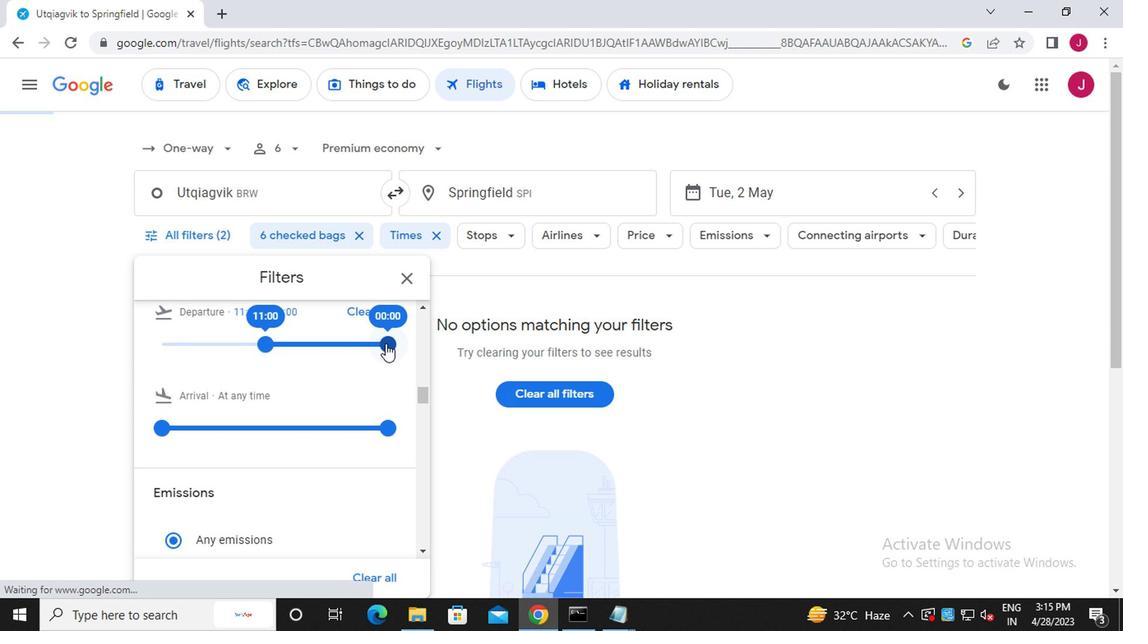 
Action: Mouse moved to (408, 279)
Screenshot: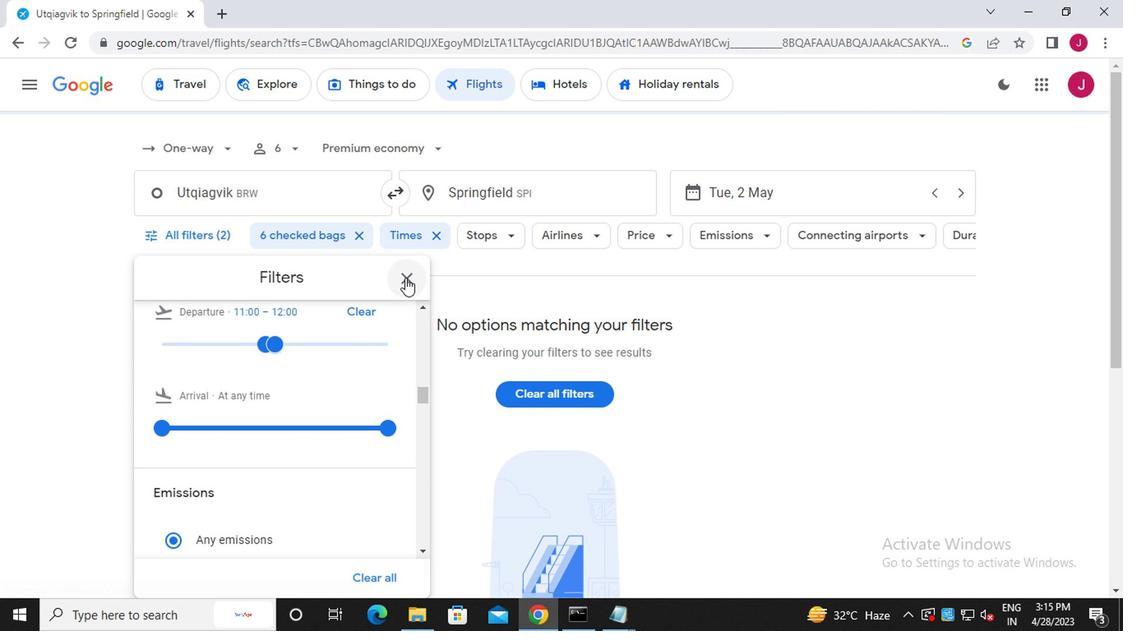 
Action: Mouse pressed left at (408, 279)
Screenshot: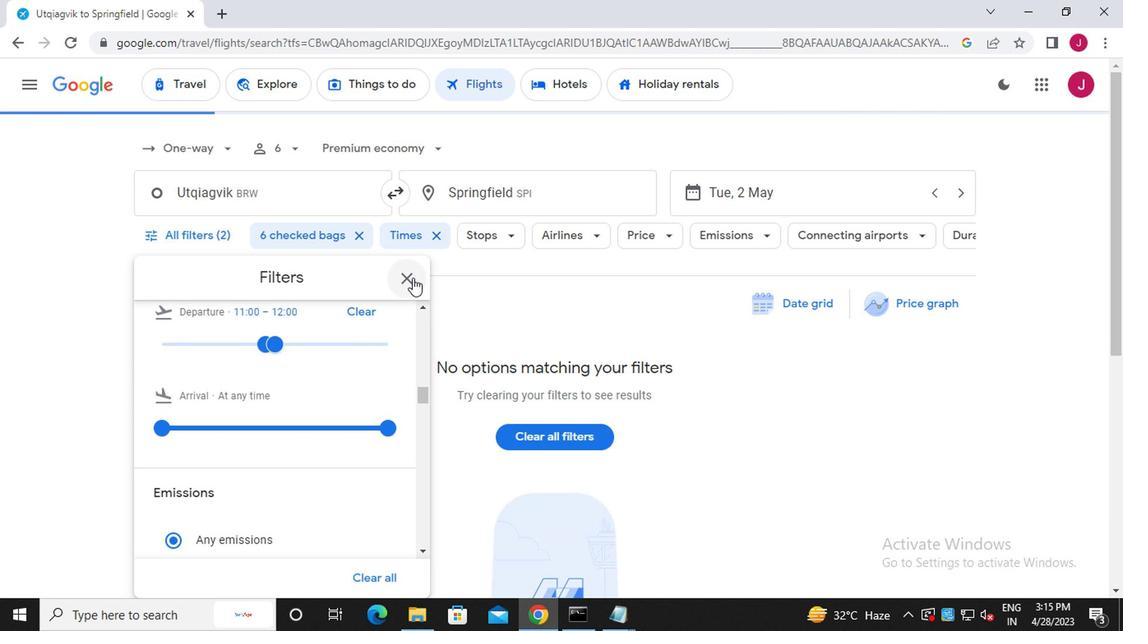 
Action: Mouse moved to (393, 282)
Screenshot: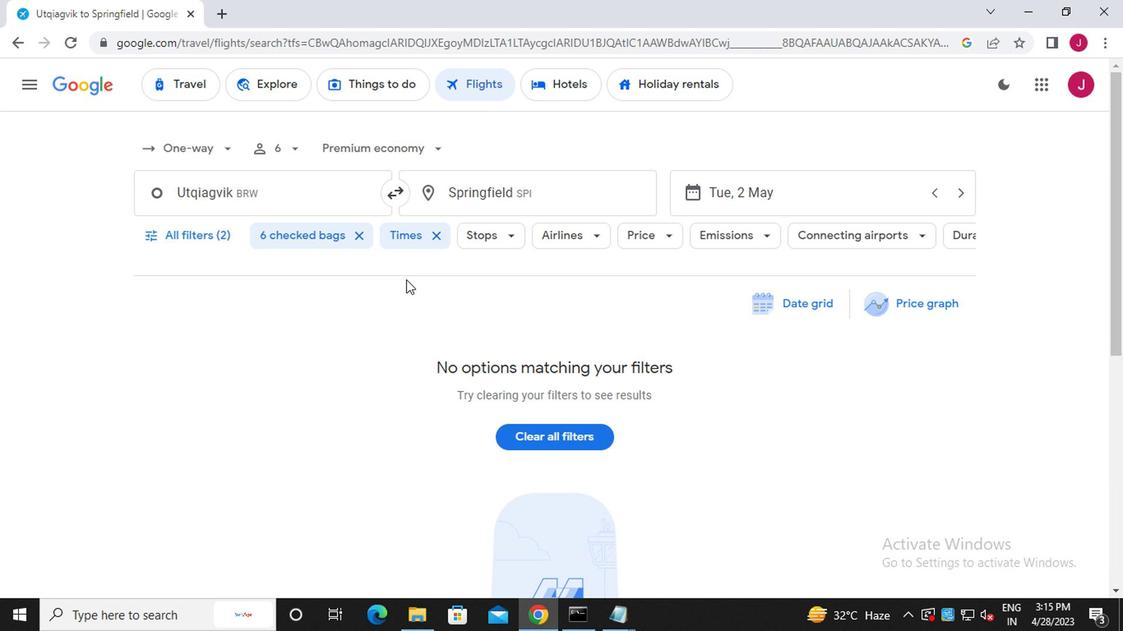 
